 Task: Research Airbnb accommodation in Martin, Slovakia from 7th December, 2023 to 14th December, 2023 for 1 adult. Place can be shared room with 1  bedroom having 1 bed and 1 bathroom. Property type can be hotel. Look for 3 properties as per requirement.
Action: Mouse pressed left at (411, 87)
Screenshot: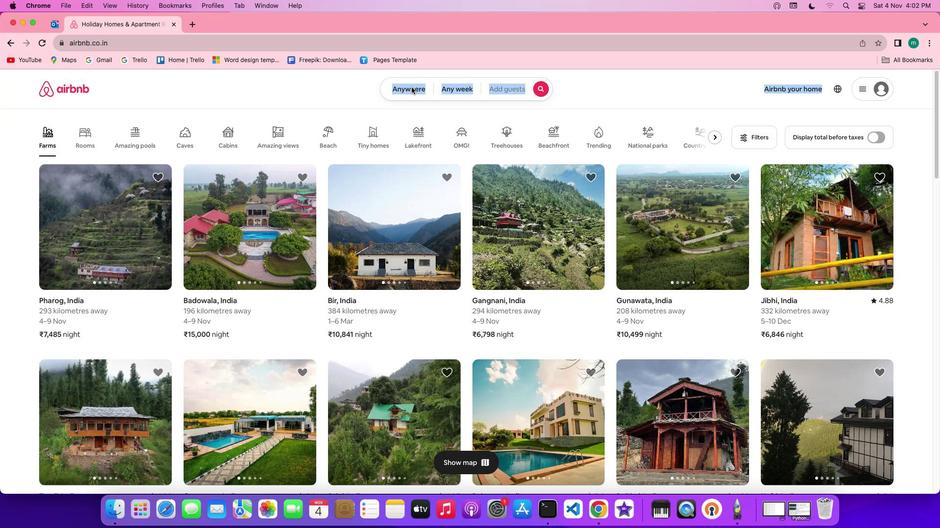 
Action: Mouse pressed left at (411, 87)
Screenshot: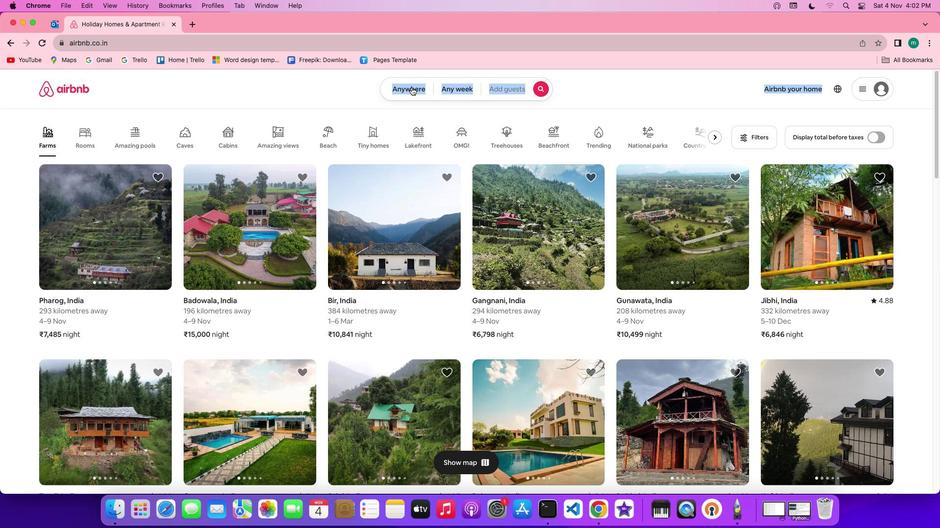
Action: Mouse moved to (360, 129)
Screenshot: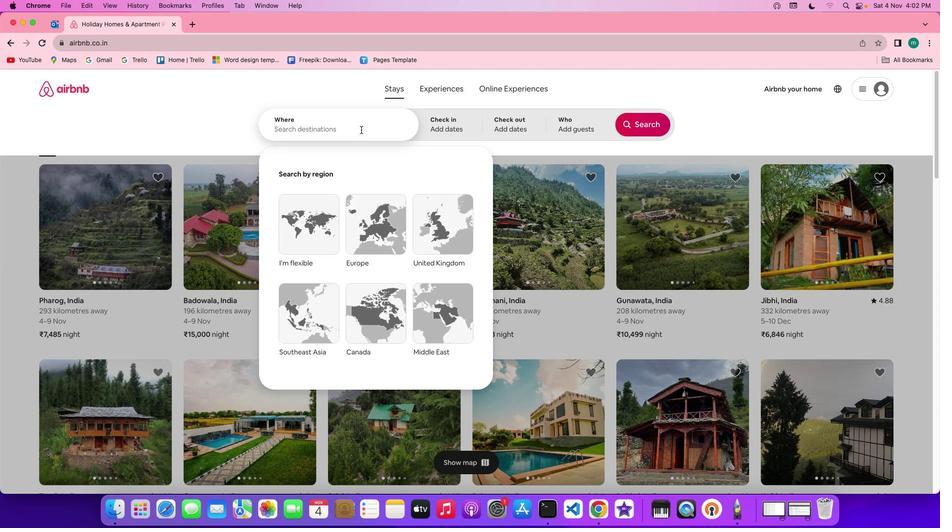 
Action: Key pressed Key.shift'M''a''r''t''i''n'','Key.spaceKey.shift's''l''o''v''a''k''i''a'
Screenshot: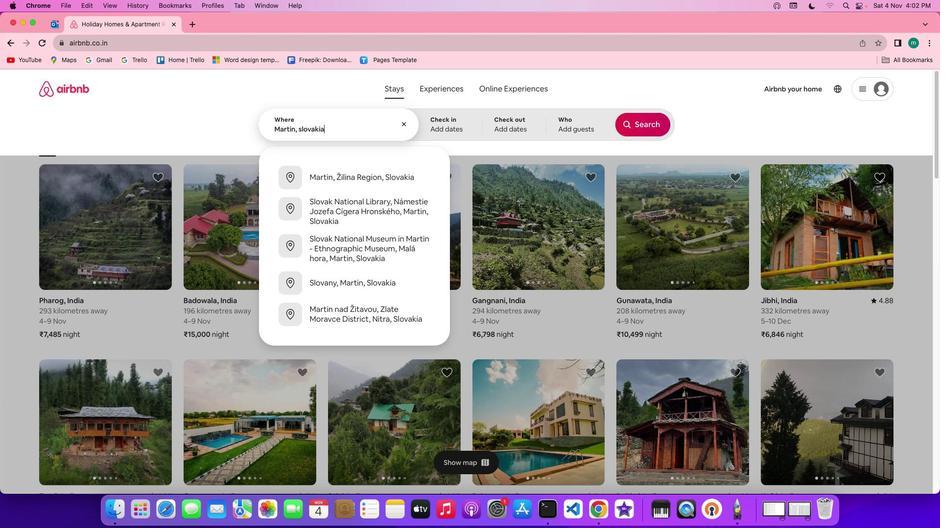 
Action: Mouse moved to (456, 119)
Screenshot: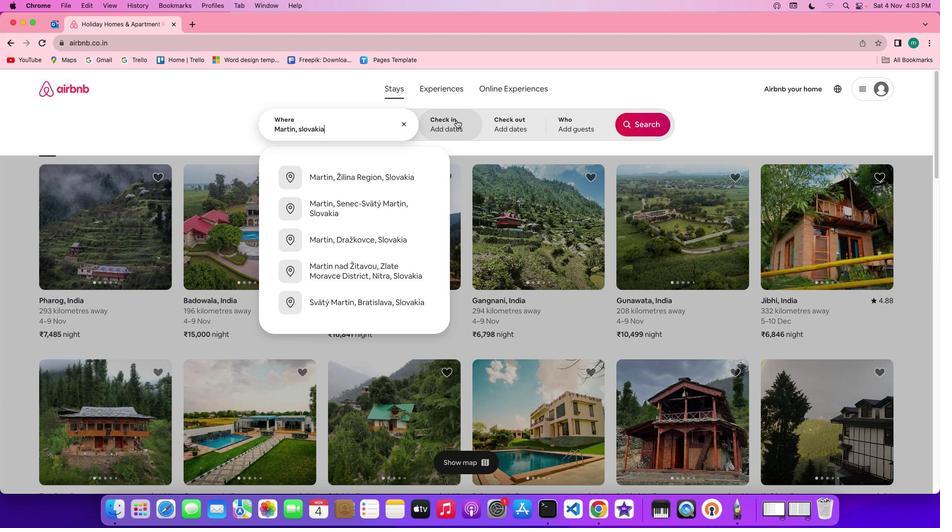
Action: Mouse pressed left at (456, 119)
Screenshot: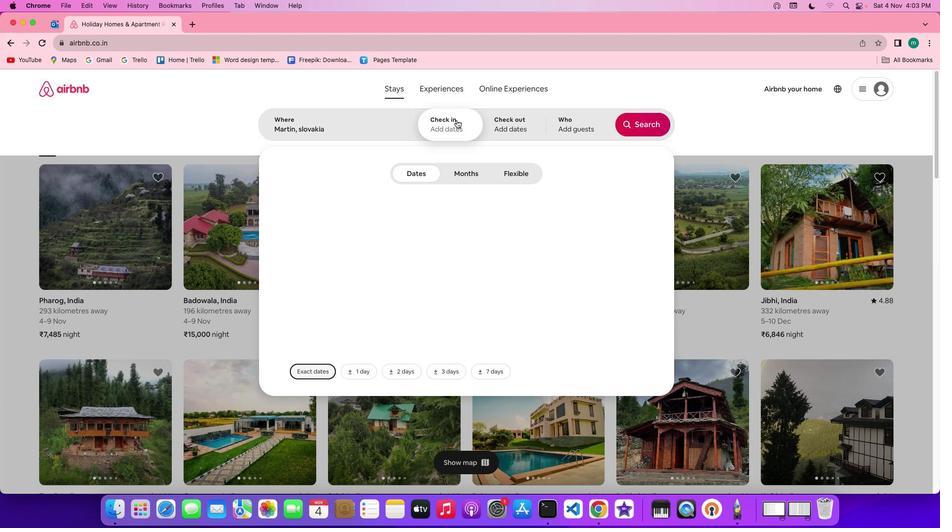 
Action: Mouse moved to (582, 270)
Screenshot: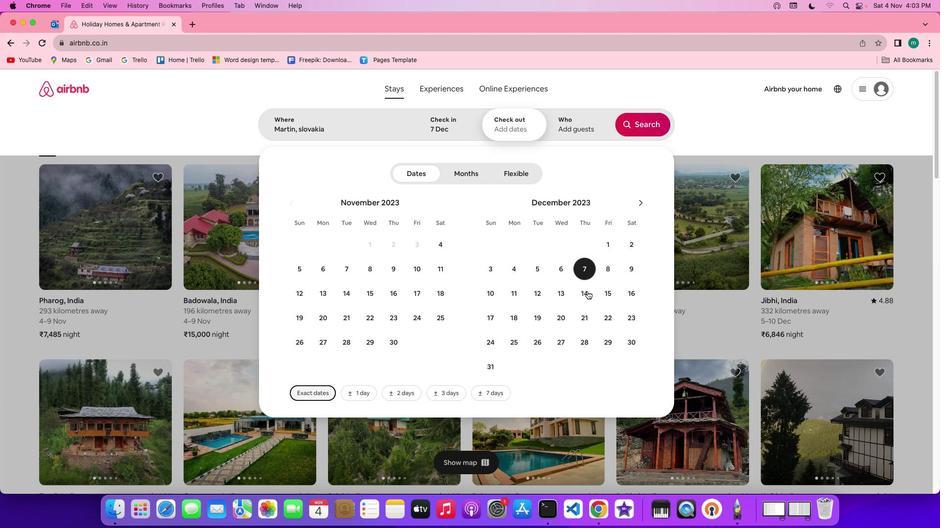 
Action: Mouse pressed left at (582, 270)
Screenshot: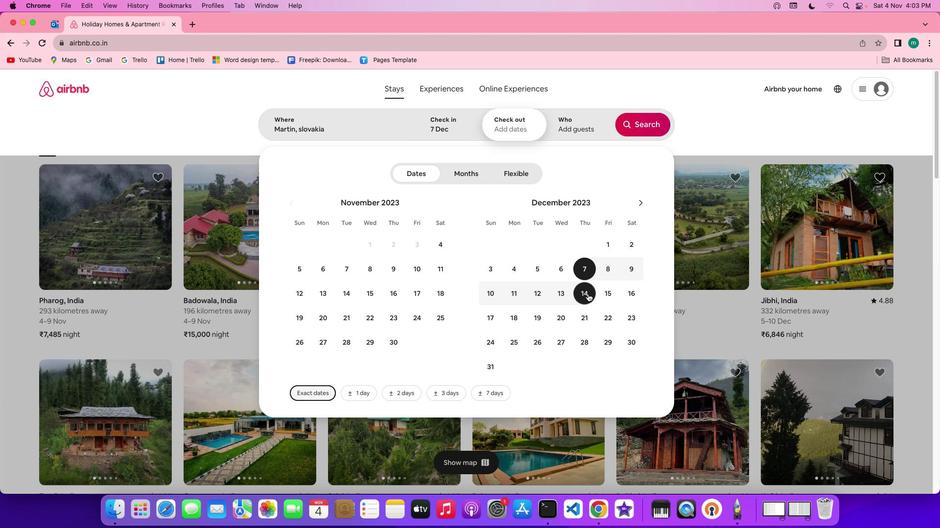 
Action: Mouse moved to (587, 295)
Screenshot: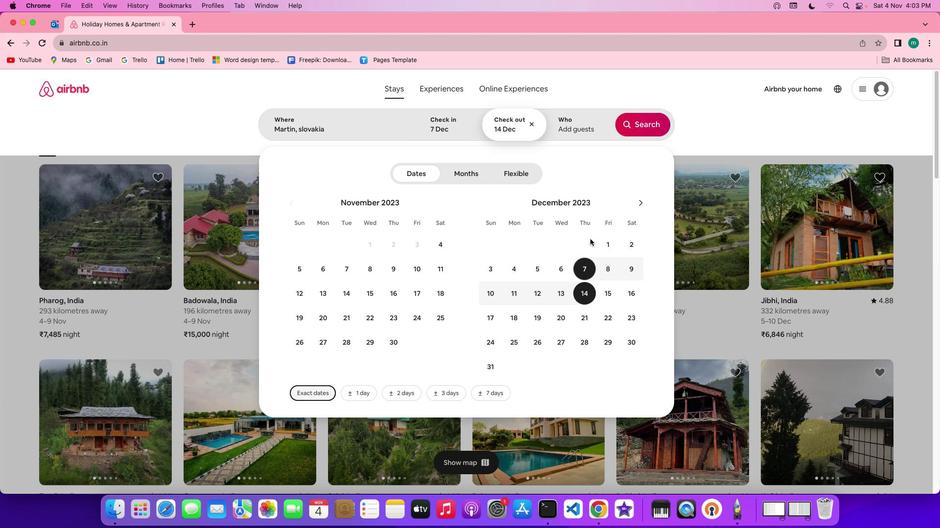 
Action: Mouse pressed left at (587, 295)
Screenshot: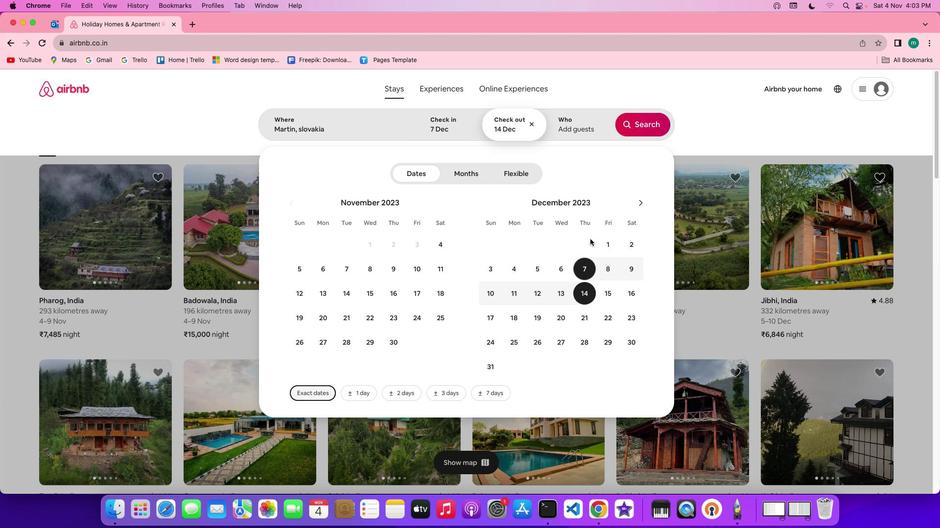 
Action: Mouse moved to (587, 129)
Screenshot: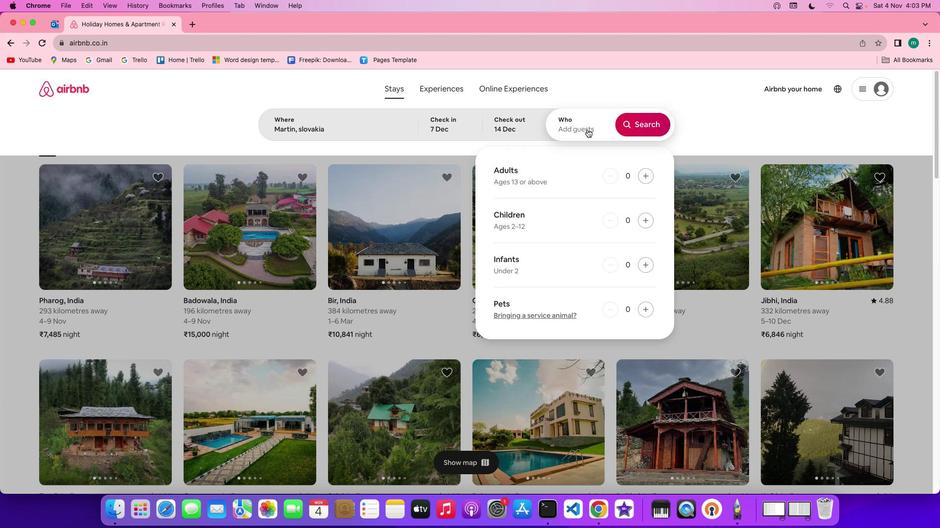 
Action: Mouse pressed left at (587, 129)
Screenshot: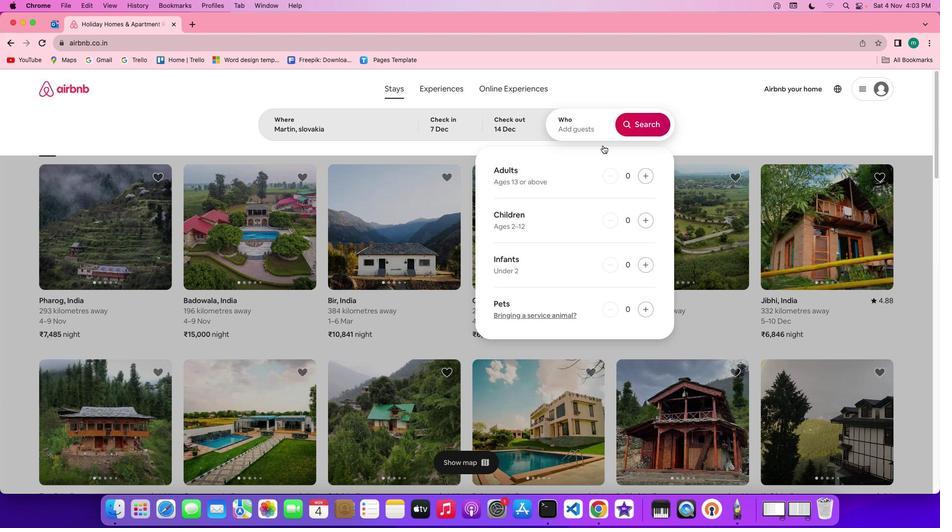 
Action: Mouse moved to (643, 176)
Screenshot: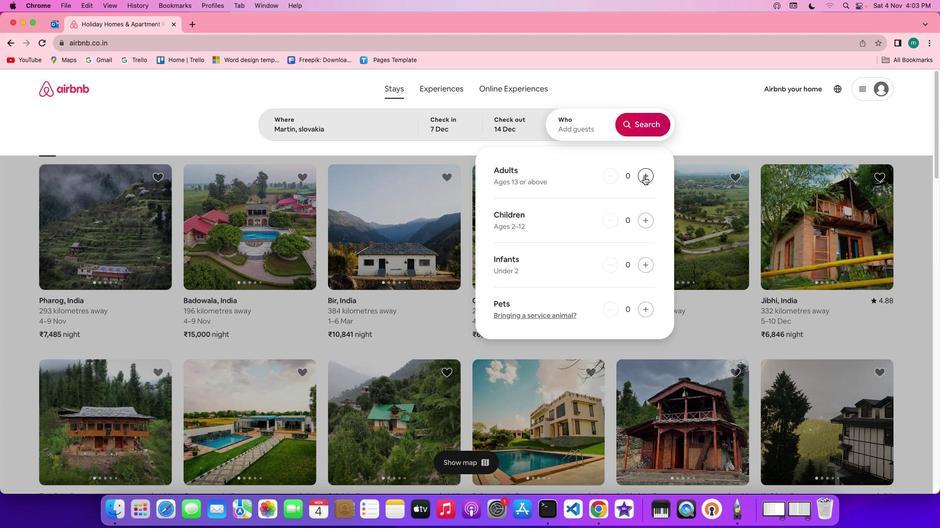 
Action: Mouse pressed left at (643, 176)
Screenshot: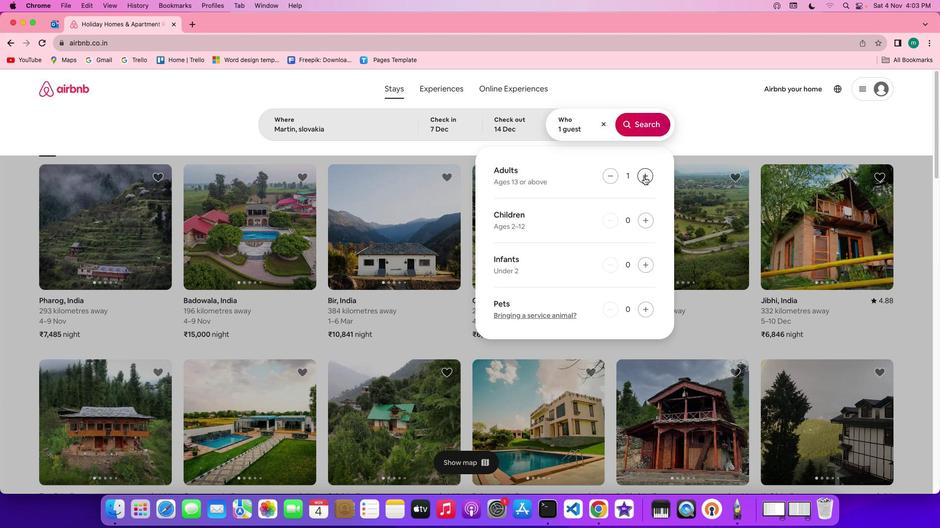 
Action: Mouse moved to (647, 129)
Screenshot: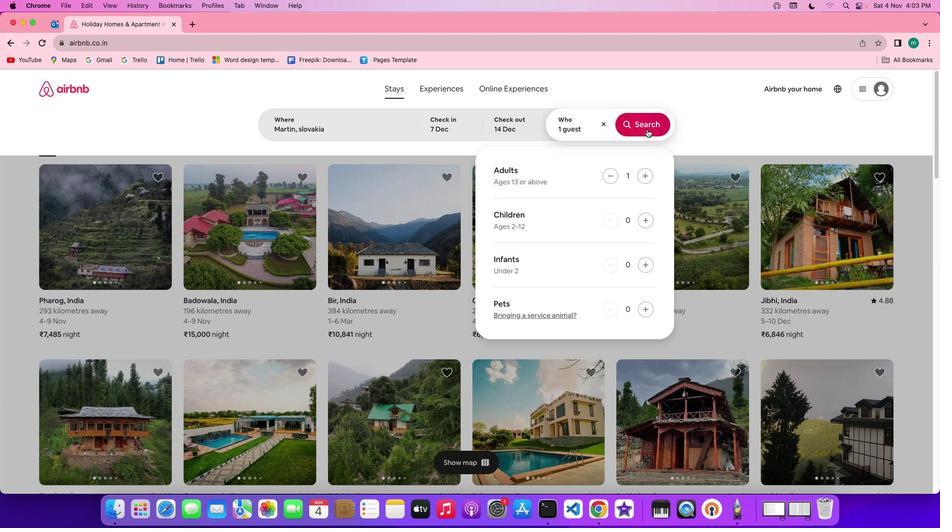 
Action: Mouse pressed left at (647, 129)
Screenshot: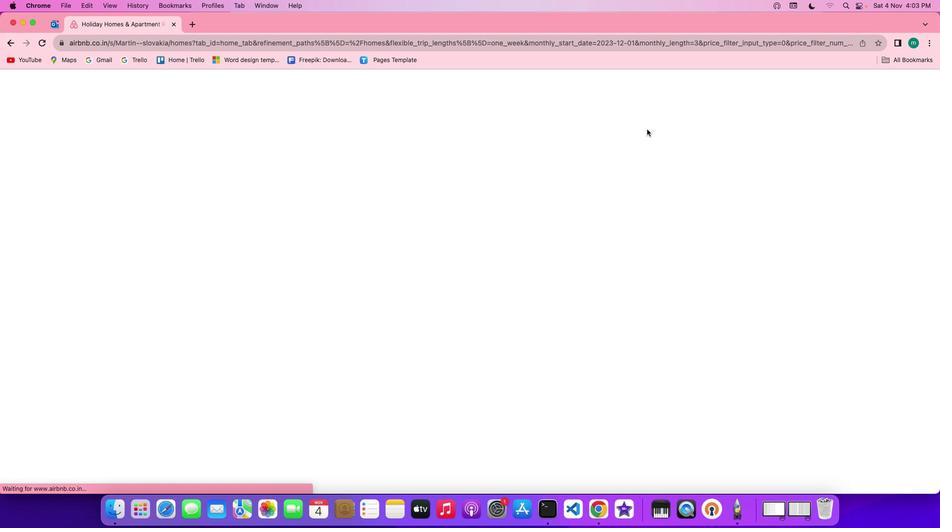 
Action: Mouse moved to (789, 126)
Screenshot: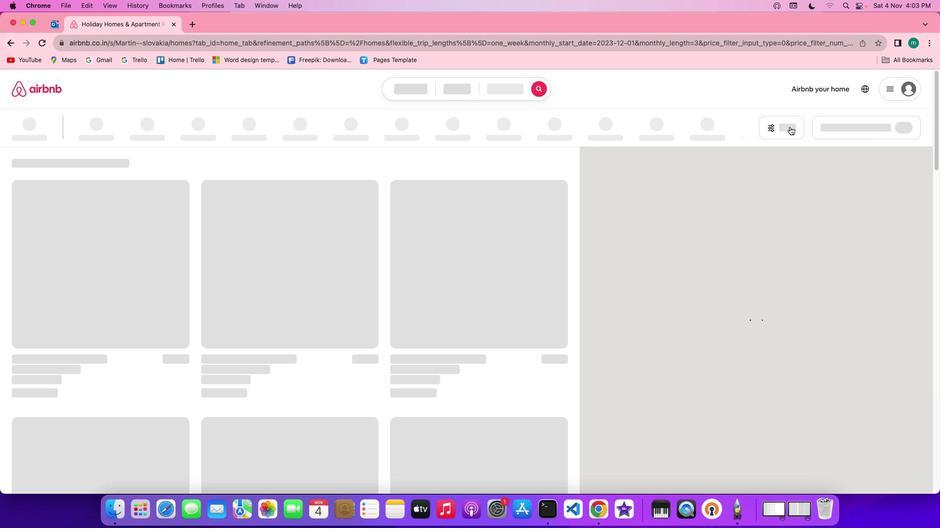 
Action: Mouse pressed left at (789, 126)
Screenshot: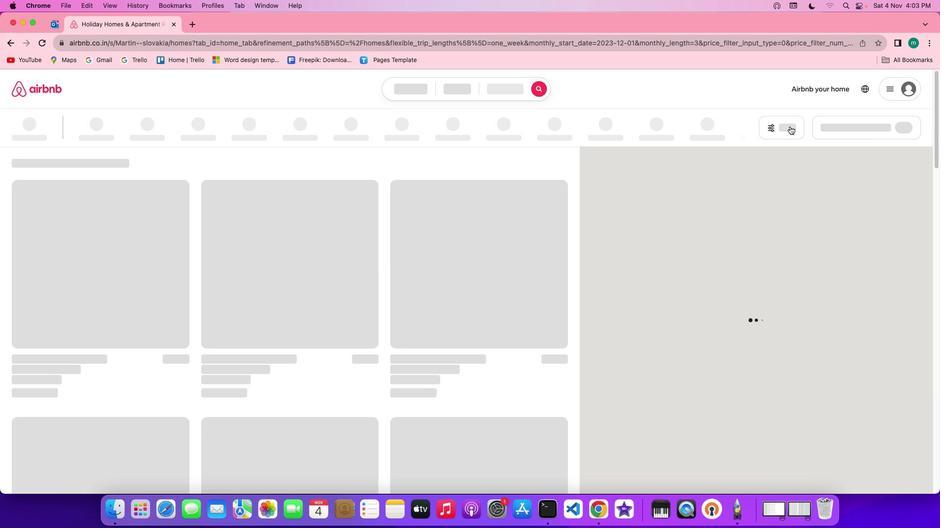
Action: Mouse moved to (782, 126)
Screenshot: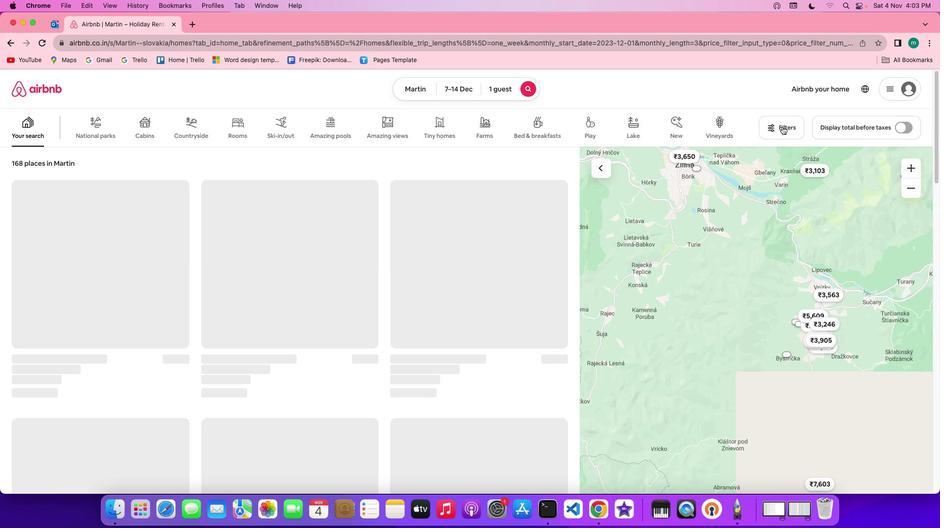 
Action: Mouse pressed left at (782, 126)
Screenshot: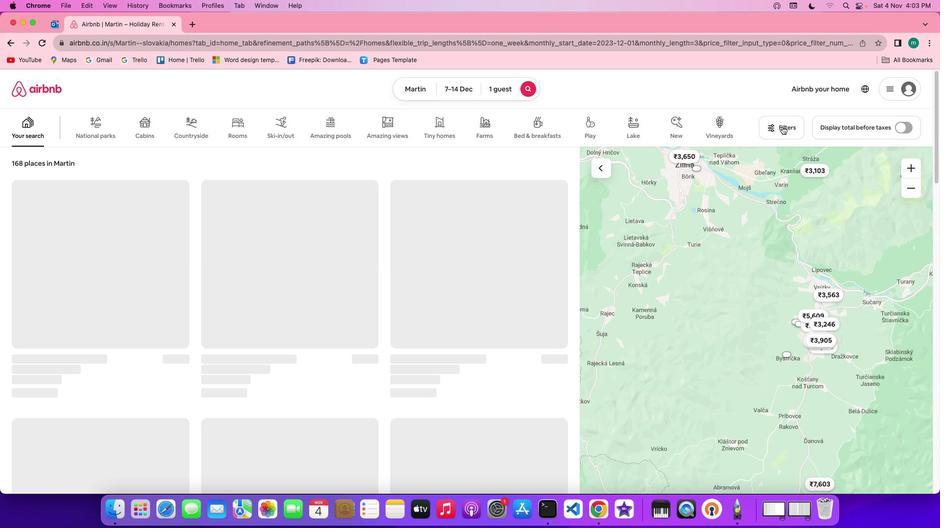 
Action: Mouse moved to (780, 126)
Screenshot: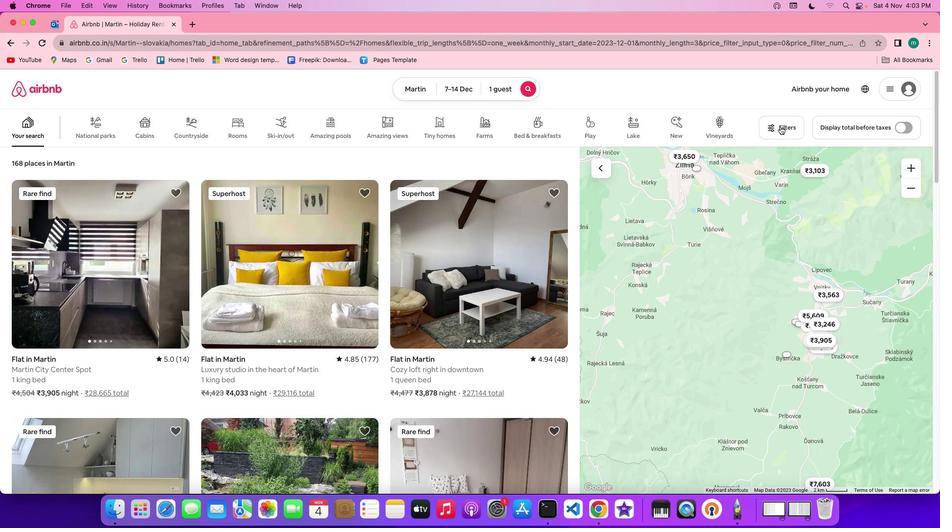 
Action: Mouse pressed left at (780, 126)
Screenshot: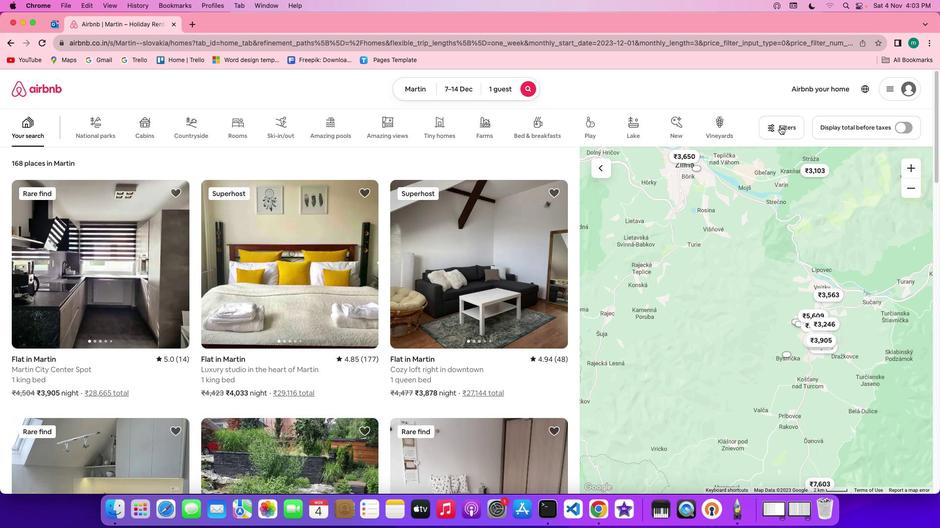
Action: Mouse moved to (448, 307)
Screenshot: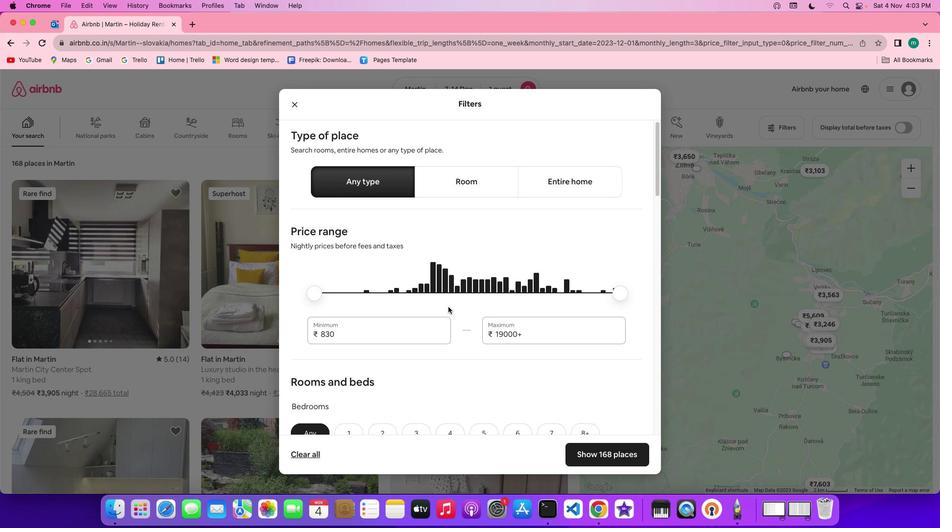 
Action: Mouse scrolled (448, 307) with delta (0, 0)
Screenshot: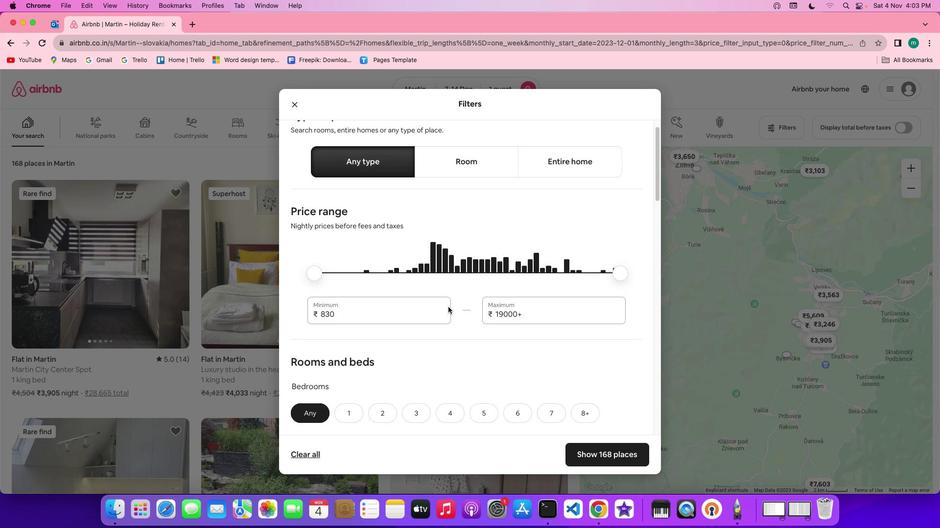 
Action: Mouse scrolled (448, 307) with delta (0, 0)
Screenshot: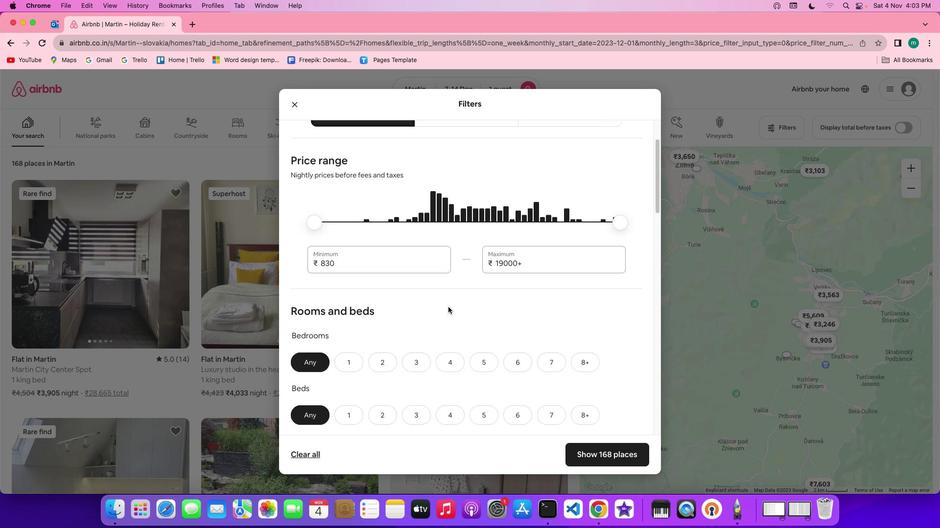 
Action: Mouse scrolled (448, 307) with delta (0, 0)
Screenshot: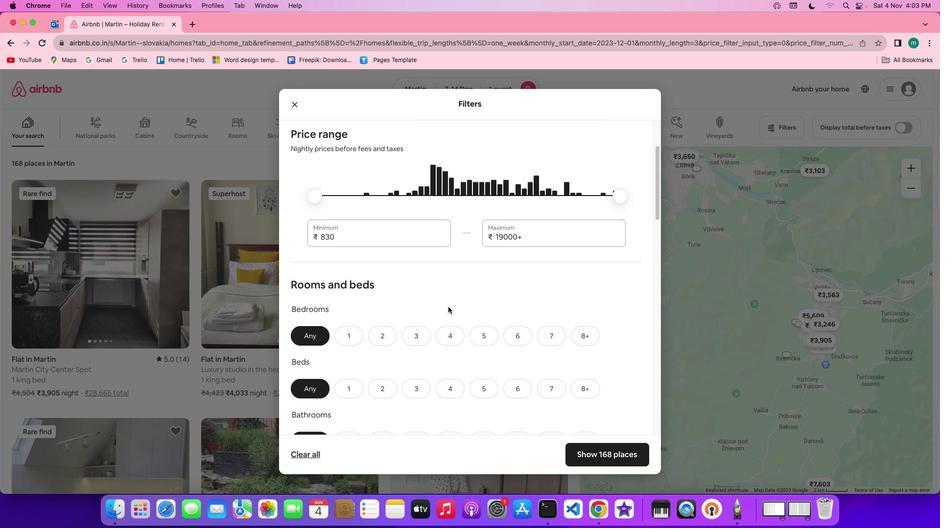 
Action: Mouse scrolled (448, 307) with delta (0, -1)
Screenshot: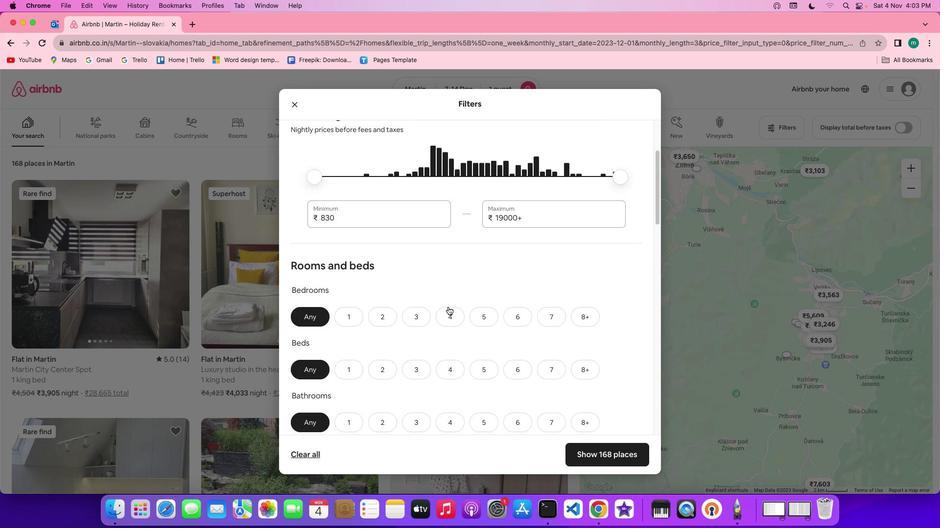 
Action: Mouse scrolled (448, 307) with delta (0, 0)
Screenshot: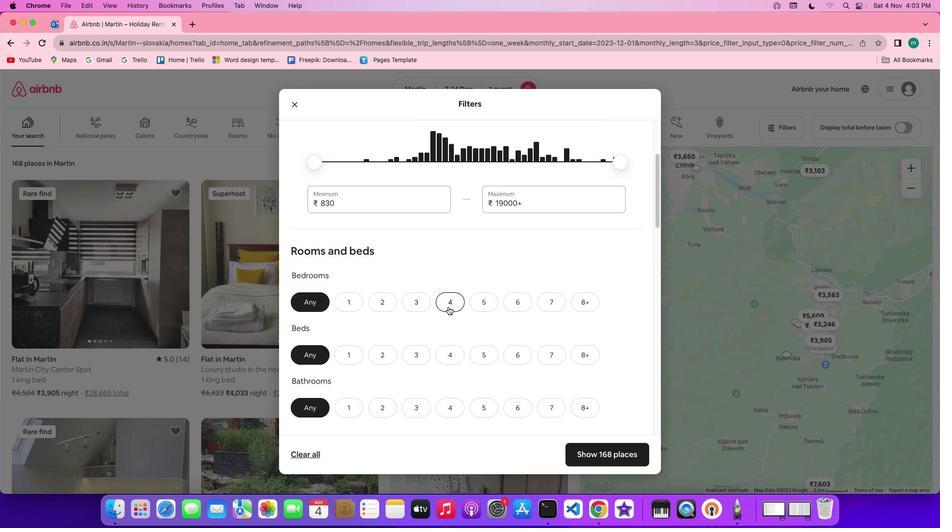 
Action: Mouse scrolled (448, 307) with delta (0, 0)
Screenshot: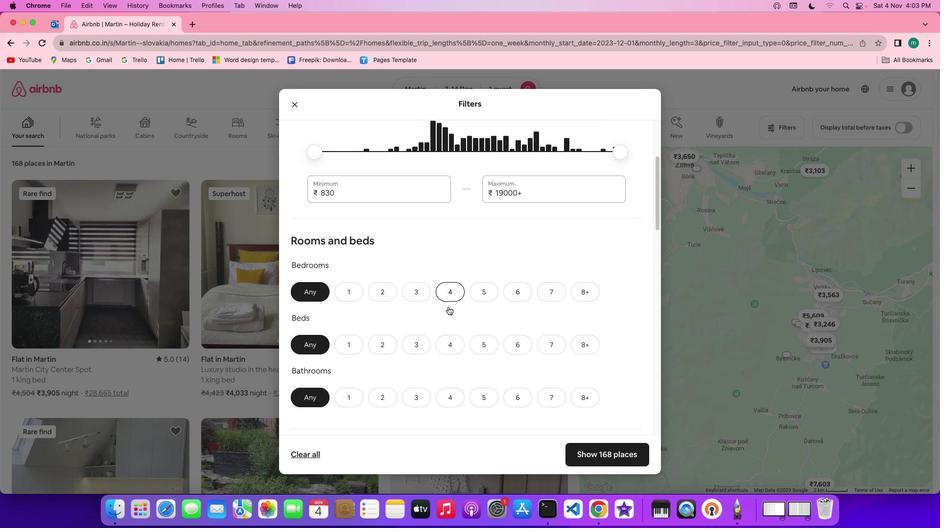 
Action: Mouse scrolled (448, 307) with delta (0, 0)
Screenshot: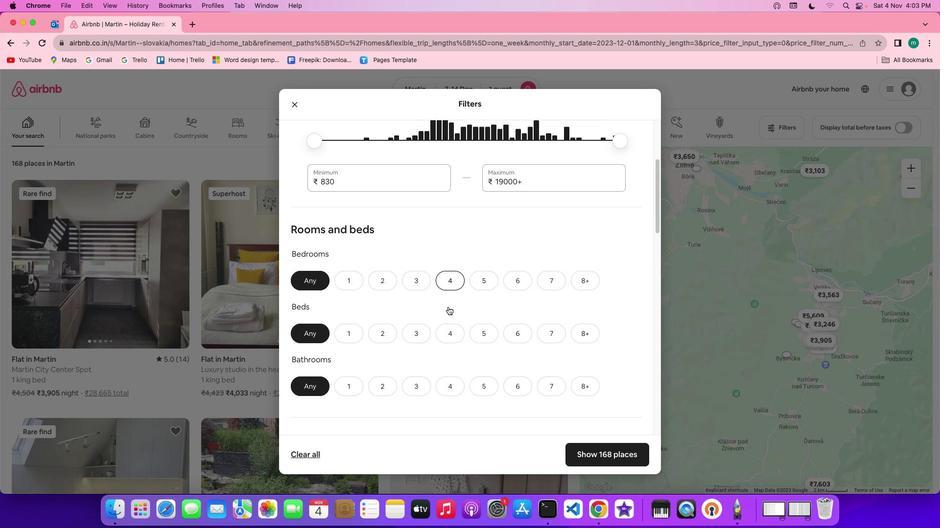 
Action: Mouse moved to (353, 278)
Screenshot: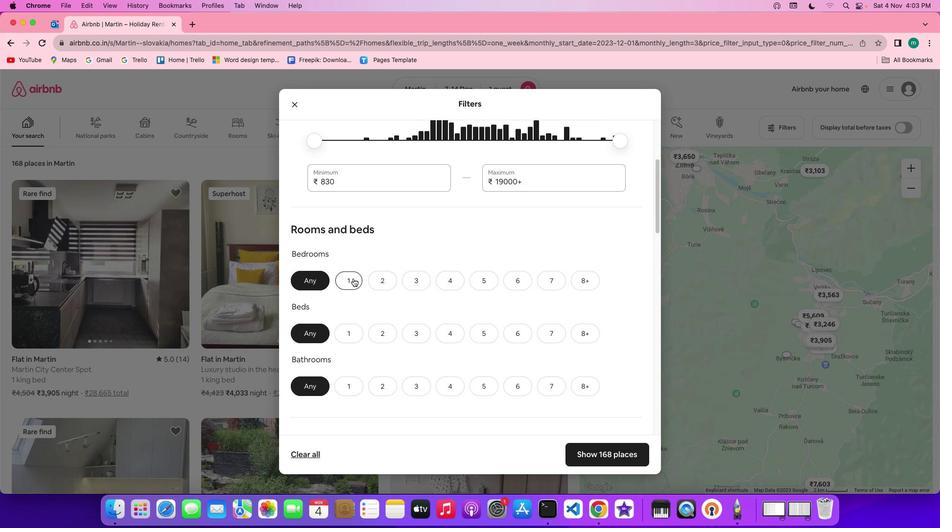 
Action: Mouse pressed left at (353, 278)
Screenshot: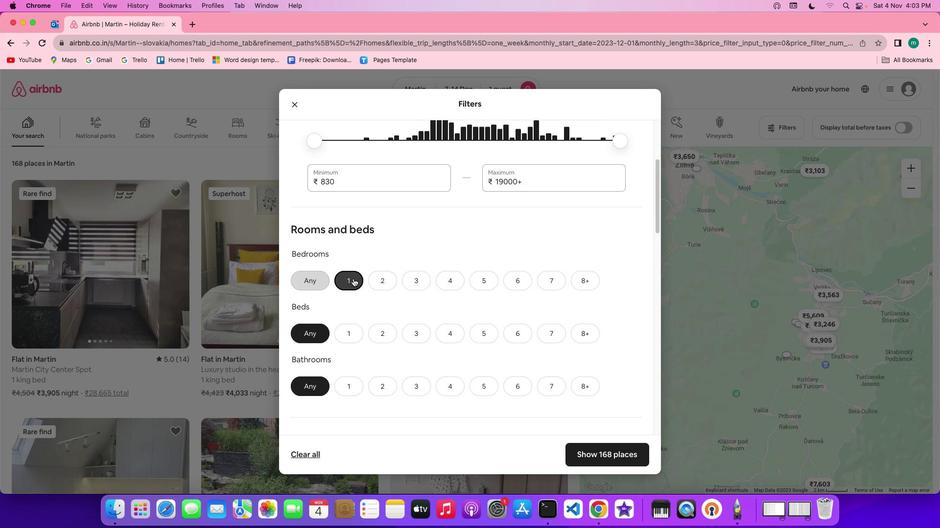 
Action: Mouse moved to (389, 285)
Screenshot: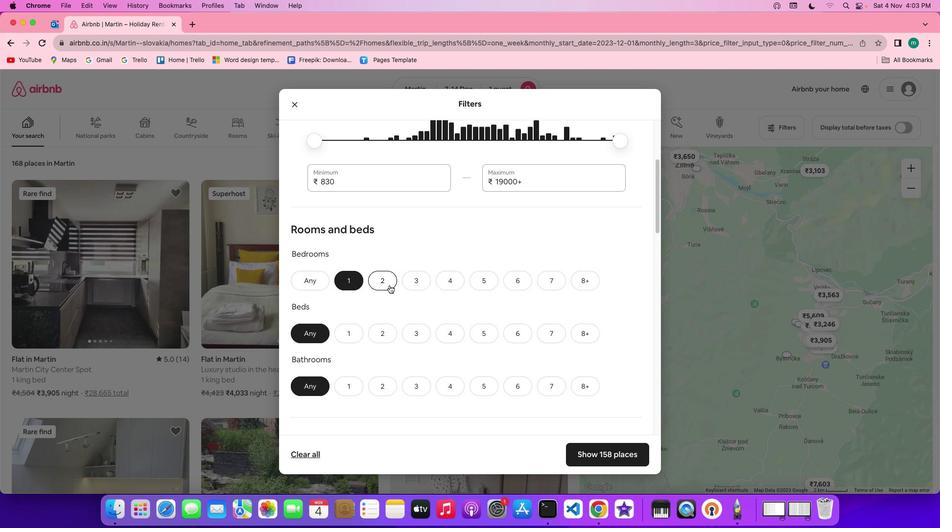 
Action: Mouse scrolled (389, 285) with delta (0, 0)
Screenshot: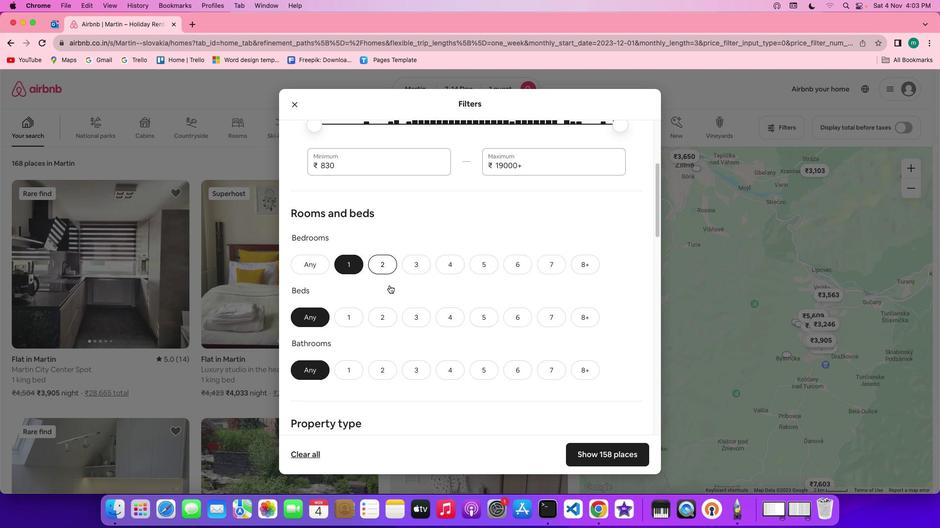 
Action: Mouse scrolled (389, 285) with delta (0, 0)
Screenshot: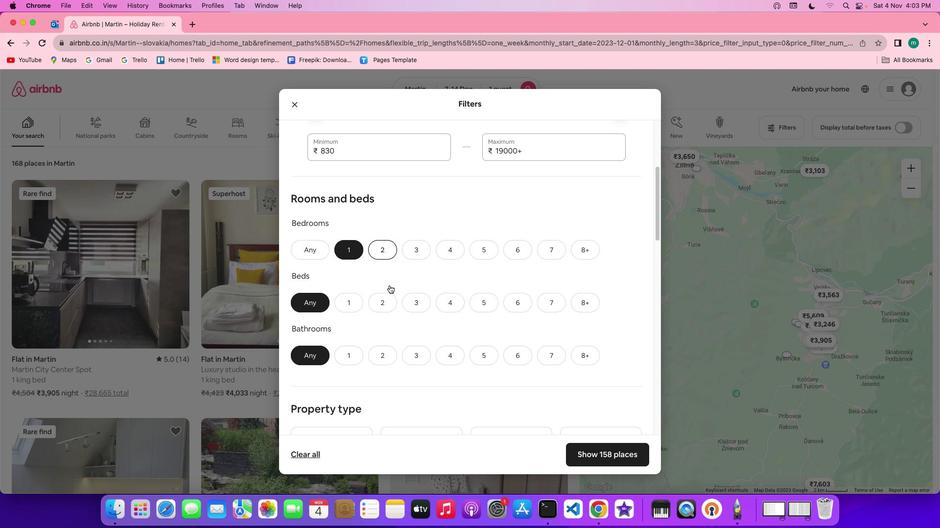 
Action: Mouse scrolled (389, 285) with delta (0, 0)
Screenshot: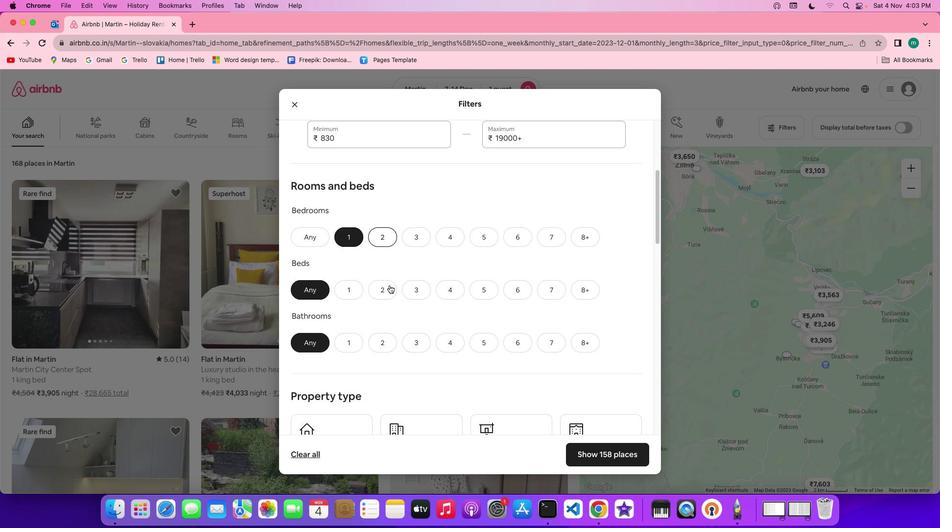 
Action: Mouse scrolled (389, 285) with delta (0, 0)
Screenshot: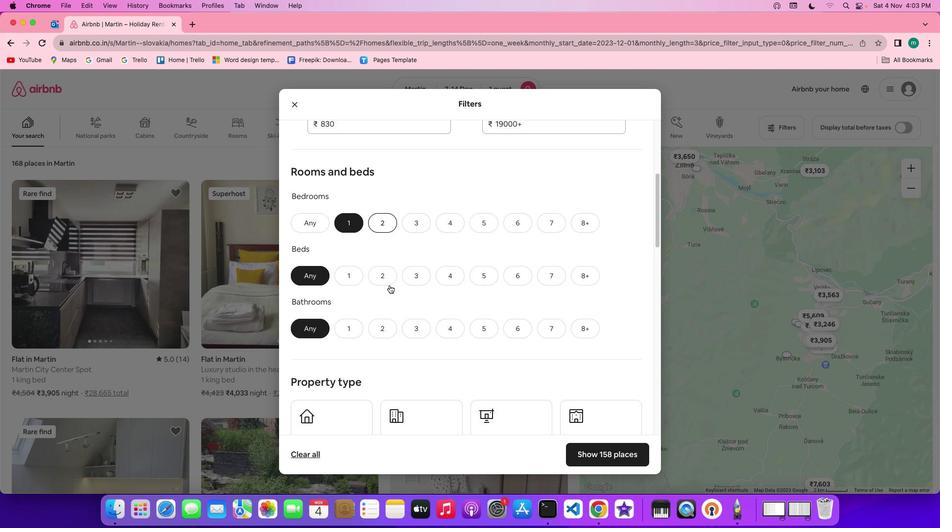
Action: Mouse scrolled (389, 285) with delta (0, 0)
Screenshot: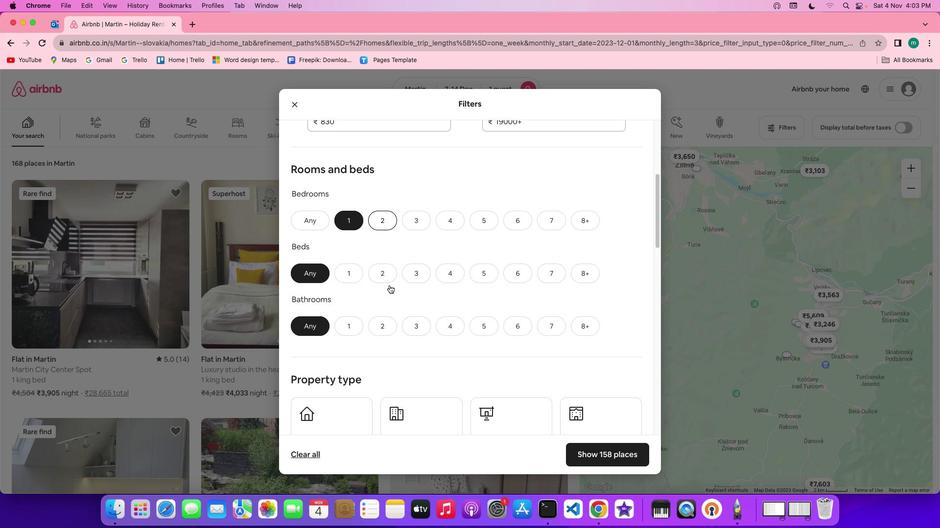 
Action: Mouse moved to (345, 272)
Screenshot: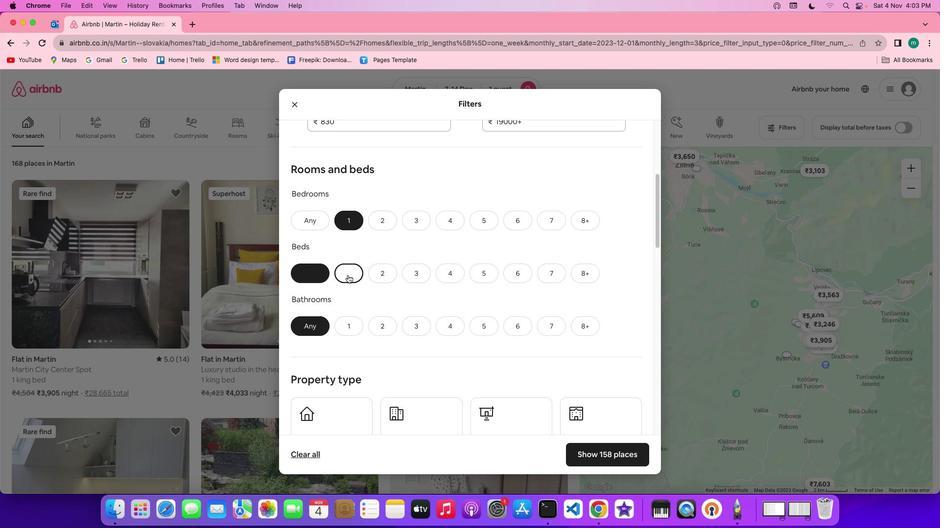 
Action: Mouse pressed left at (345, 272)
Screenshot: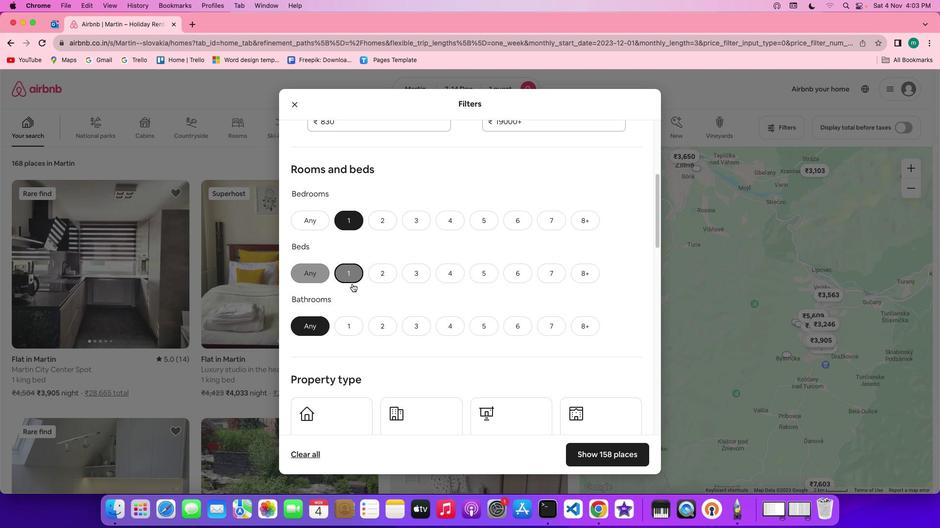 
Action: Mouse moved to (356, 324)
Screenshot: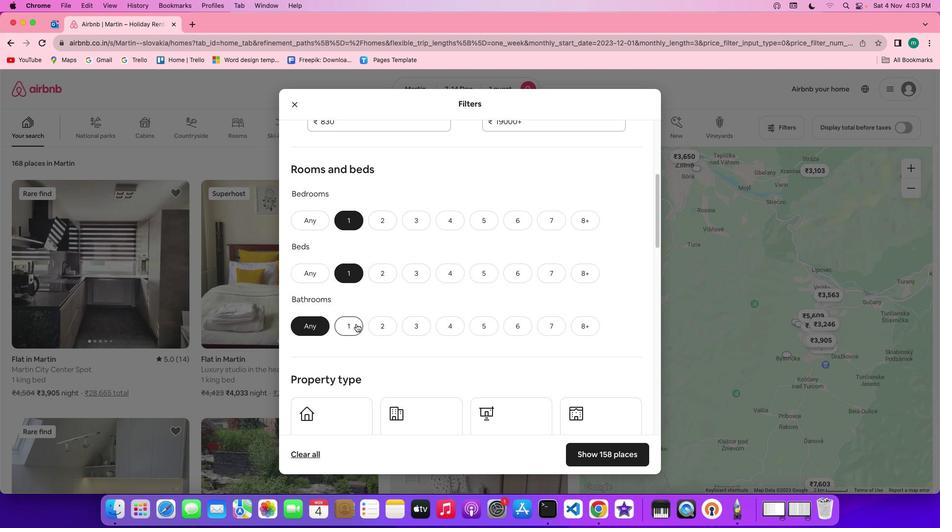 
Action: Mouse pressed left at (356, 324)
Screenshot: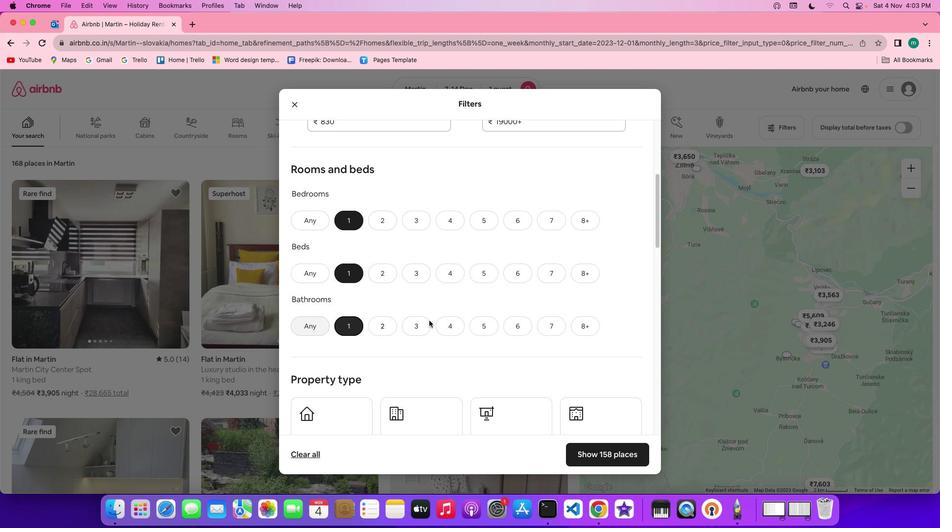 
Action: Mouse moved to (479, 311)
Screenshot: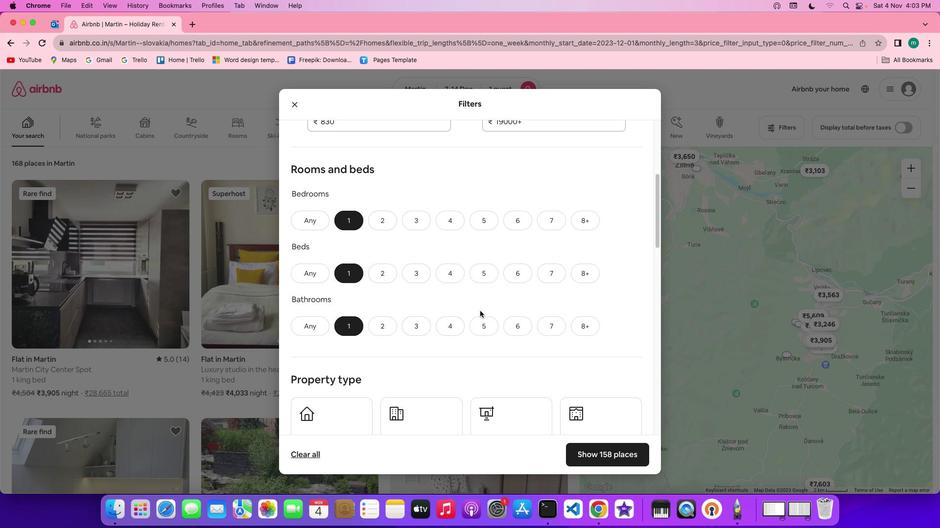 
Action: Mouse scrolled (479, 311) with delta (0, 0)
Screenshot: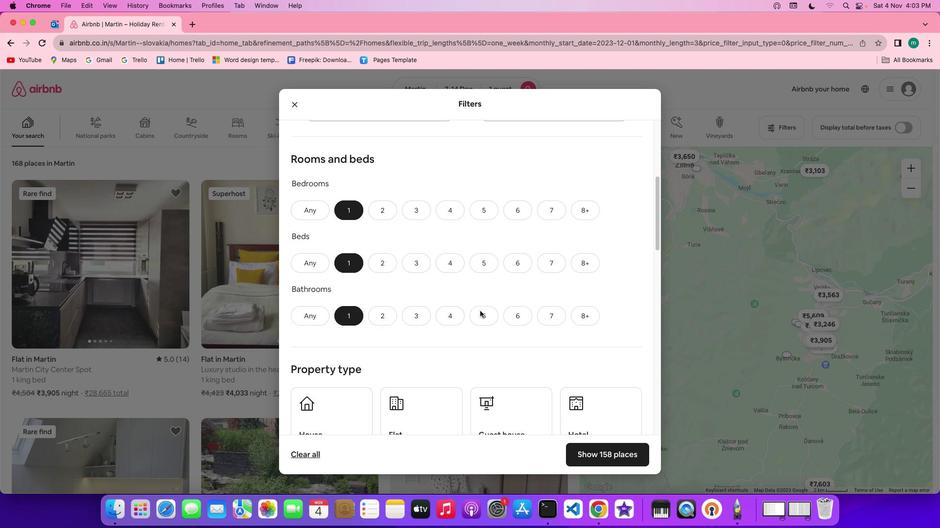 
Action: Mouse scrolled (479, 311) with delta (0, 0)
Screenshot: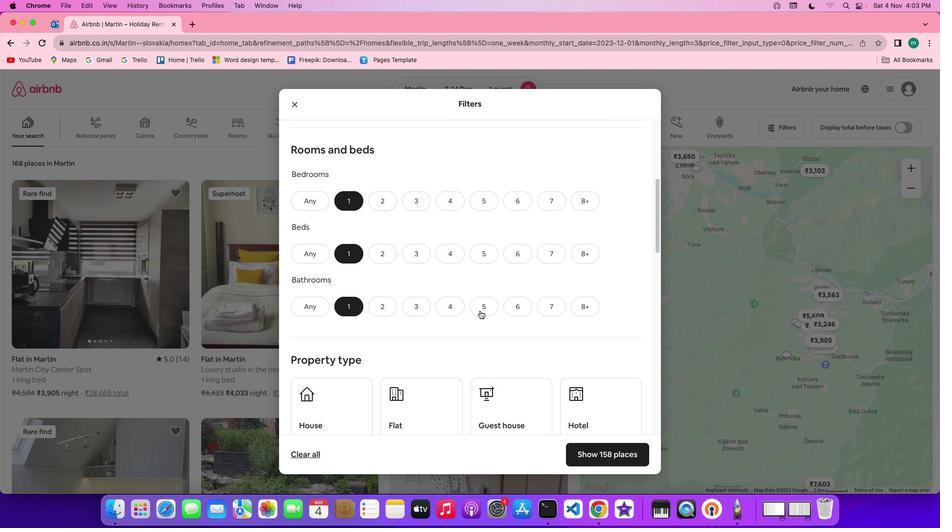 
Action: Mouse scrolled (479, 311) with delta (0, 0)
Screenshot: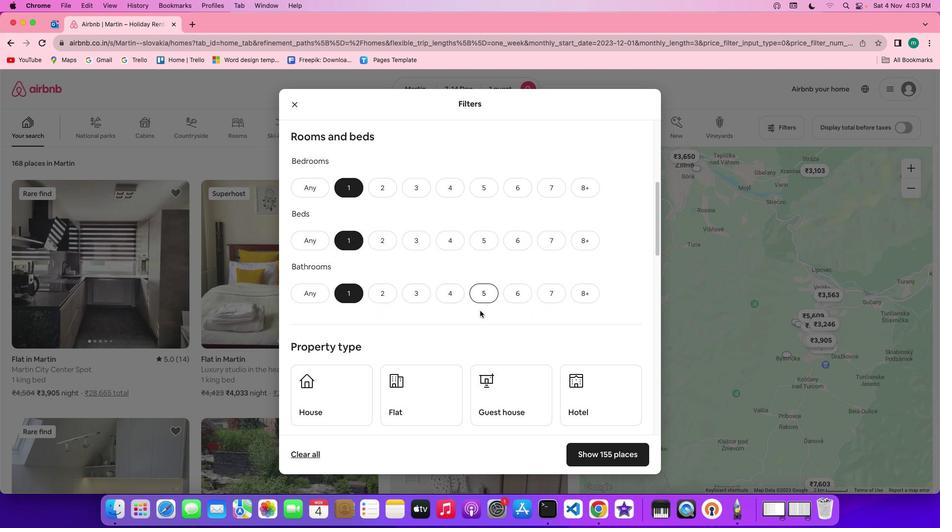 
Action: Mouse moved to (516, 325)
Screenshot: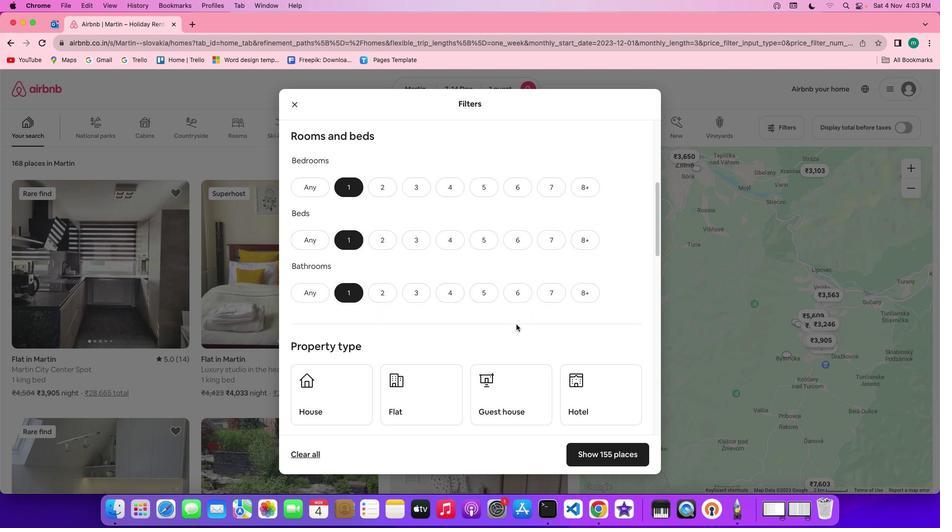 
Action: Mouse scrolled (516, 325) with delta (0, 0)
Screenshot: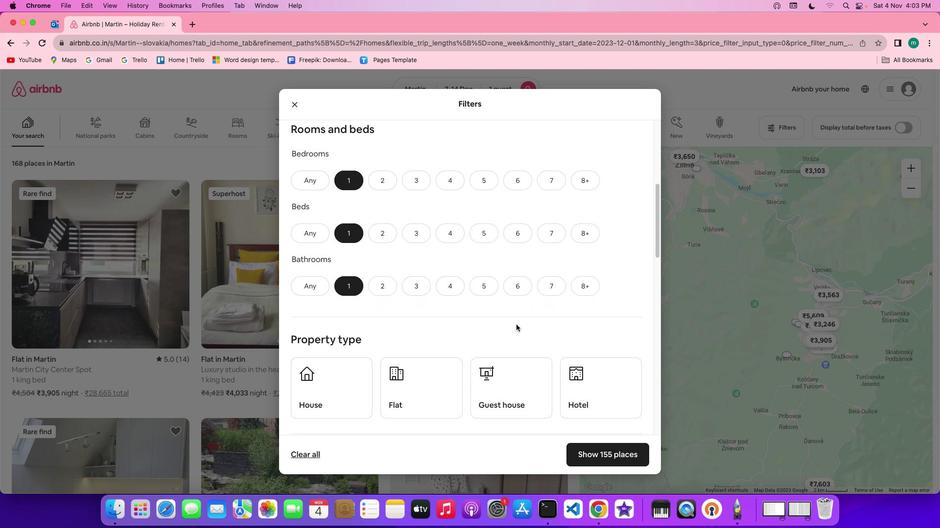 
Action: Mouse scrolled (516, 325) with delta (0, 0)
Screenshot: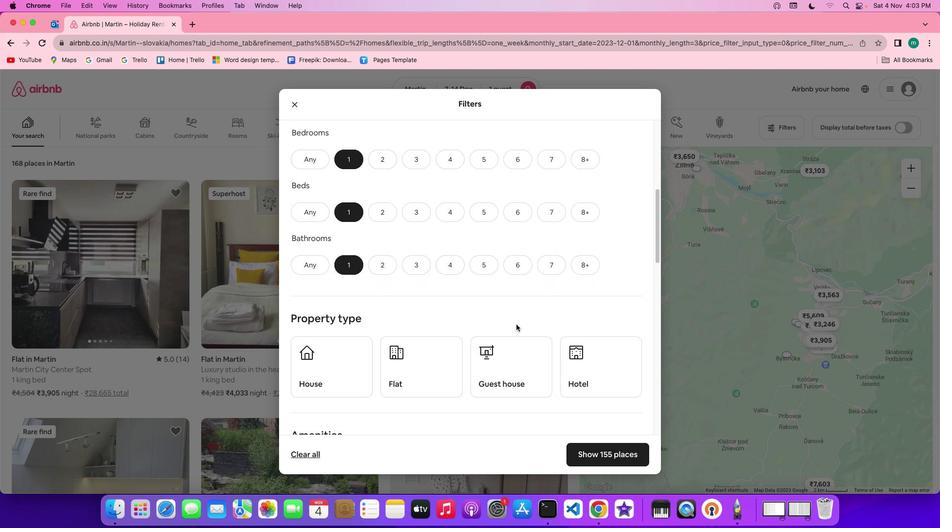 
Action: Mouse scrolled (516, 325) with delta (0, 0)
Screenshot: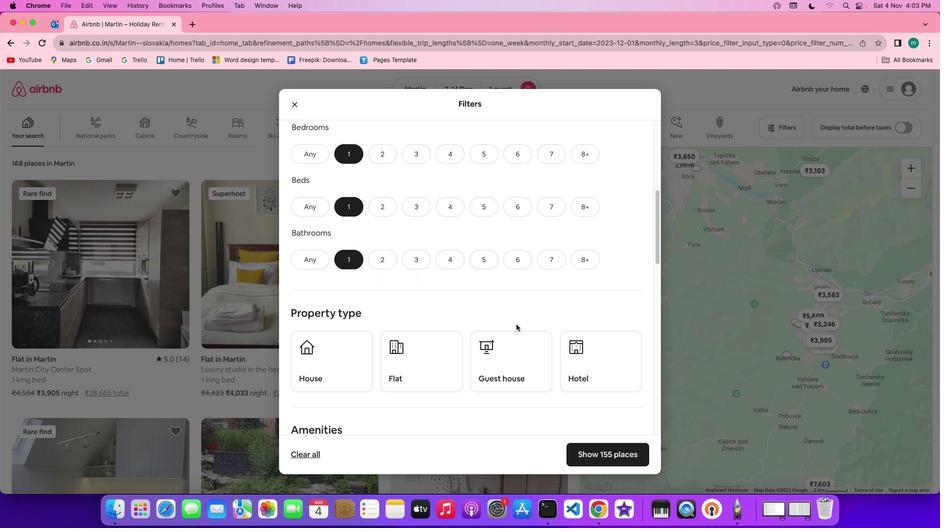 
Action: Mouse scrolled (516, 325) with delta (0, 0)
Screenshot: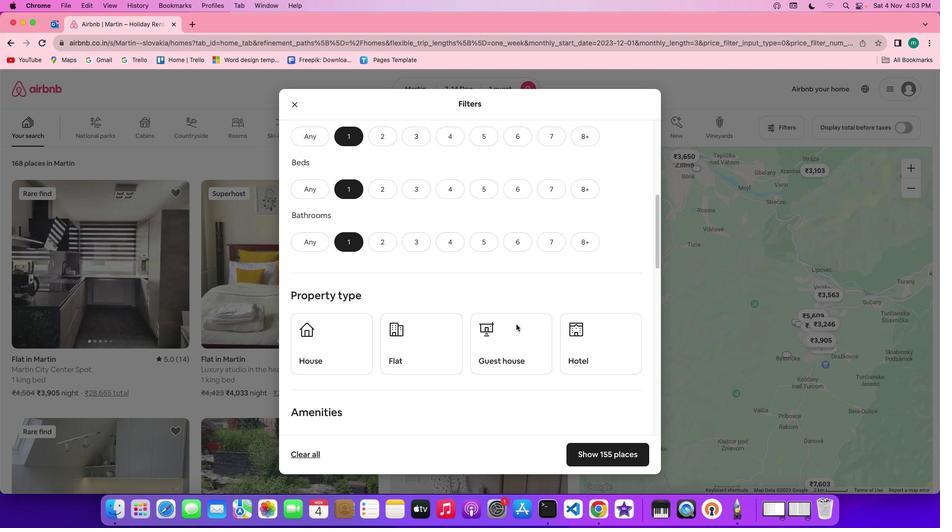 
Action: Mouse scrolled (516, 325) with delta (0, 0)
Screenshot: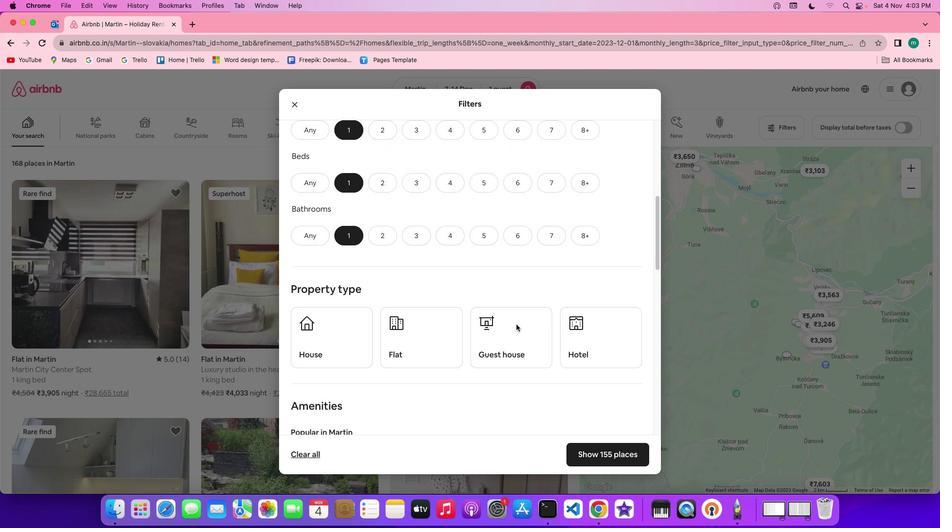 
Action: Mouse scrolled (516, 325) with delta (0, 0)
Screenshot: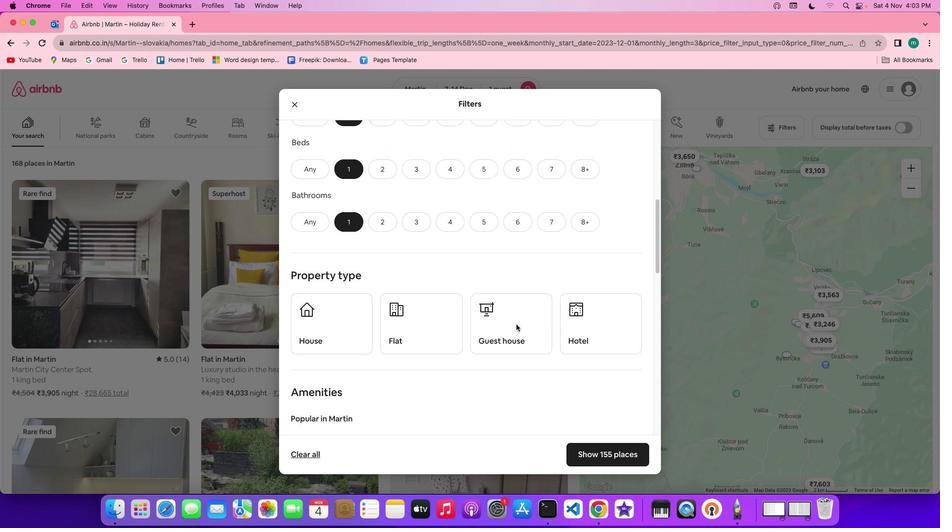 
Action: Mouse moved to (579, 327)
Screenshot: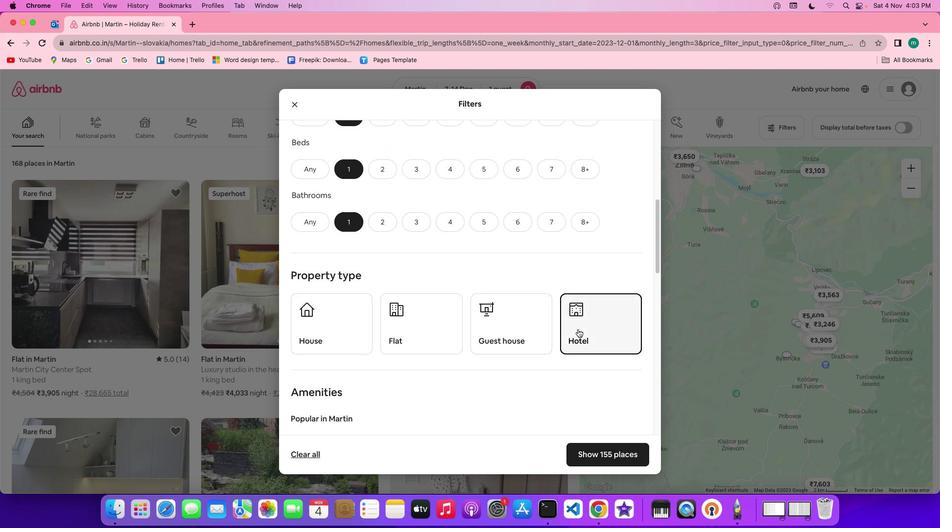
Action: Mouse pressed left at (579, 327)
Screenshot: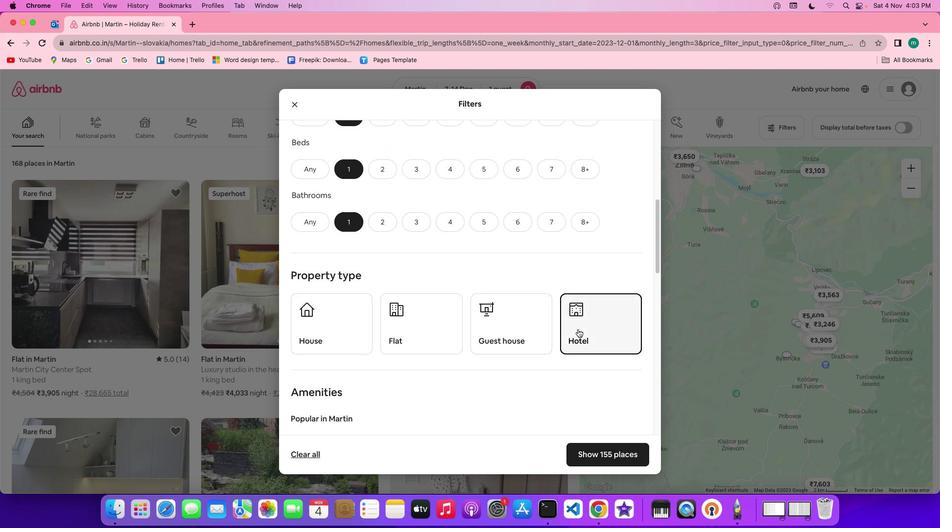 
Action: Mouse moved to (568, 336)
Screenshot: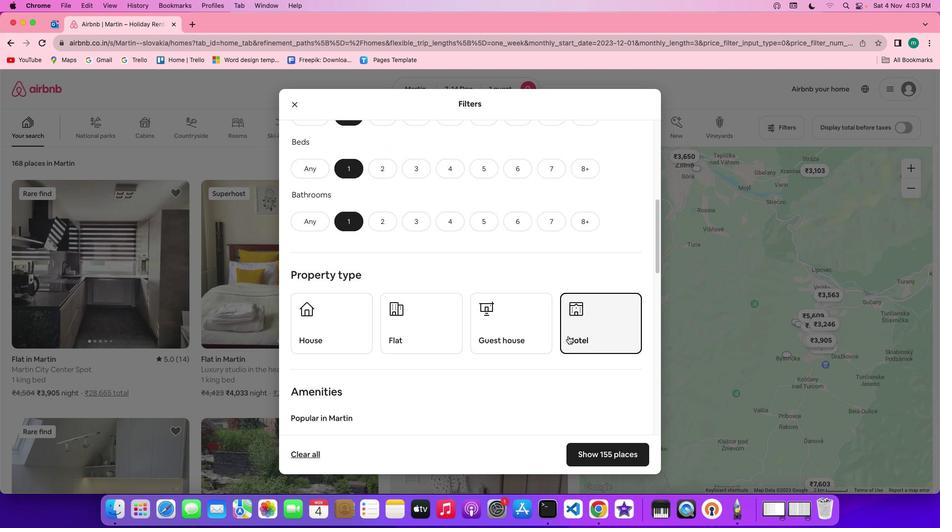 
Action: Mouse scrolled (568, 336) with delta (0, 0)
Screenshot: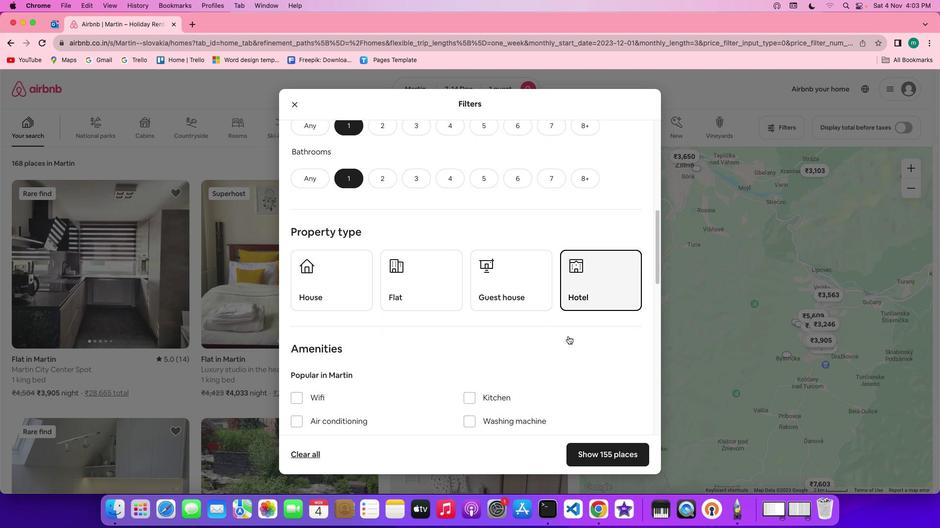 
Action: Mouse scrolled (568, 336) with delta (0, 0)
Screenshot: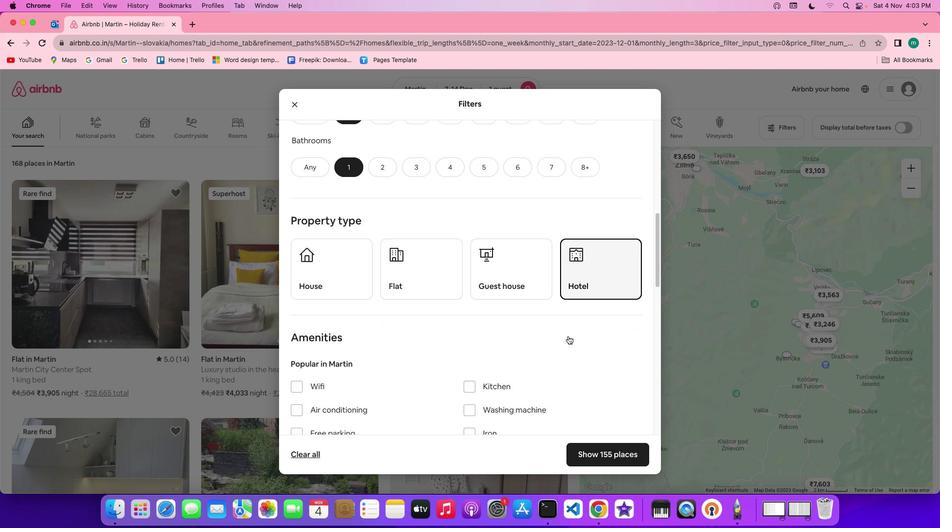 
Action: Mouse scrolled (568, 336) with delta (0, 0)
Screenshot: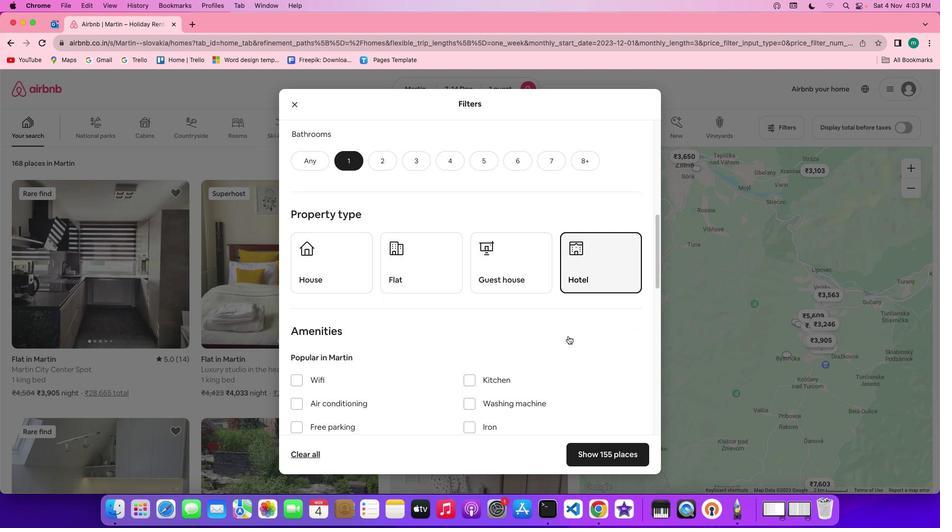 
Action: Mouse scrolled (568, 336) with delta (0, 0)
Screenshot: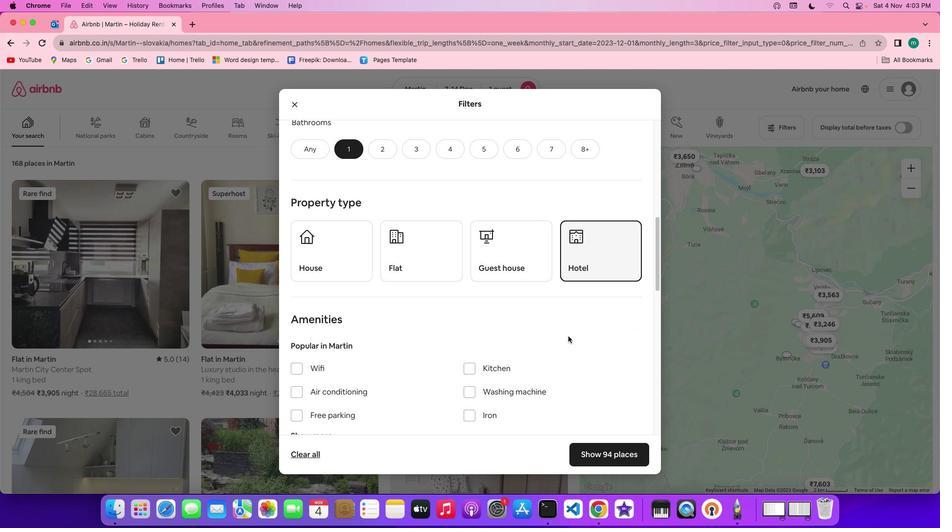 
Action: Mouse scrolled (568, 336) with delta (0, 0)
Screenshot: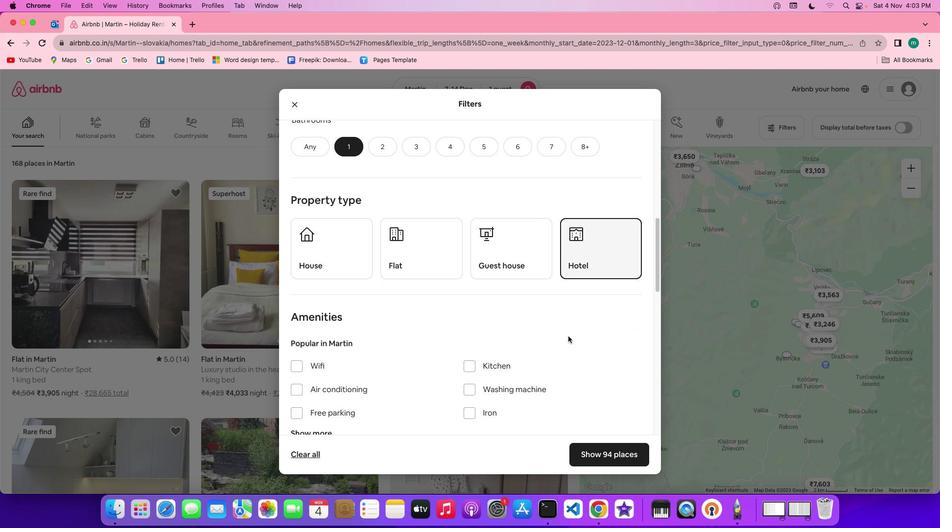 
Action: Mouse scrolled (568, 336) with delta (0, 0)
Screenshot: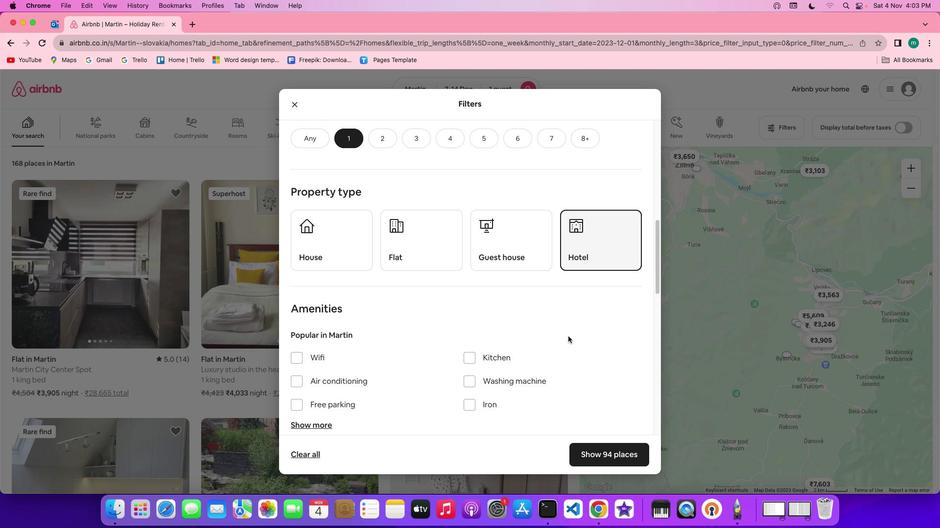 
Action: Mouse scrolled (568, 336) with delta (0, 0)
Screenshot: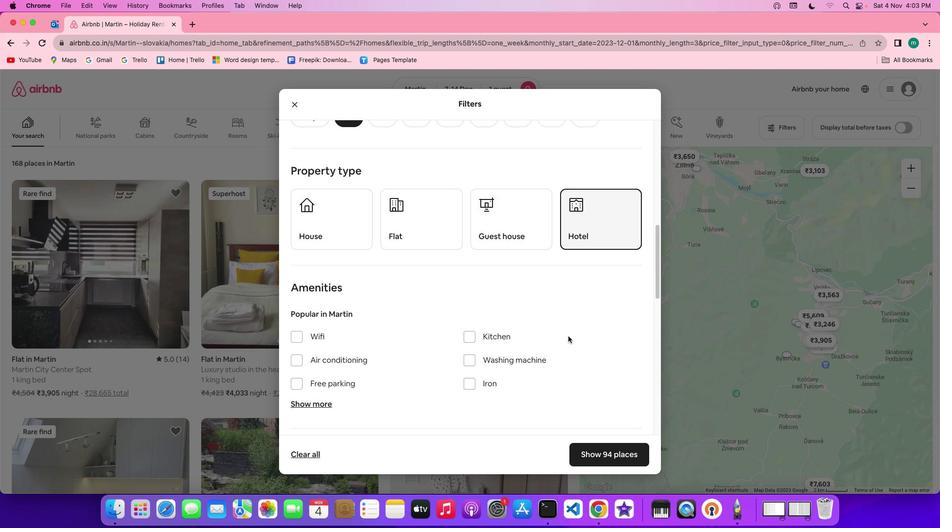 
Action: Mouse moved to (568, 336)
Screenshot: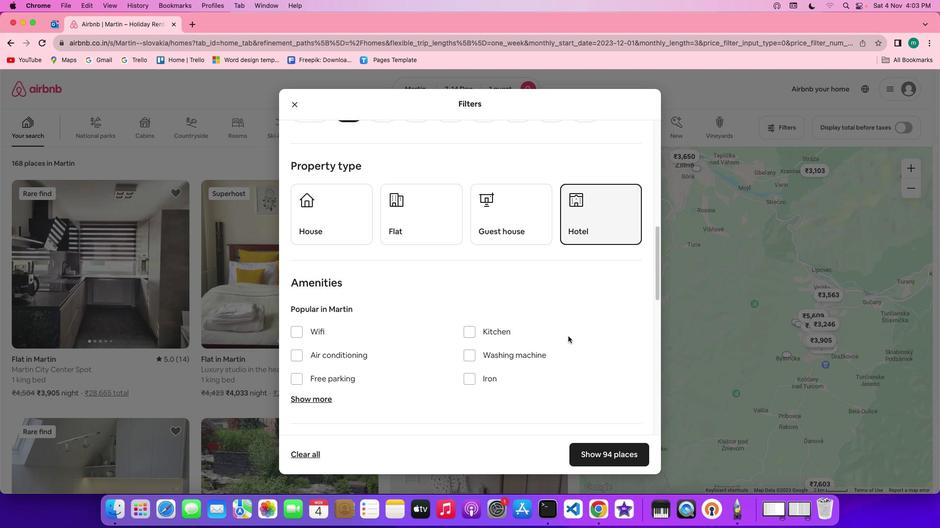 
Action: Mouse scrolled (568, 336) with delta (0, 0)
Screenshot: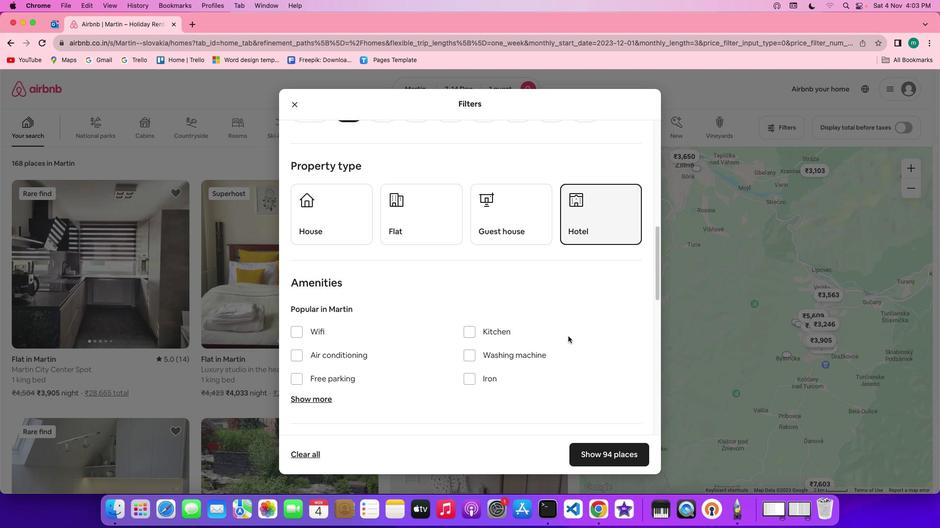 
Action: Mouse scrolled (568, 336) with delta (0, 0)
Screenshot: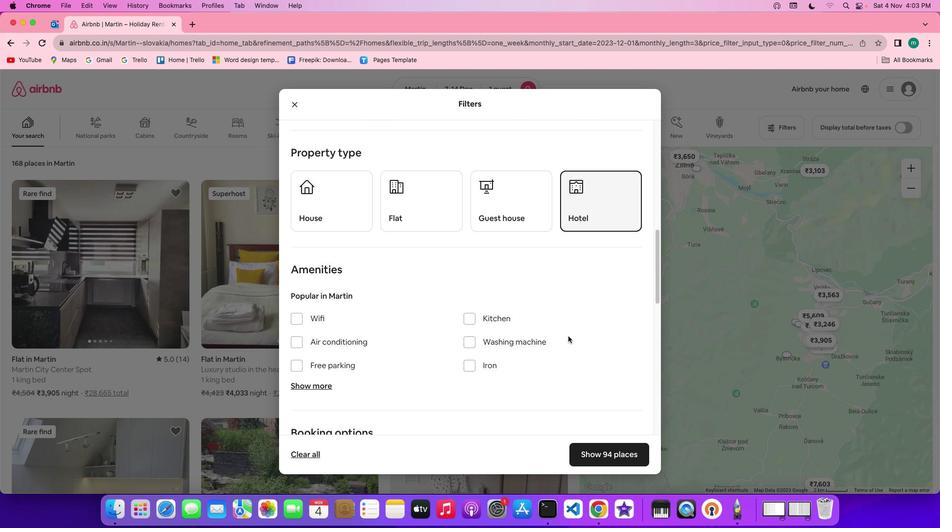 
Action: Mouse scrolled (568, 336) with delta (0, 0)
Screenshot: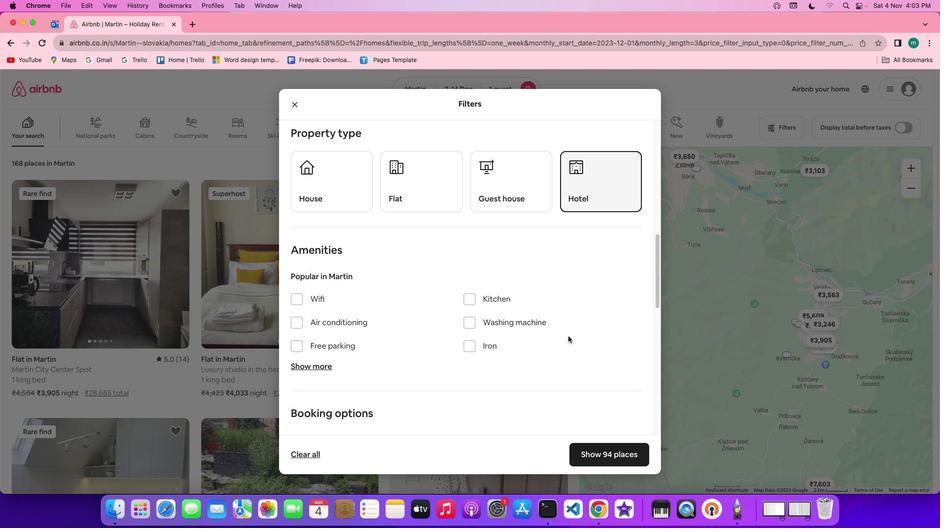 
Action: Mouse scrolled (568, 336) with delta (0, 0)
Screenshot: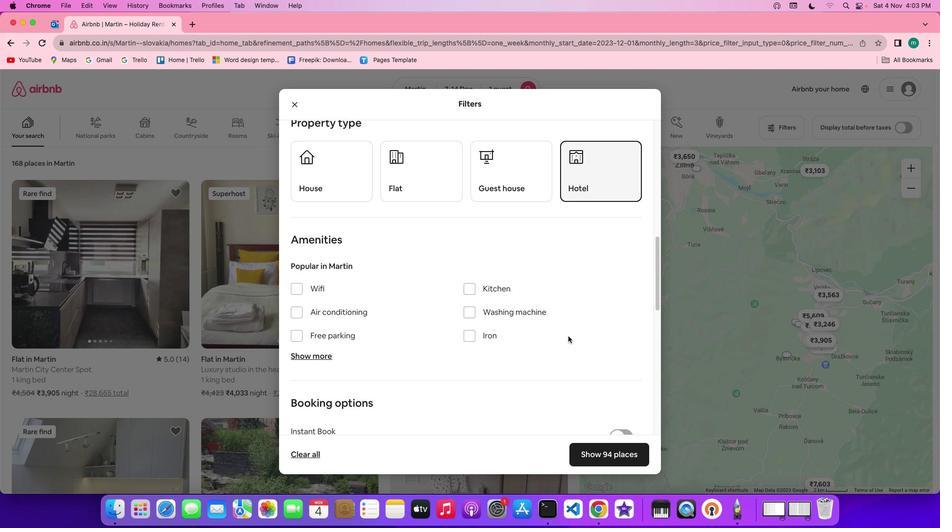
Action: Mouse scrolled (568, 336) with delta (0, 0)
Screenshot: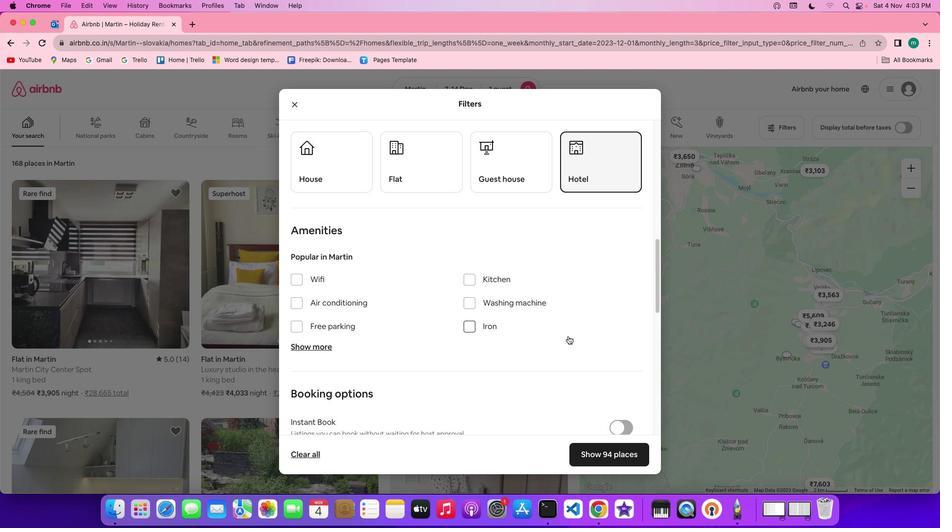 
Action: Mouse scrolled (568, 336) with delta (0, 0)
Screenshot: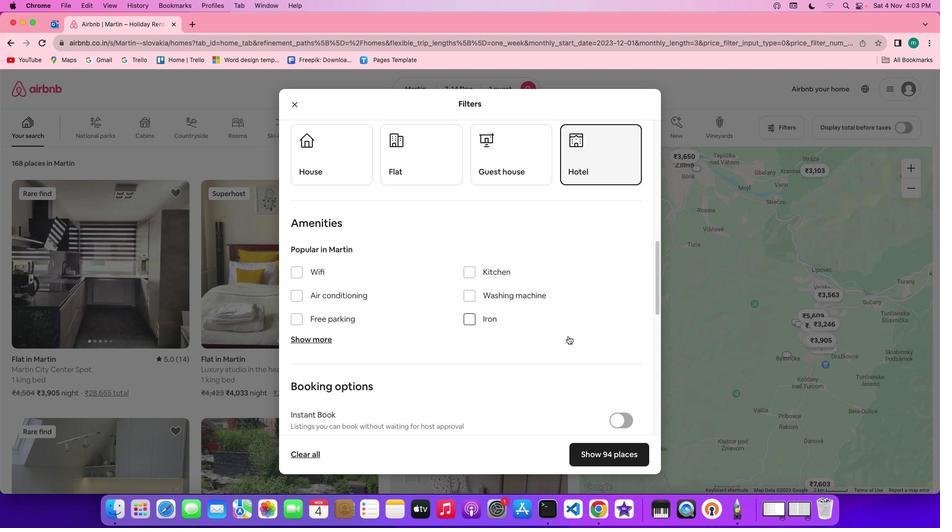 
Action: Mouse scrolled (568, 336) with delta (0, 0)
Screenshot: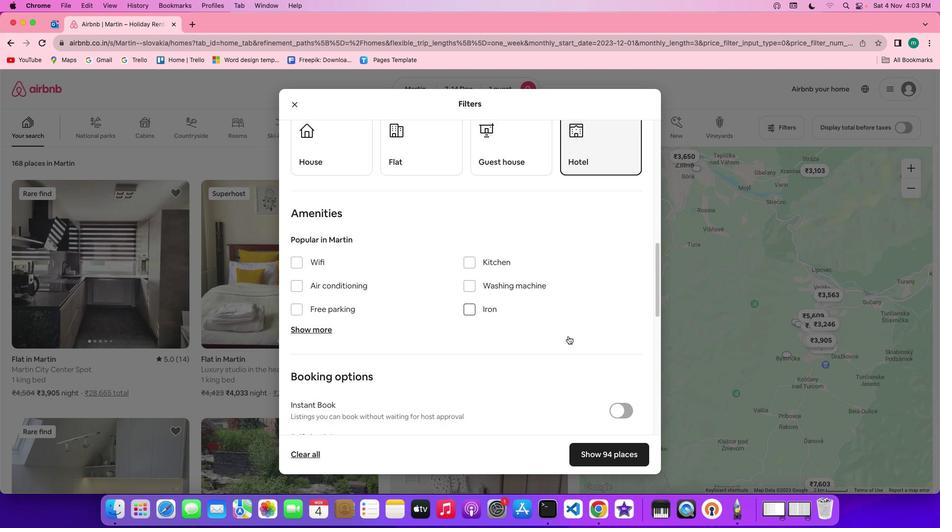 
Action: Mouse scrolled (568, 336) with delta (0, 0)
Screenshot: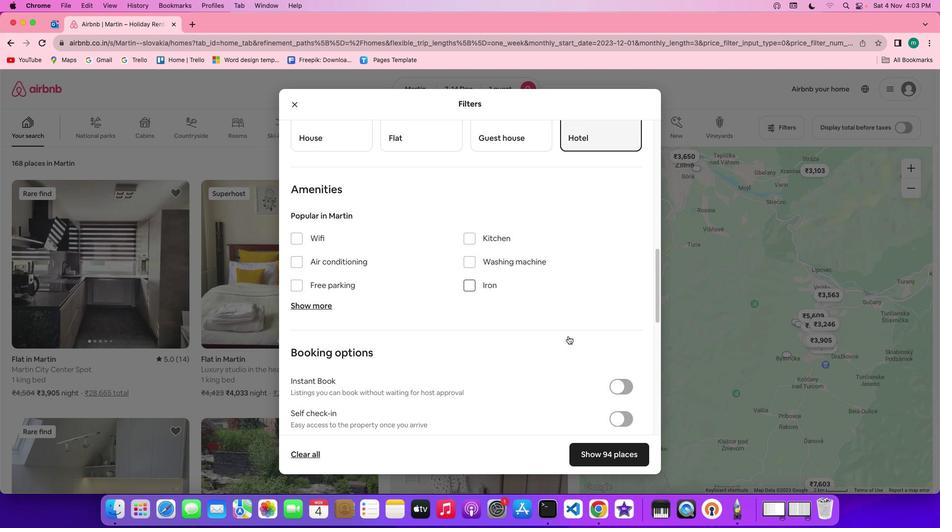 
Action: Mouse scrolled (568, 336) with delta (0, 0)
Screenshot: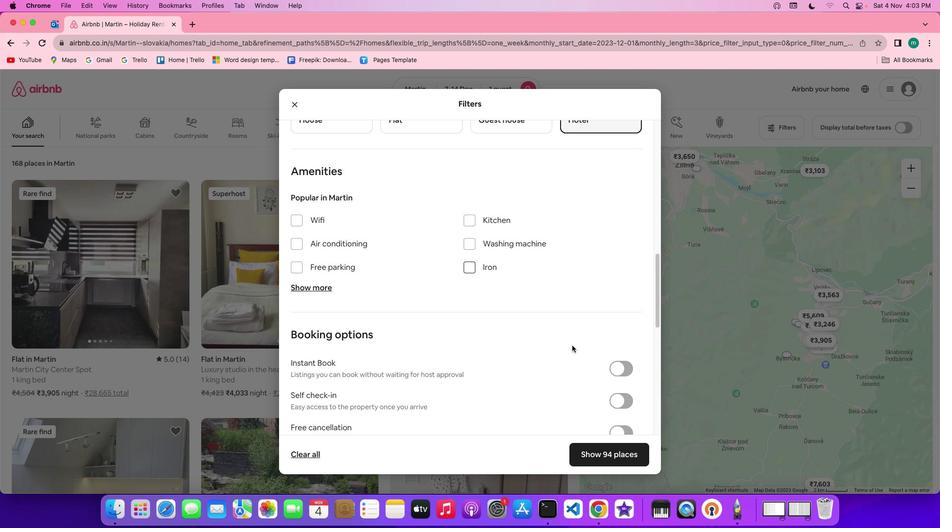 
Action: Mouse scrolled (568, 336) with delta (0, 0)
Screenshot: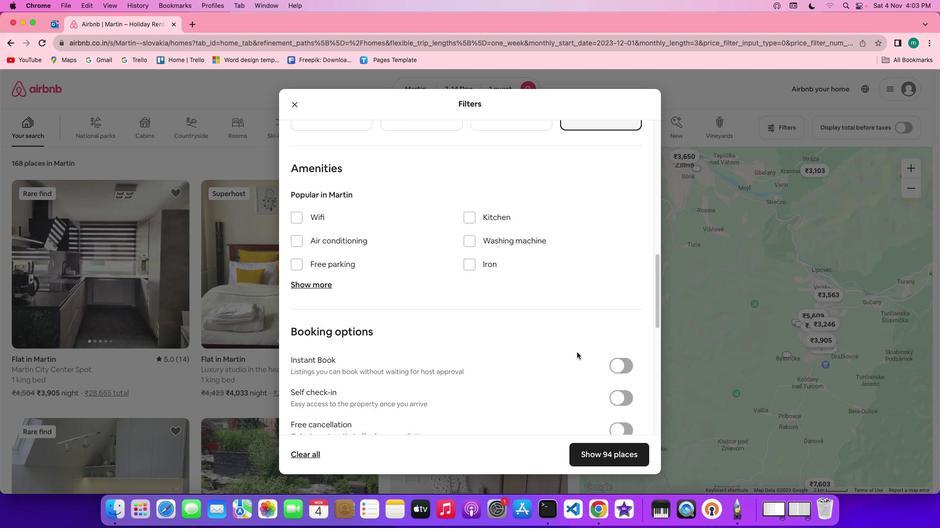 
Action: Mouse moved to (577, 353)
Screenshot: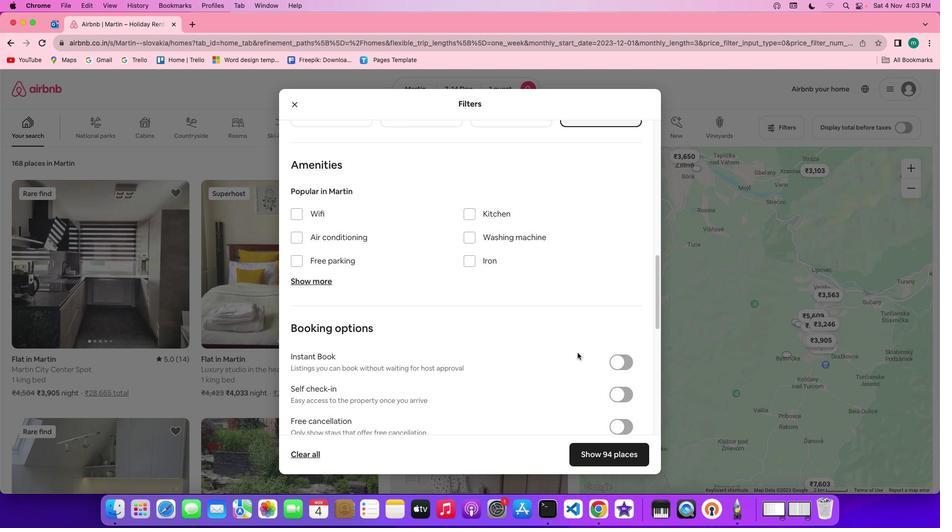 
Action: Mouse scrolled (577, 353) with delta (0, 0)
Screenshot: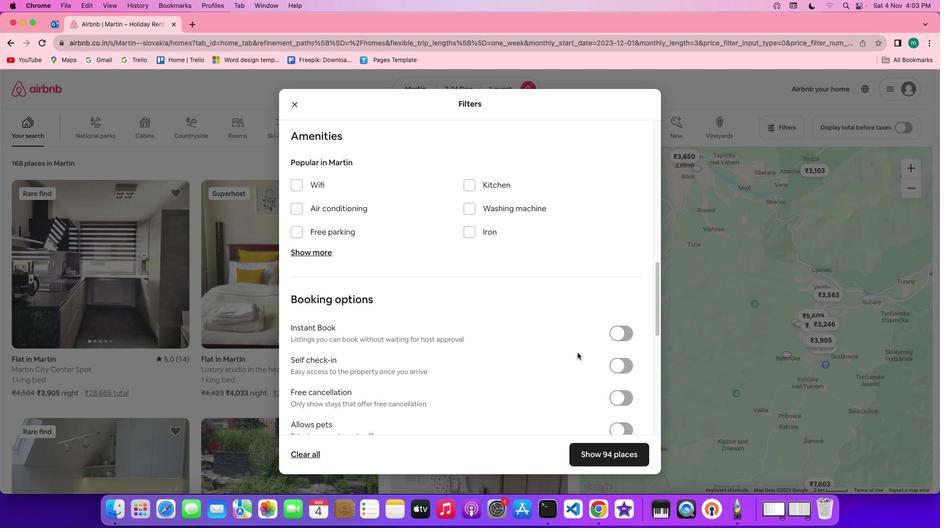 
Action: Mouse scrolled (577, 353) with delta (0, 0)
Screenshot: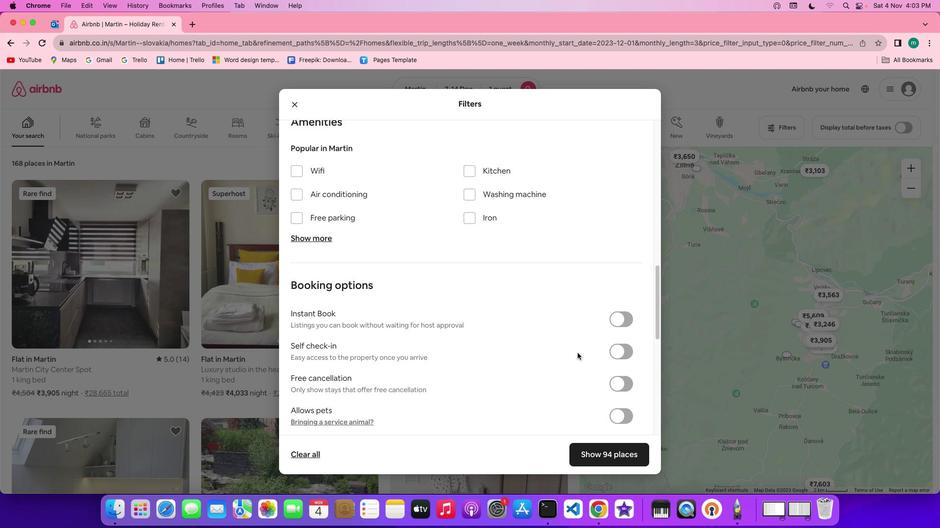 
Action: Mouse scrolled (577, 353) with delta (0, 0)
Screenshot: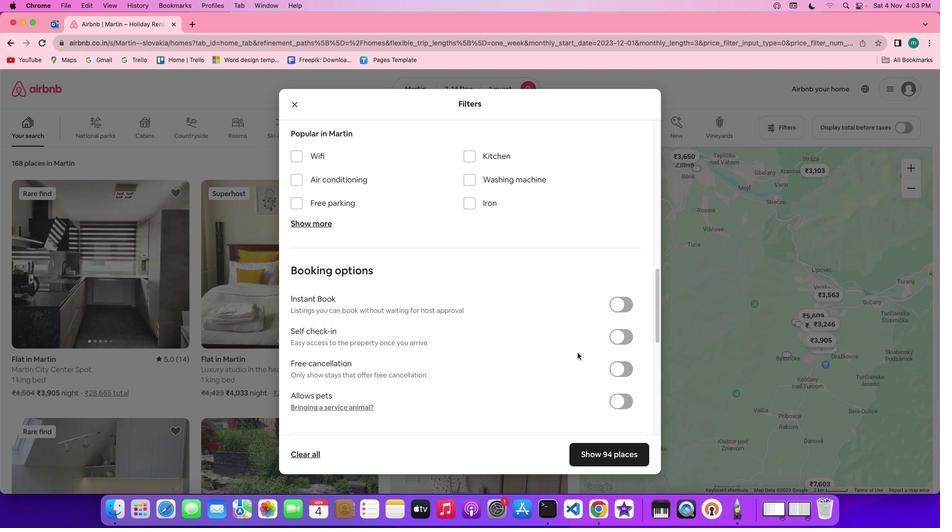 
Action: Mouse scrolled (577, 353) with delta (0, 0)
Screenshot: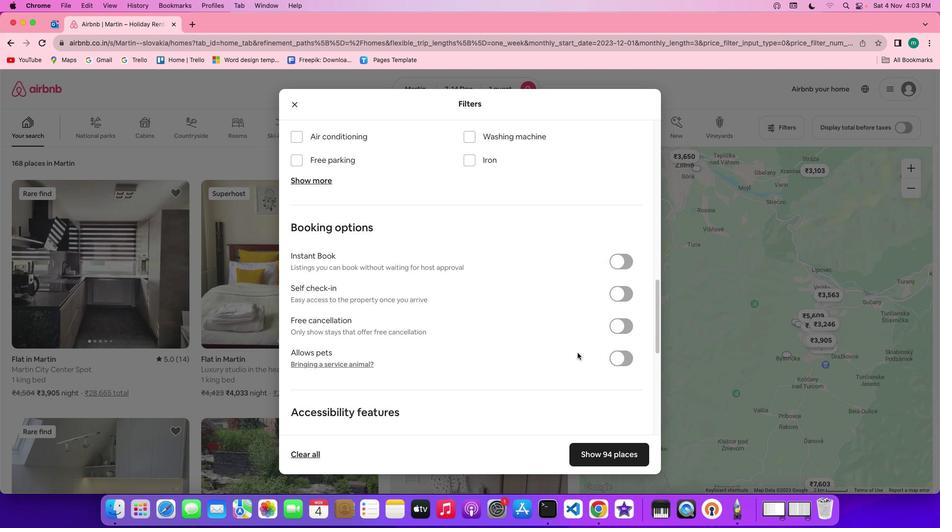 
Action: Mouse scrolled (577, 353) with delta (0, 0)
Screenshot: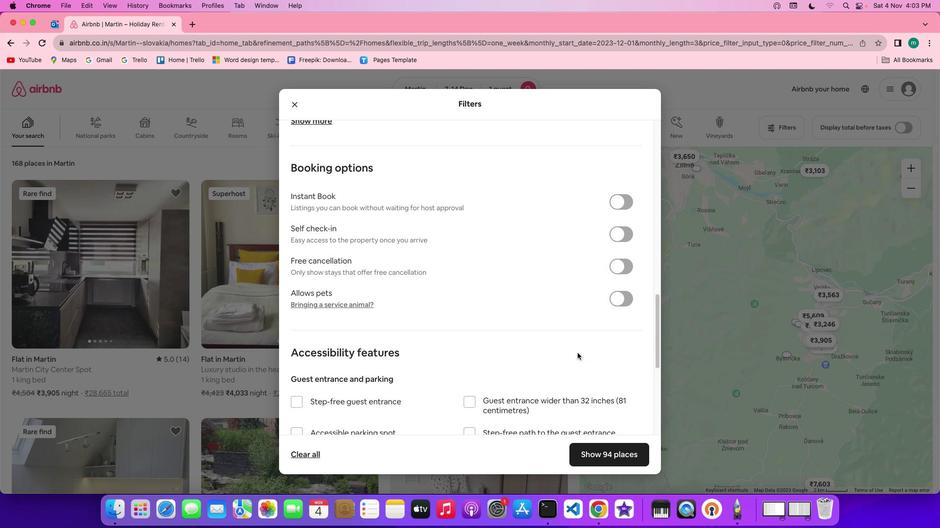 
Action: Mouse scrolled (577, 353) with delta (0, 0)
Screenshot: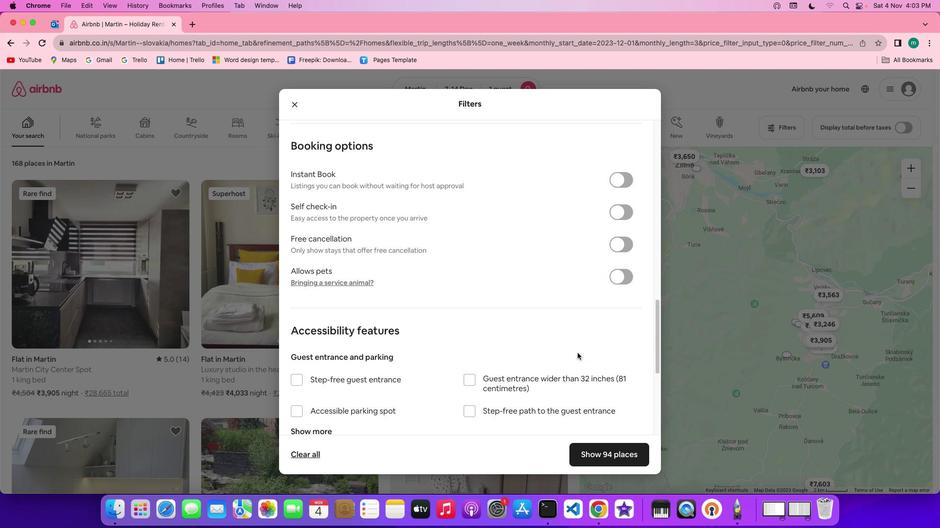 
Action: Mouse scrolled (577, 353) with delta (0, -1)
Screenshot: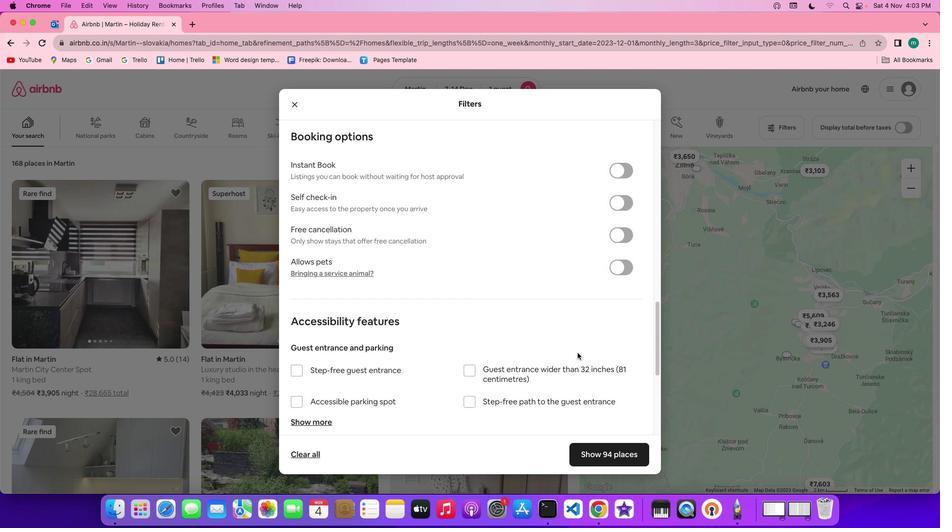 
Action: Mouse scrolled (577, 353) with delta (0, 0)
Screenshot: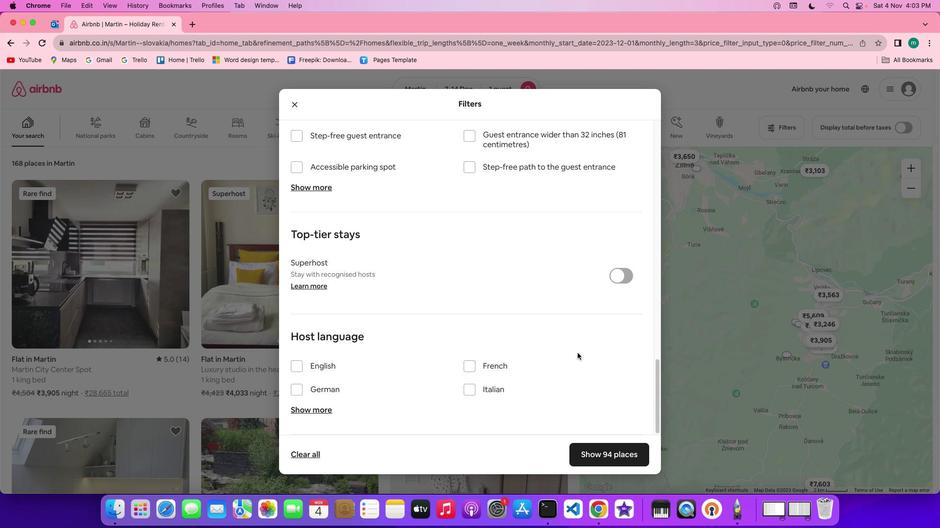 
Action: Mouse scrolled (577, 353) with delta (0, 0)
Screenshot: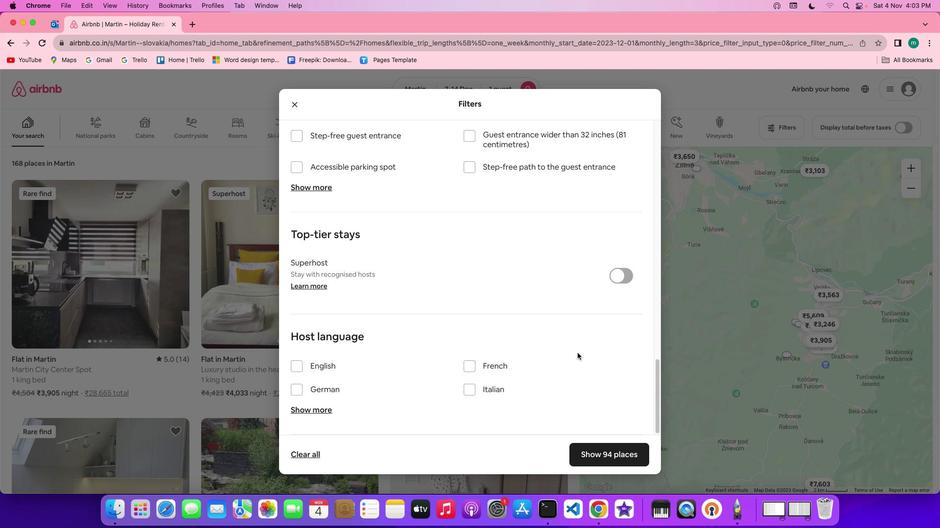 
Action: Mouse scrolled (577, 353) with delta (0, -1)
Screenshot: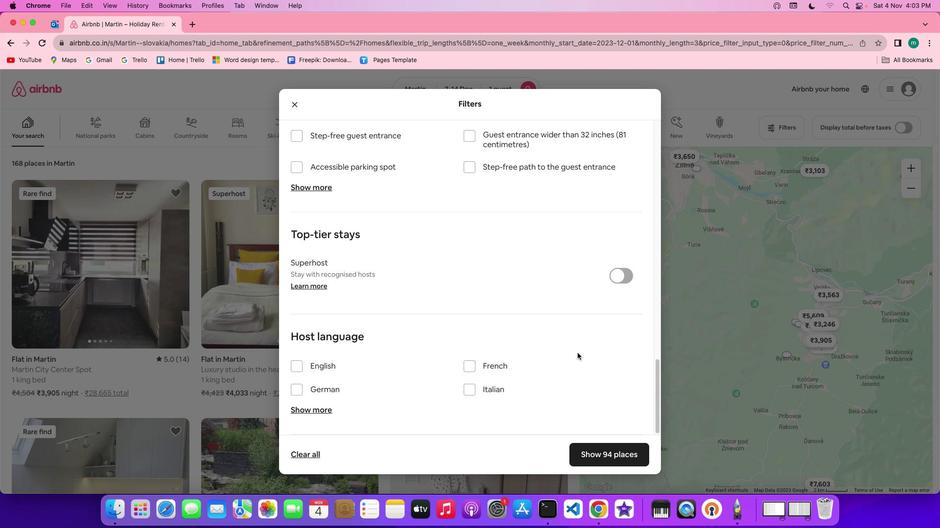 
Action: Mouse scrolled (577, 353) with delta (0, -2)
Screenshot: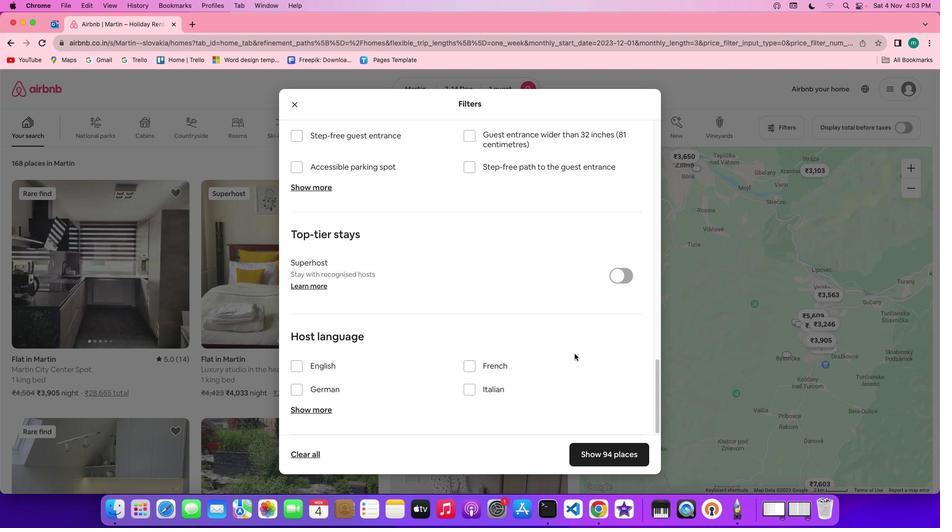 
Action: Mouse scrolled (577, 353) with delta (0, -2)
Screenshot: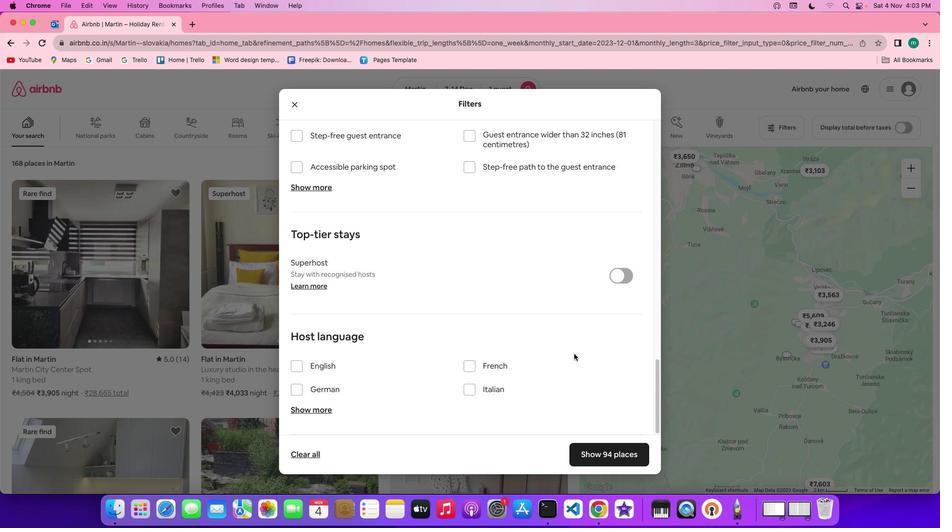 
Action: Mouse moved to (574, 354)
Screenshot: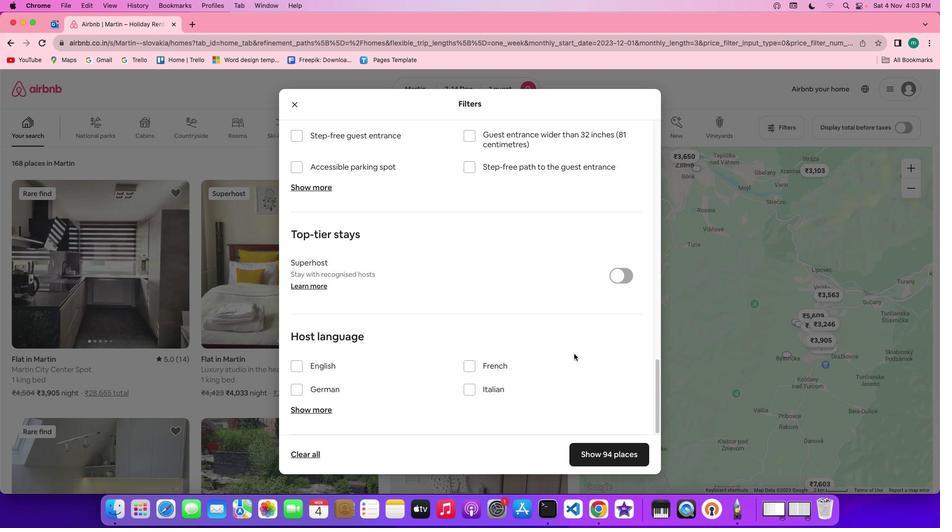 
Action: Mouse scrolled (574, 354) with delta (0, 0)
Screenshot: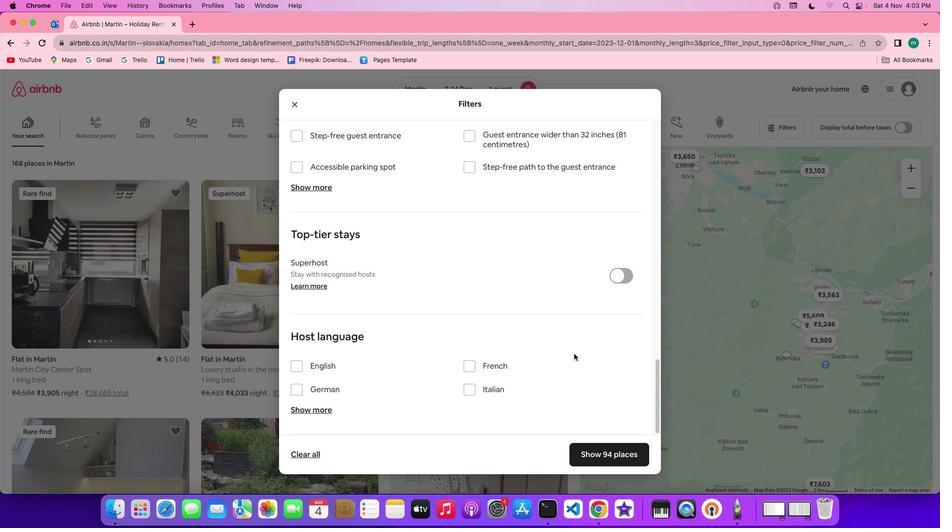 
Action: Mouse scrolled (574, 354) with delta (0, 0)
Screenshot: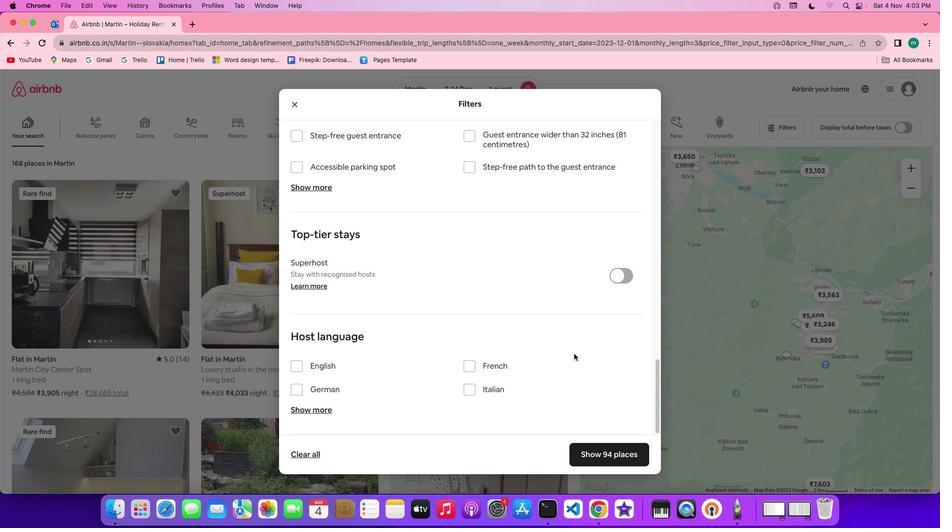 
Action: Mouse scrolled (574, 354) with delta (0, 0)
Screenshot: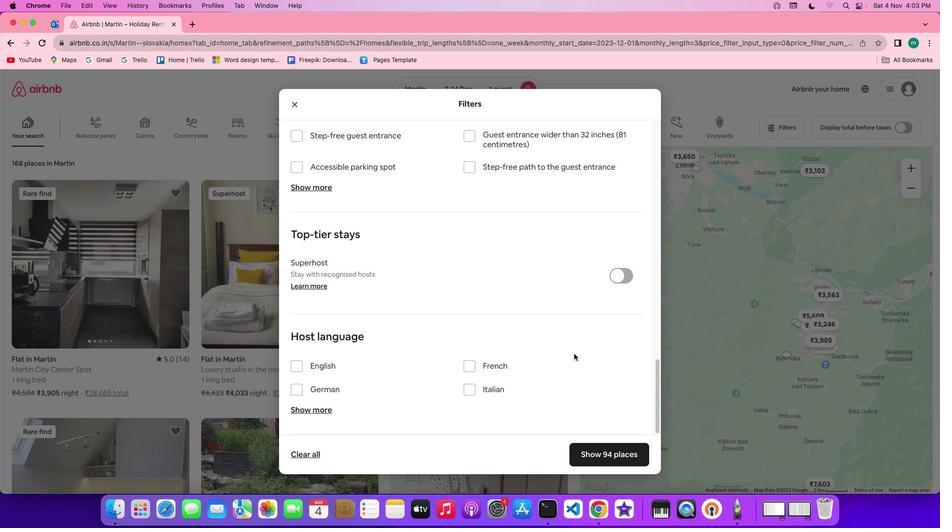 
Action: Mouse scrolled (574, 354) with delta (0, -1)
Screenshot: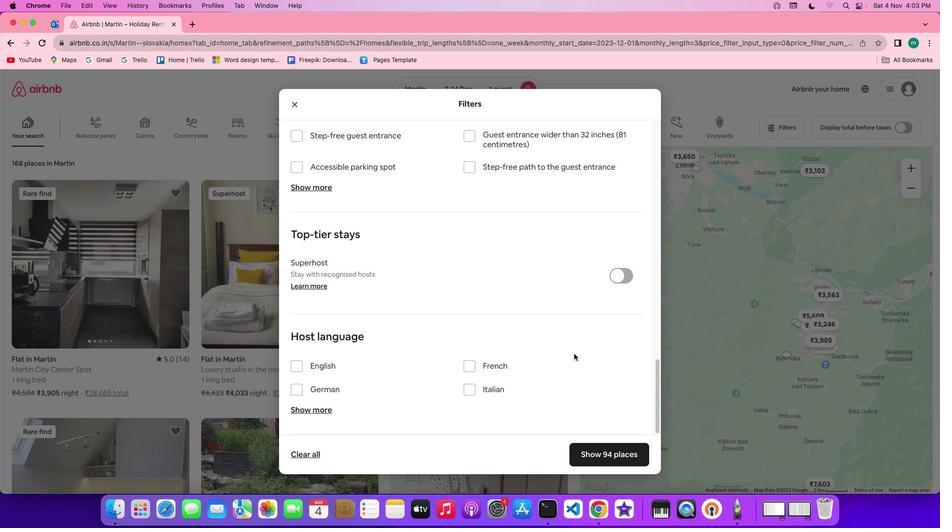 
Action: Mouse scrolled (574, 354) with delta (0, 0)
Screenshot: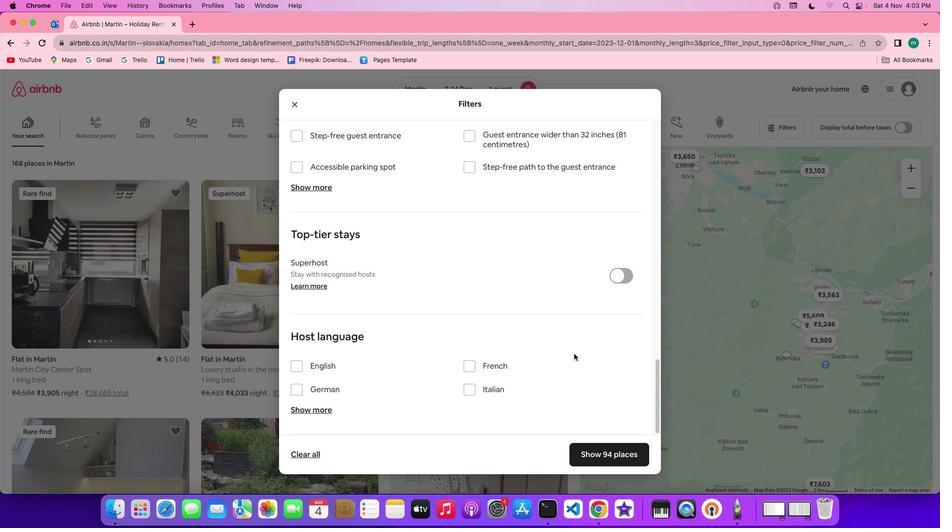 
Action: Mouse scrolled (574, 354) with delta (0, 0)
Screenshot: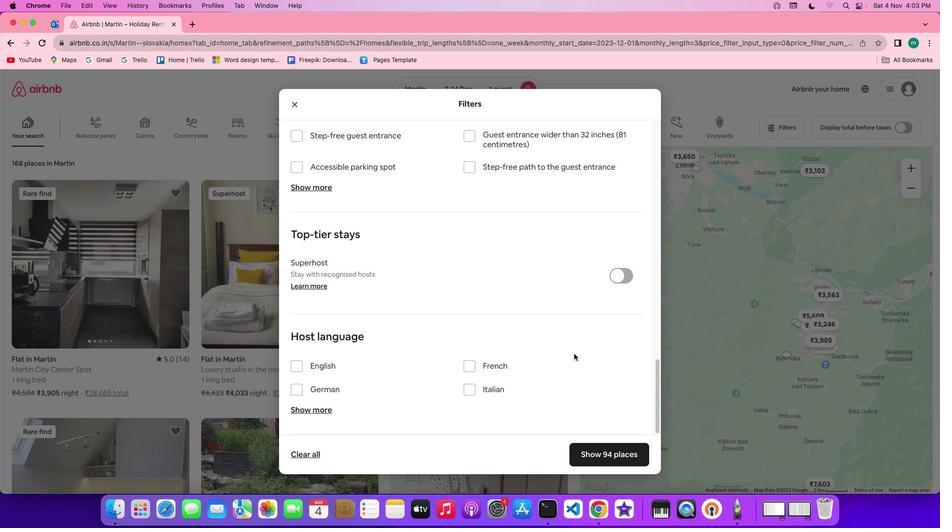 
Action: Mouse scrolled (574, 354) with delta (0, -1)
Screenshot: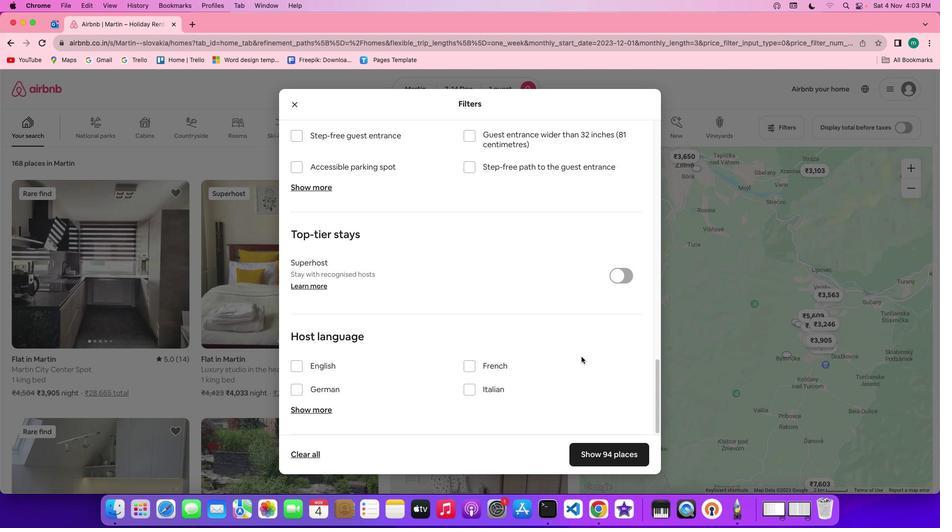 
Action: Mouse scrolled (574, 354) with delta (0, -2)
Screenshot: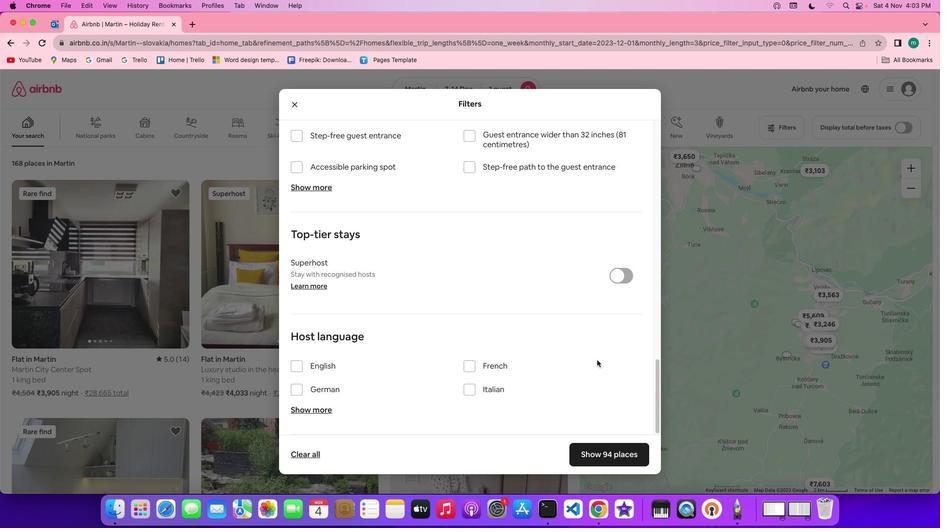 
Action: Mouse moved to (617, 449)
Screenshot: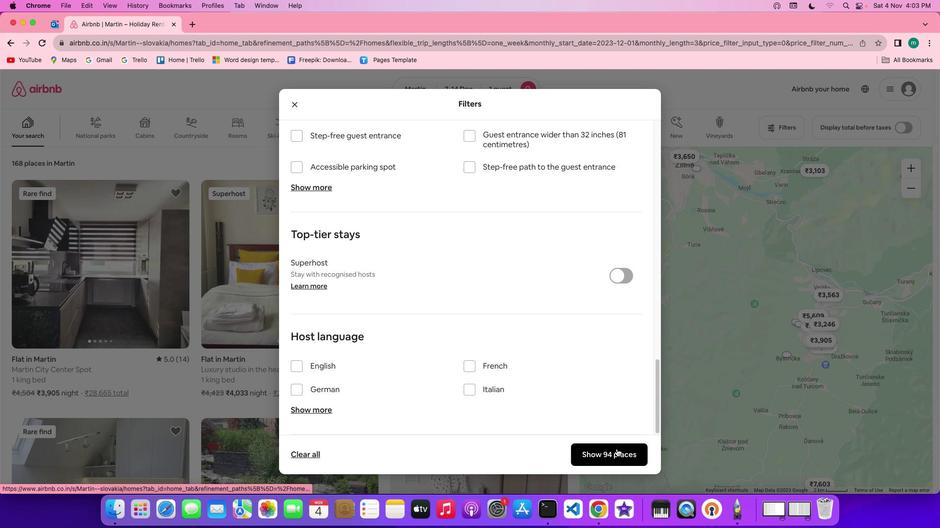 
Action: Mouse pressed left at (617, 449)
Screenshot: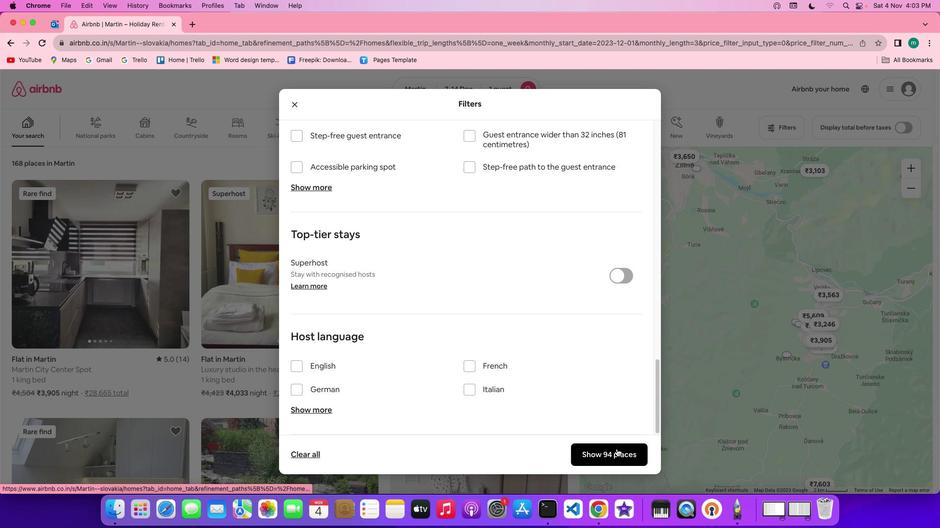 
Action: Mouse moved to (276, 310)
Screenshot: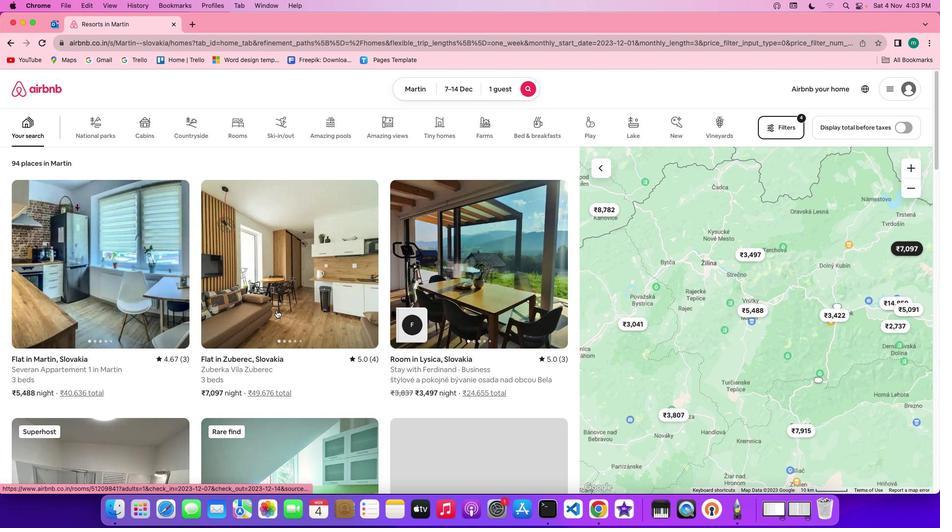 
Action: Mouse scrolled (276, 310) with delta (0, 0)
Screenshot: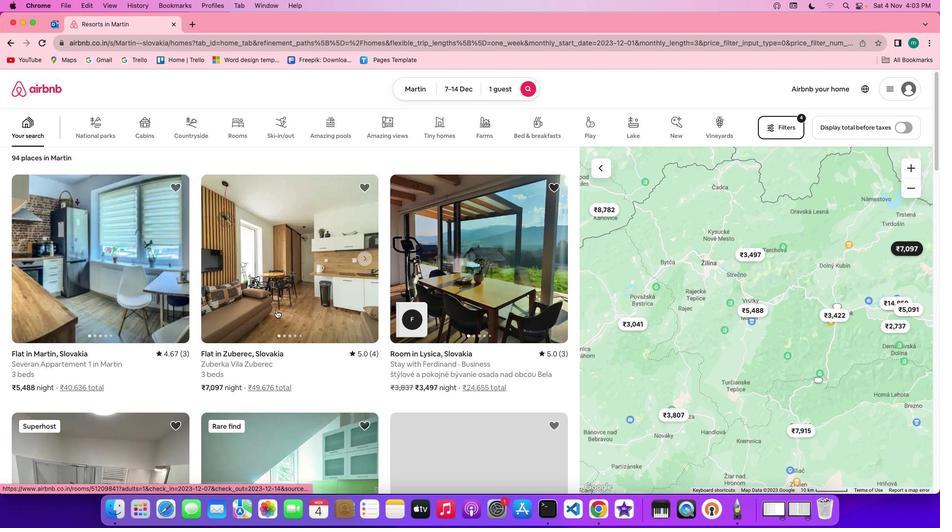 
Action: Mouse scrolled (276, 310) with delta (0, 0)
Screenshot: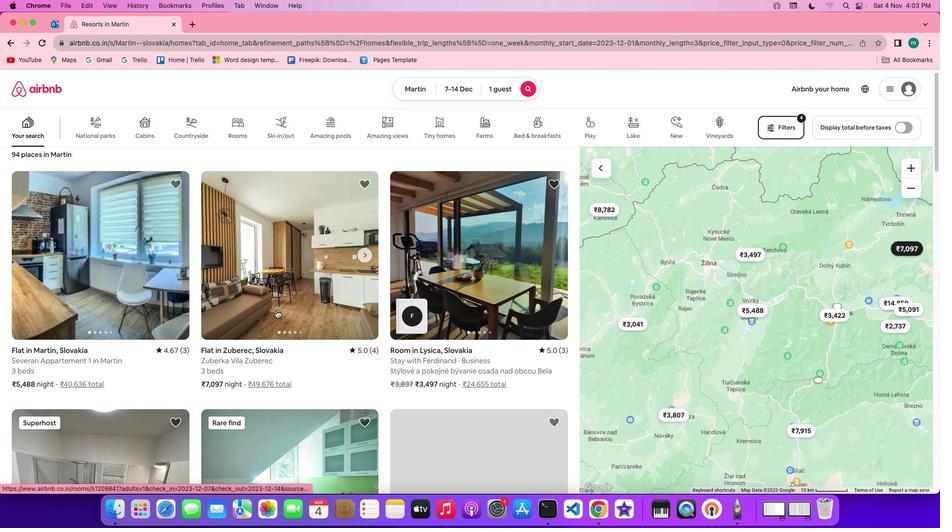 
Action: Mouse moved to (449, 285)
Screenshot: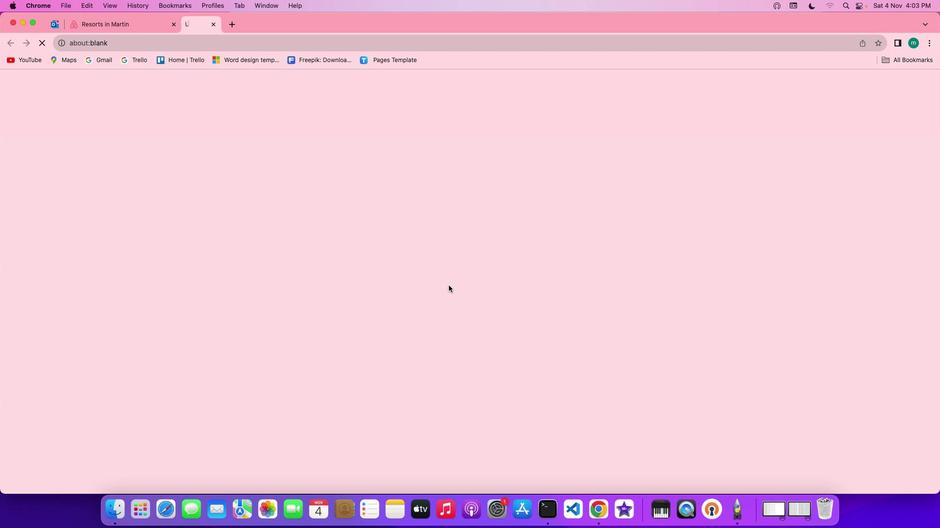 
Action: Mouse pressed left at (449, 285)
Screenshot: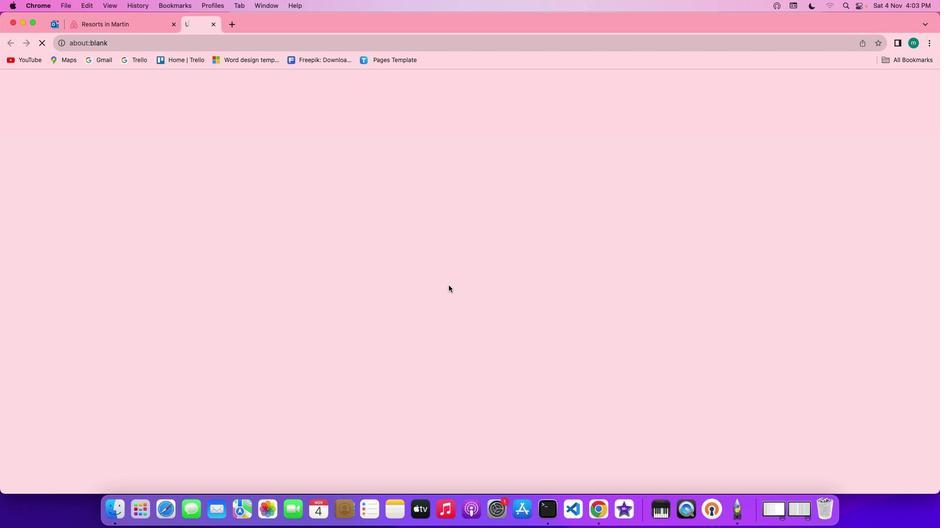 
Action: Mouse moved to (695, 368)
Screenshot: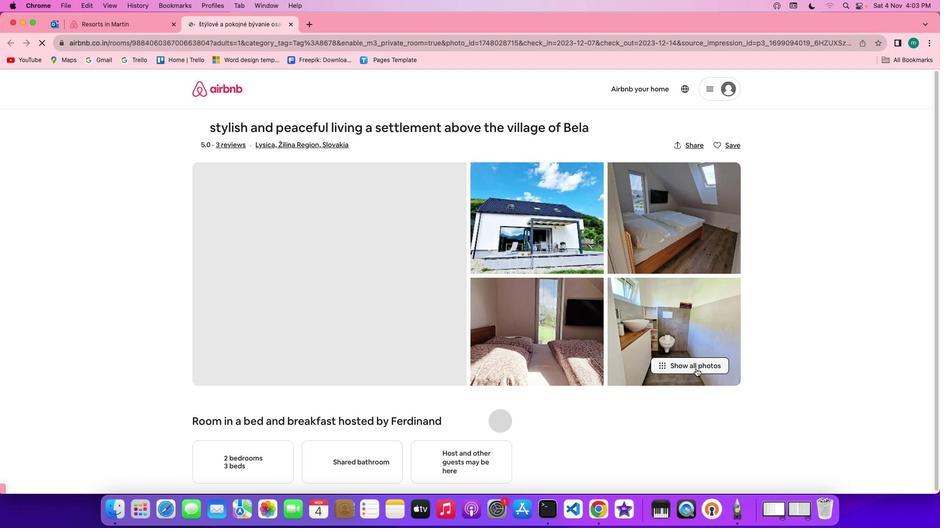 
Action: Mouse pressed left at (695, 368)
Screenshot: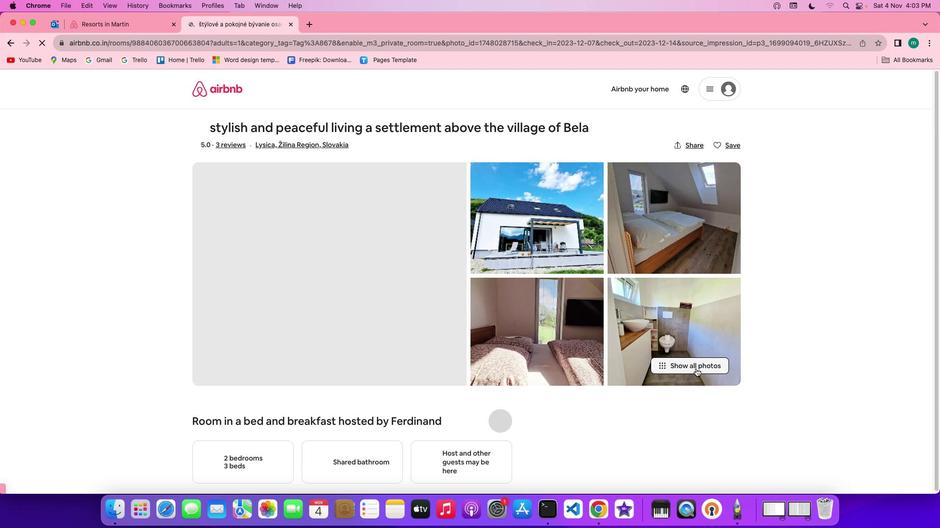 
Action: Mouse moved to (433, 308)
Screenshot: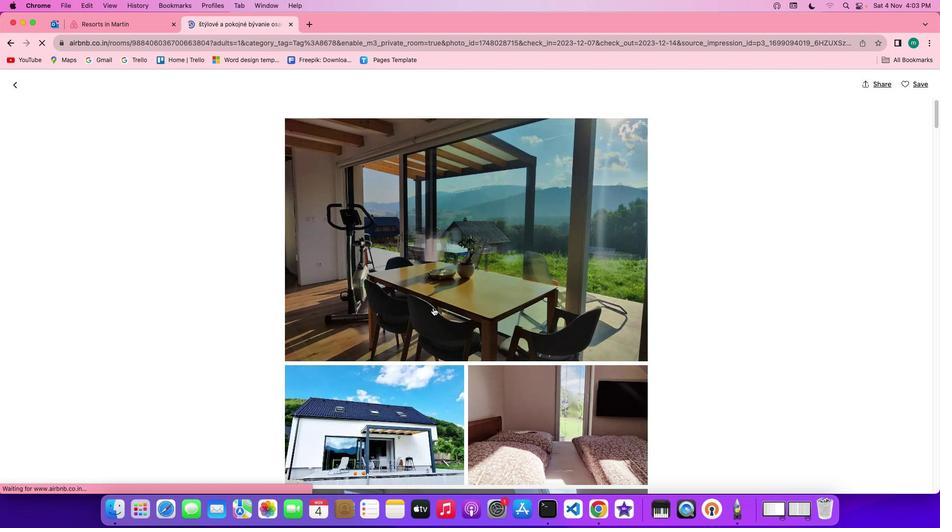 
Action: Mouse scrolled (433, 308) with delta (0, 0)
Screenshot: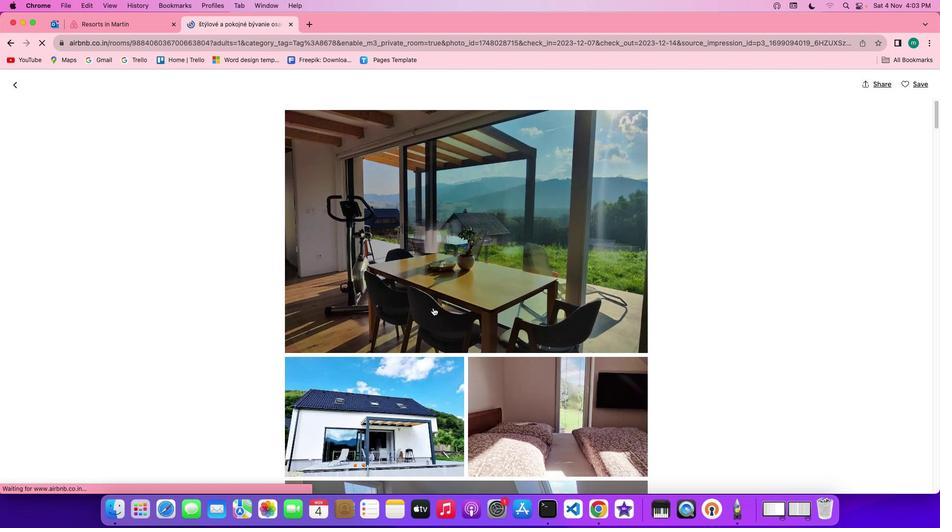 
Action: Mouse scrolled (433, 308) with delta (0, 0)
Screenshot: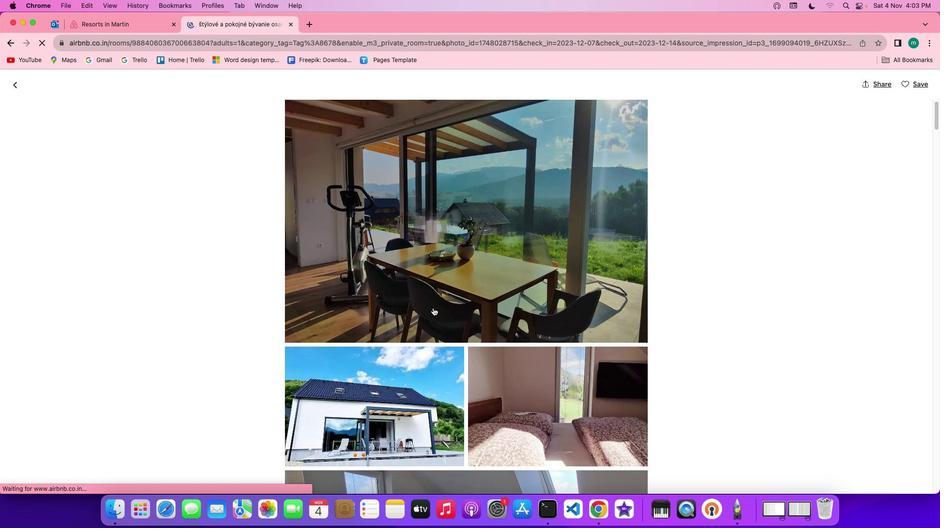
Action: Mouse scrolled (433, 308) with delta (0, 0)
Screenshot: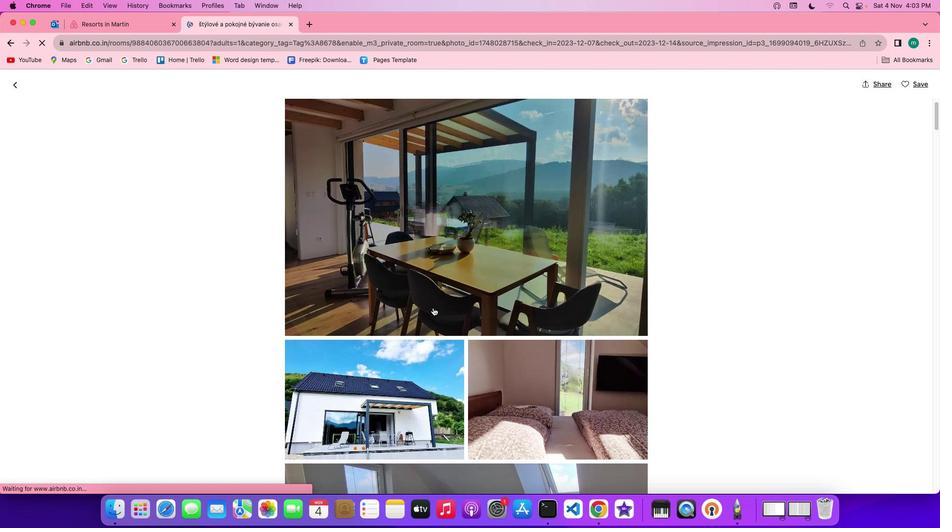 
Action: Mouse scrolled (433, 308) with delta (0, 0)
Screenshot: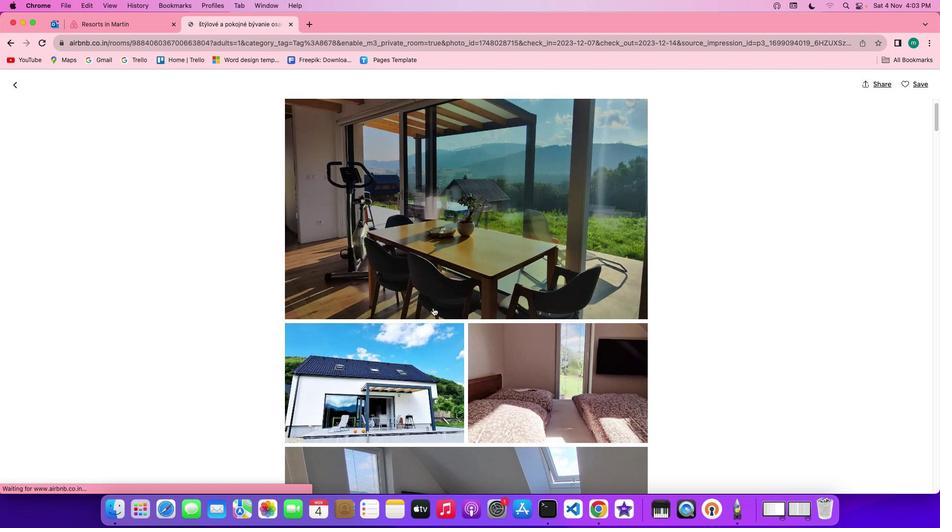 
Action: Mouse scrolled (433, 308) with delta (0, 0)
Screenshot: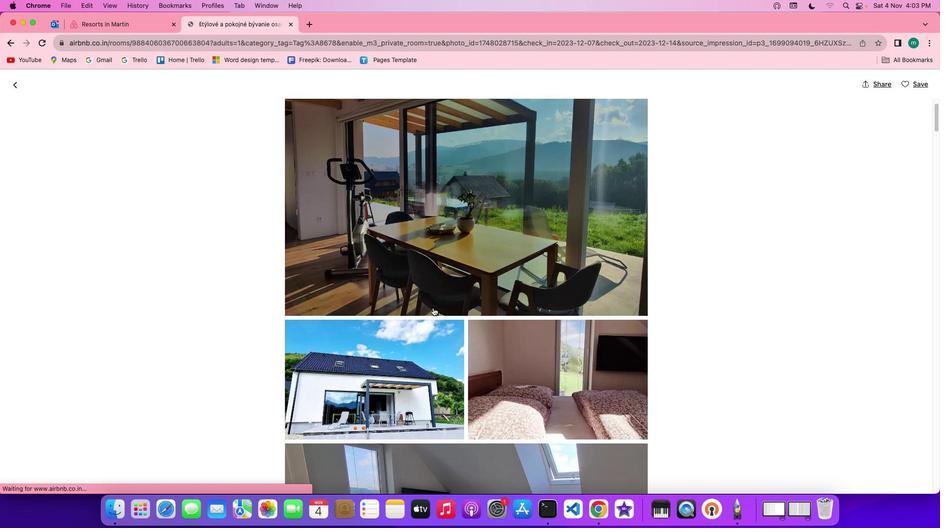 
Action: Mouse scrolled (433, 308) with delta (0, 0)
Screenshot: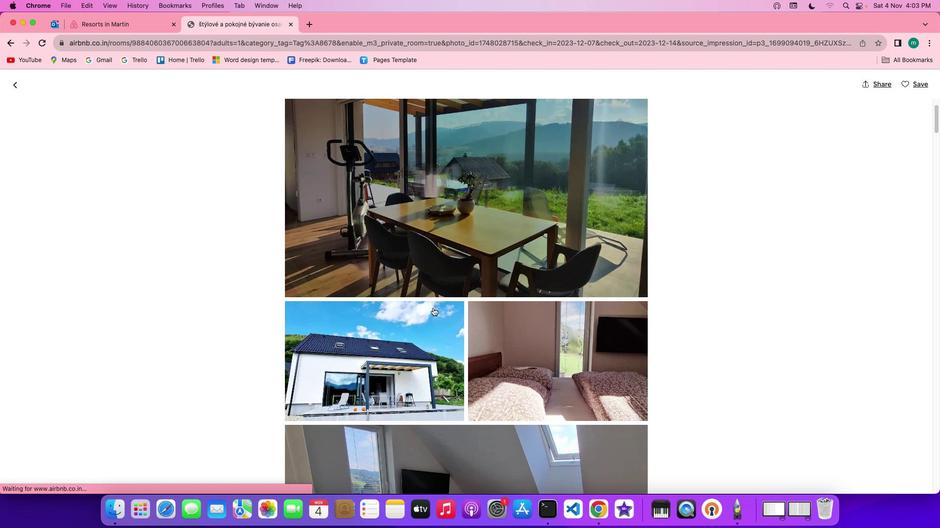 
Action: Mouse scrolled (433, 308) with delta (0, 0)
Screenshot: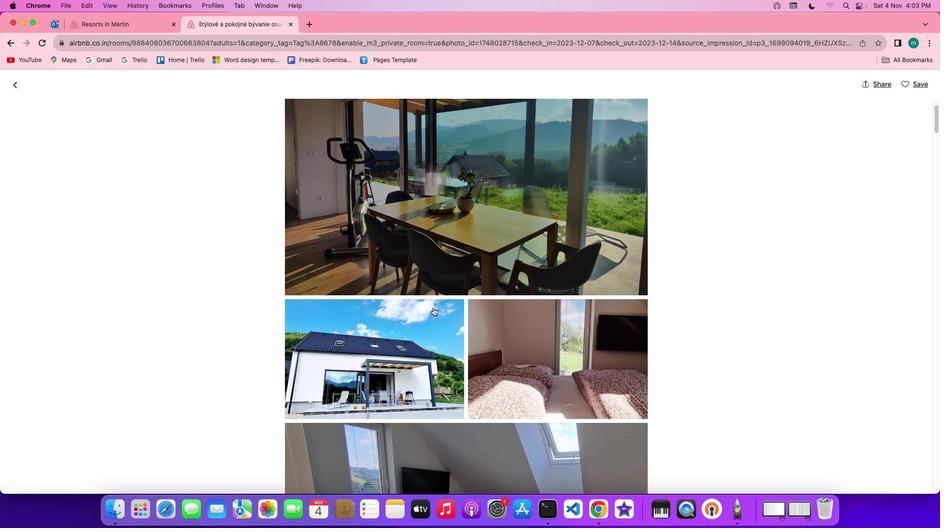 
Action: Mouse scrolled (433, 308) with delta (0, 0)
Screenshot: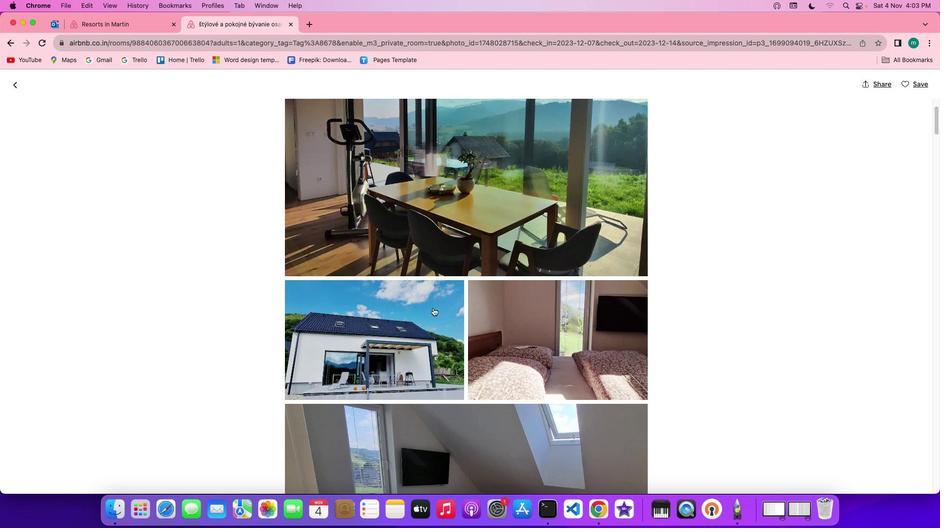 
Action: Mouse scrolled (433, 308) with delta (0, 0)
Screenshot: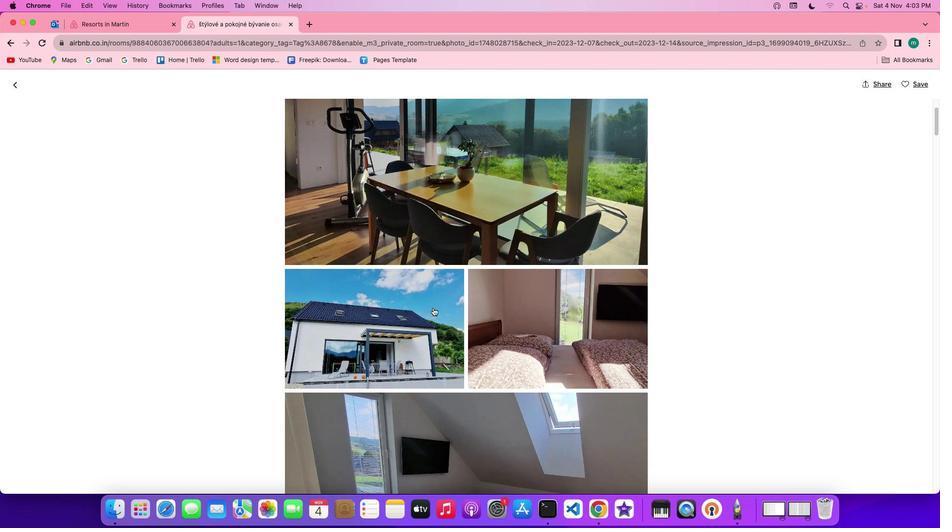 
Action: Mouse scrolled (433, 308) with delta (0, 0)
Screenshot: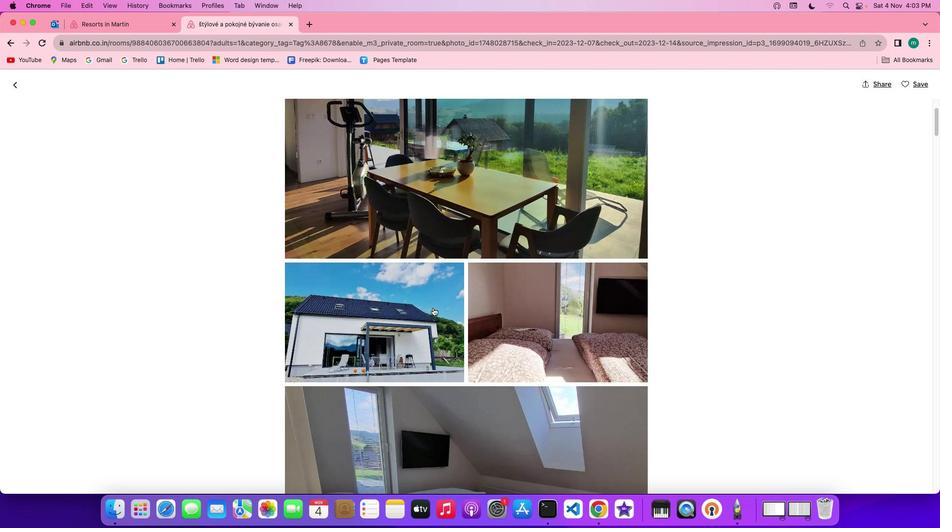 
Action: Mouse scrolled (433, 308) with delta (0, 0)
Screenshot: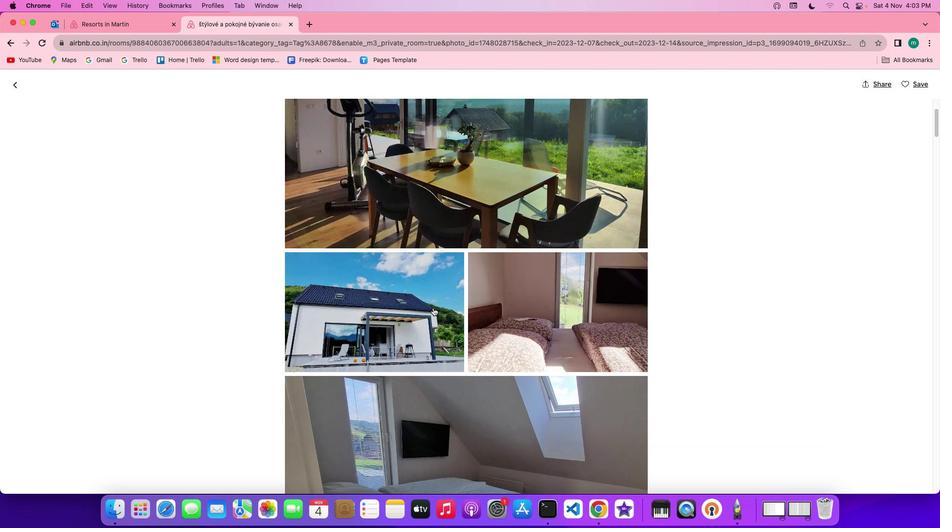 
Action: Mouse scrolled (433, 308) with delta (0, 0)
Screenshot: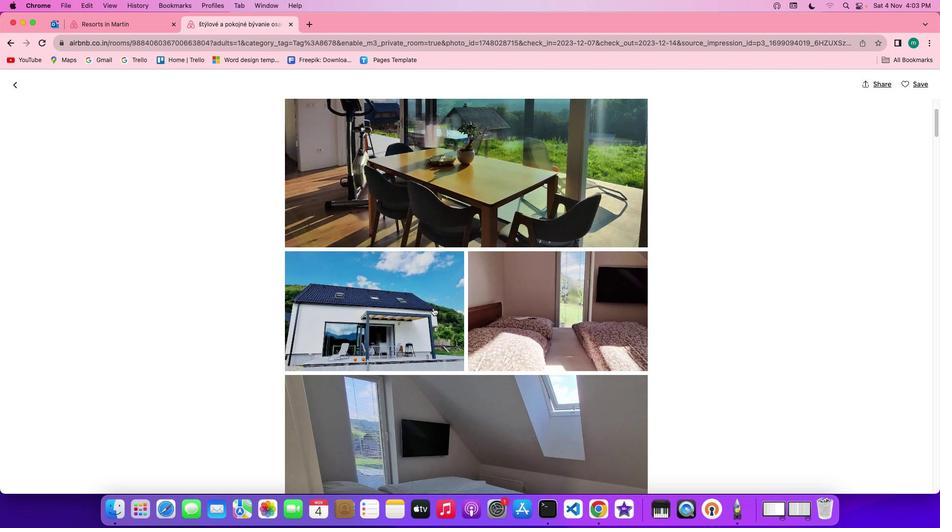 
Action: Mouse scrolled (433, 308) with delta (0, 0)
Screenshot: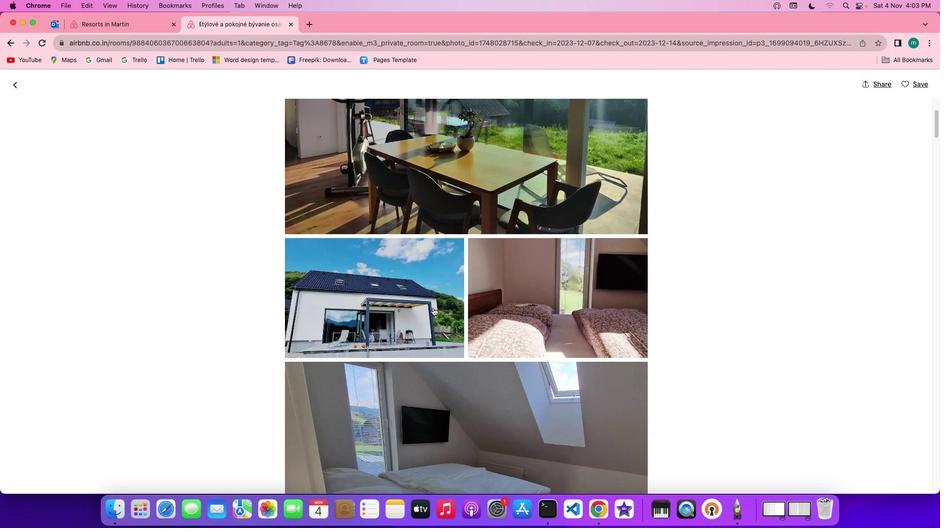 
Action: Mouse scrolled (433, 308) with delta (0, 0)
Screenshot: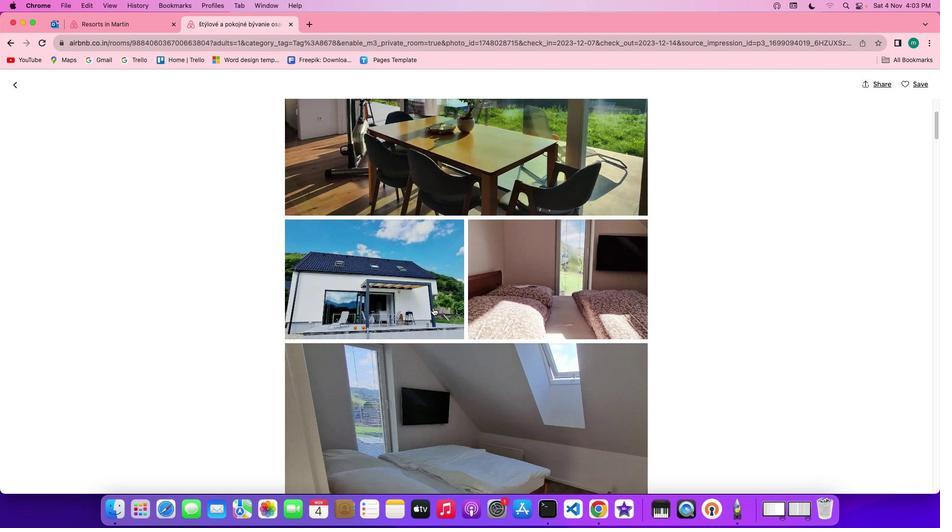 
Action: Mouse scrolled (433, 308) with delta (0, 0)
Screenshot: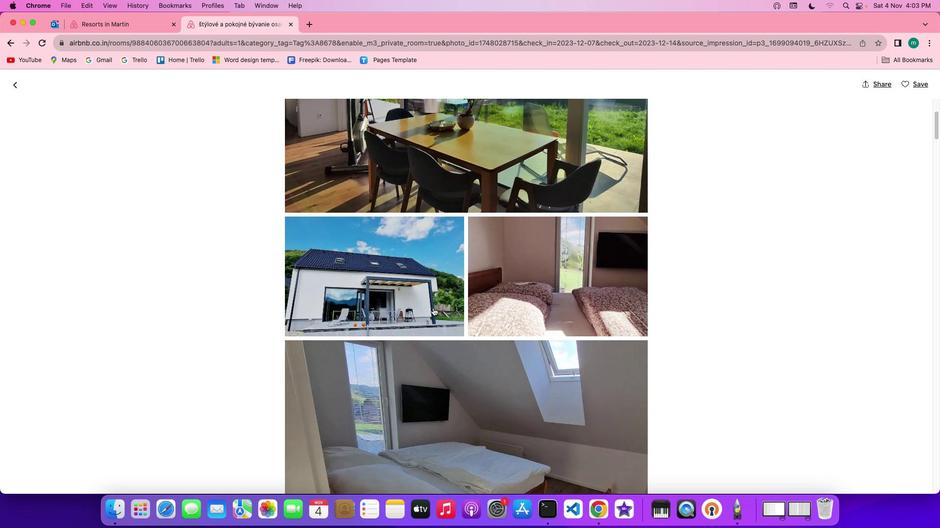 
Action: Mouse scrolled (433, 308) with delta (0, 0)
Screenshot: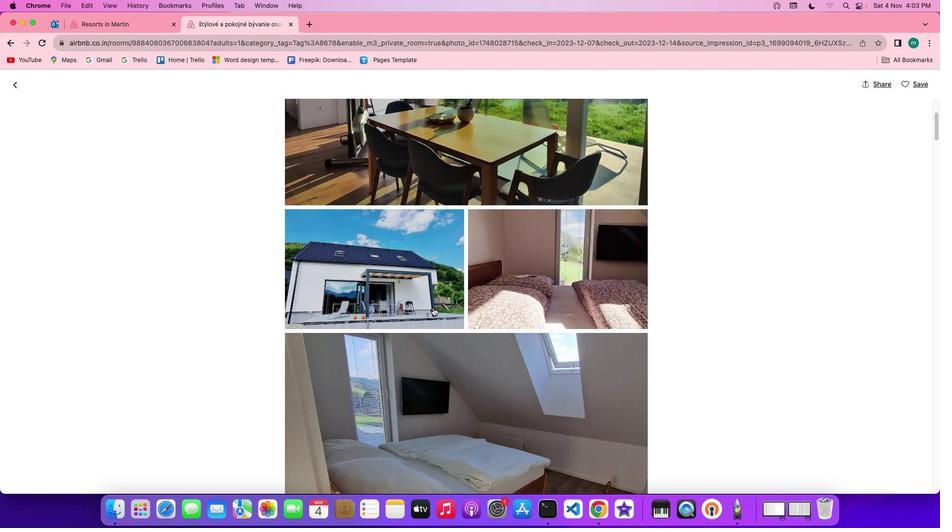 
Action: Mouse scrolled (433, 308) with delta (0, 0)
Screenshot: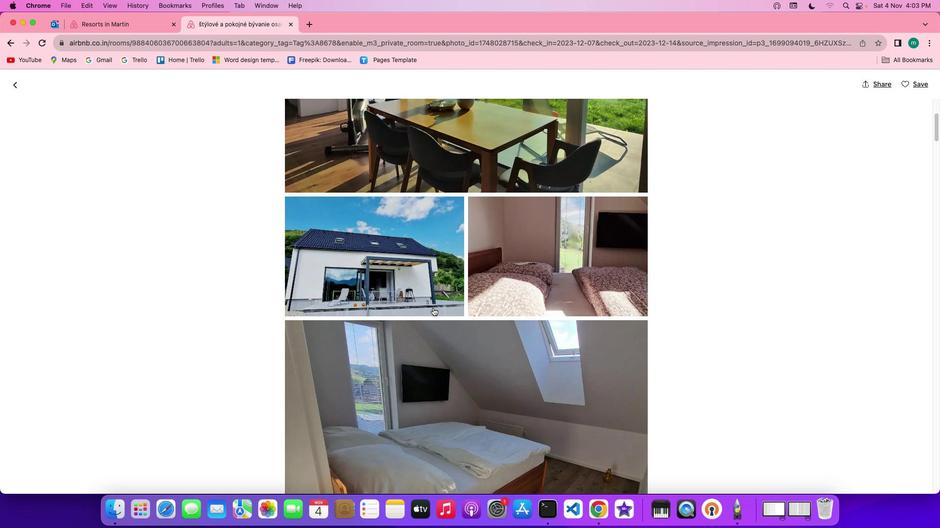 
Action: Mouse scrolled (433, 308) with delta (0, 0)
Screenshot: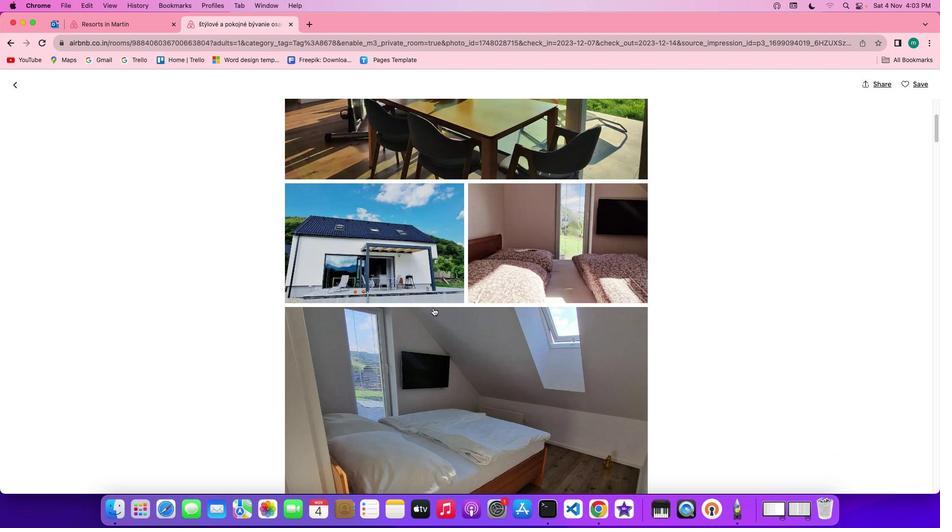 
Action: Mouse scrolled (433, 308) with delta (0, 0)
Screenshot: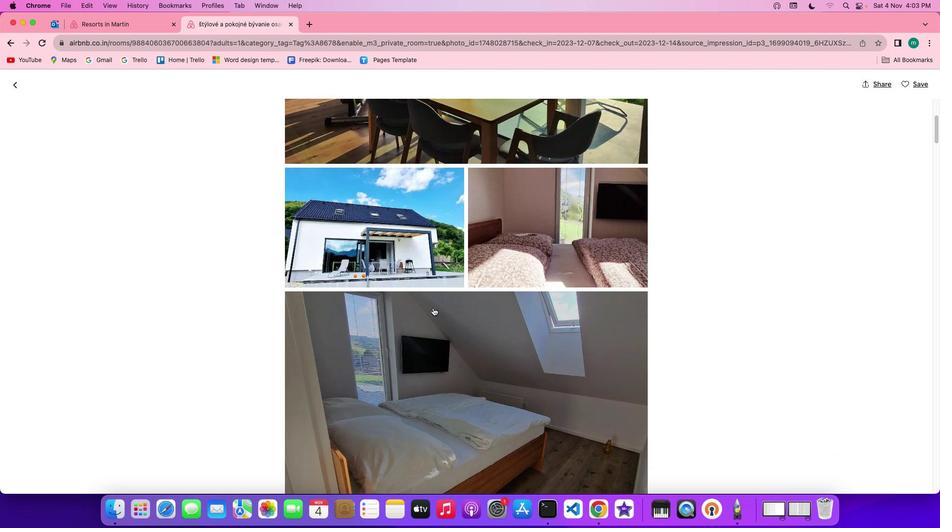 
Action: Mouse scrolled (433, 308) with delta (0, 0)
Screenshot: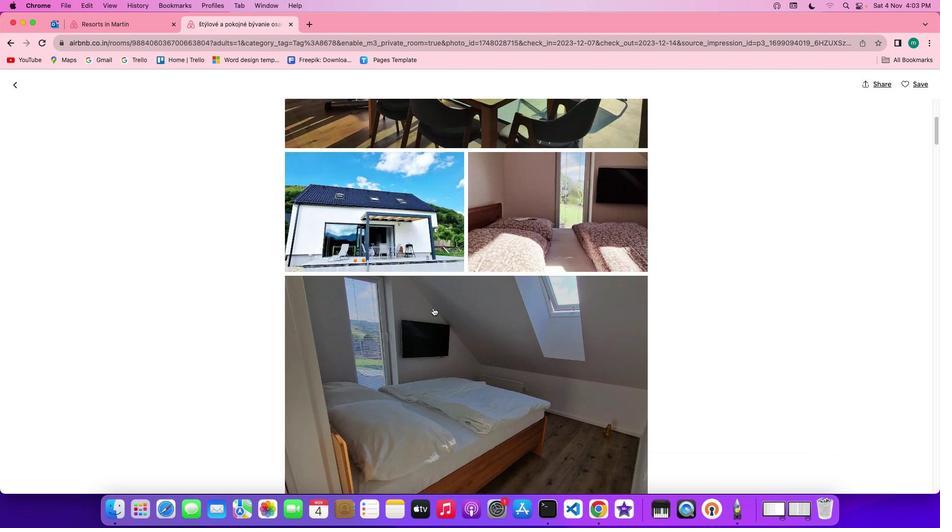 
Action: Mouse scrolled (433, 308) with delta (0, 0)
Screenshot: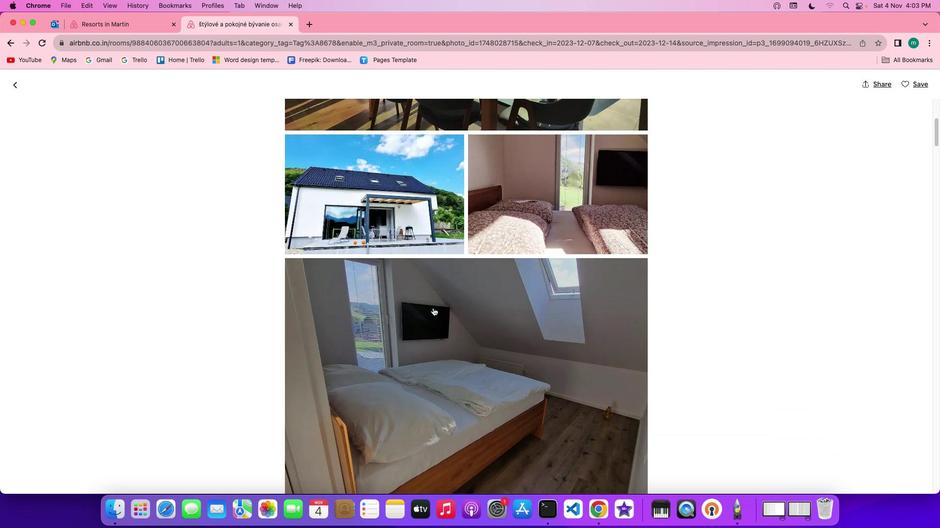 
Action: Mouse scrolled (433, 308) with delta (0, 0)
Screenshot: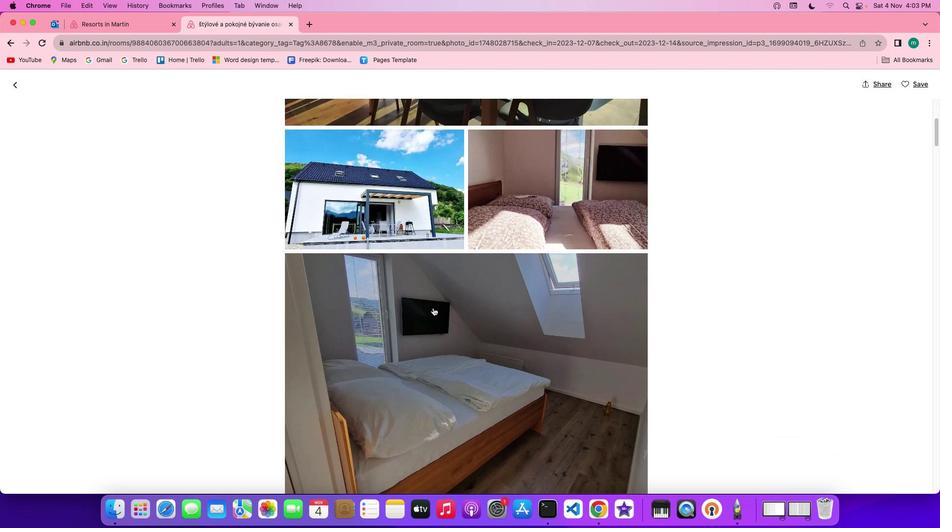 
Action: Mouse scrolled (433, 308) with delta (0, 0)
Screenshot: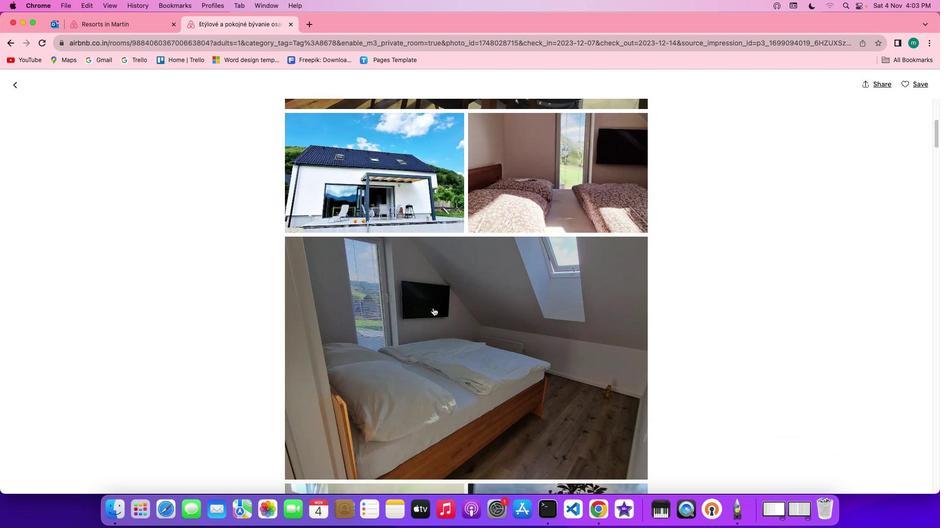
Action: Mouse scrolled (433, 308) with delta (0, 0)
Screenshot: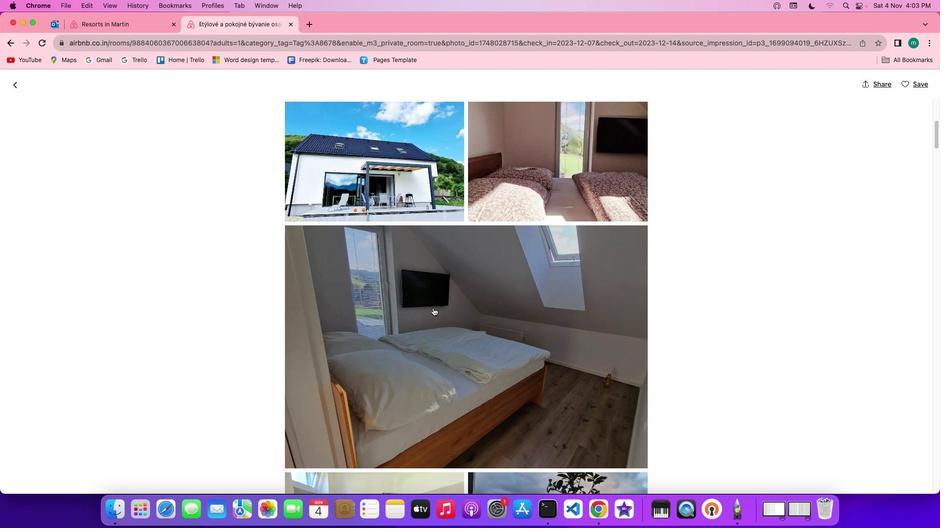 
Action: Mouse scrolled (433, 308) with delta (0, 0)
Screenshot: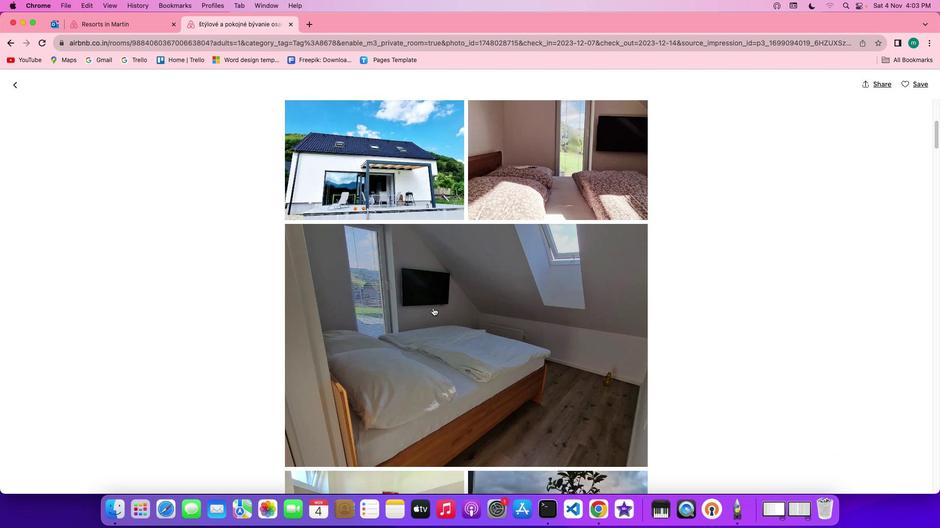 
Action: Mouse scrolled (433, 308) with delta (0, 0)
Screenshot: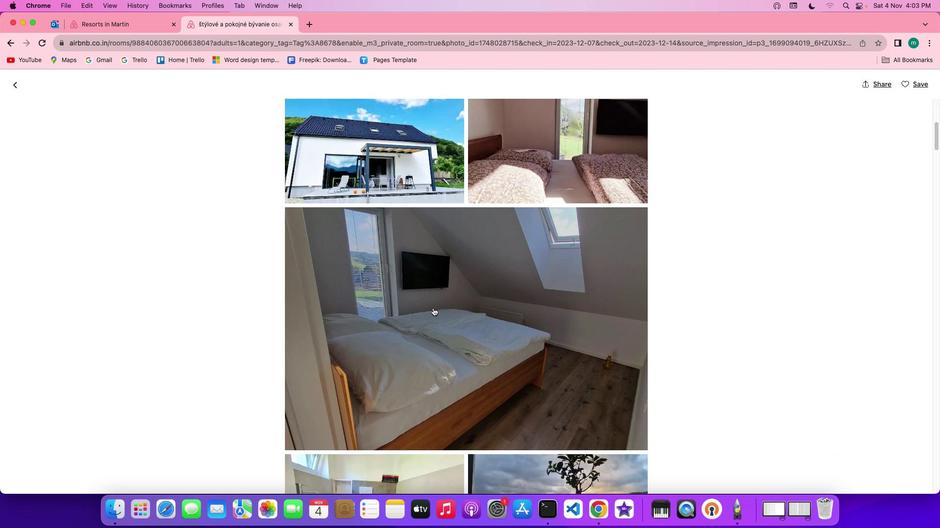 
Action: Mouse scrolled (433, 308) with delta (0, 0)
Screenshot: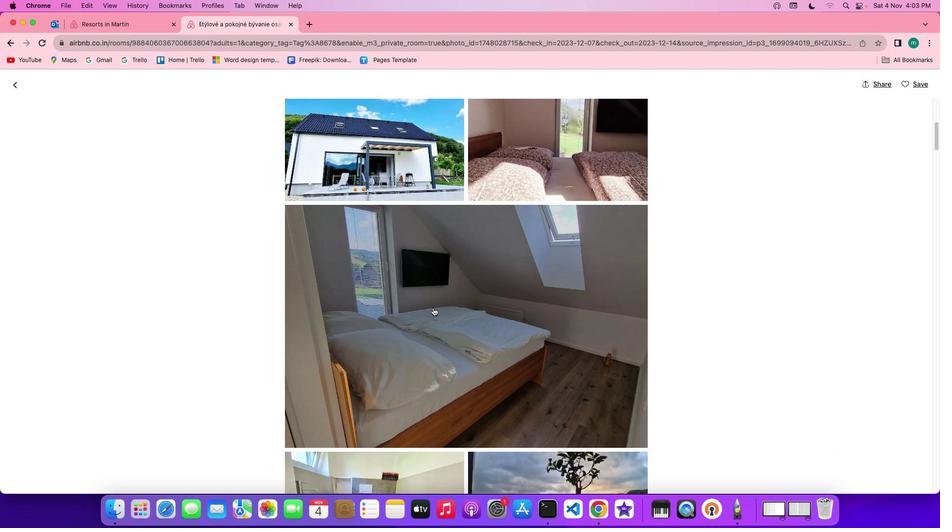 
Action: Mouse scrolled (433, 308) with delta (0, 0)
Screenshot: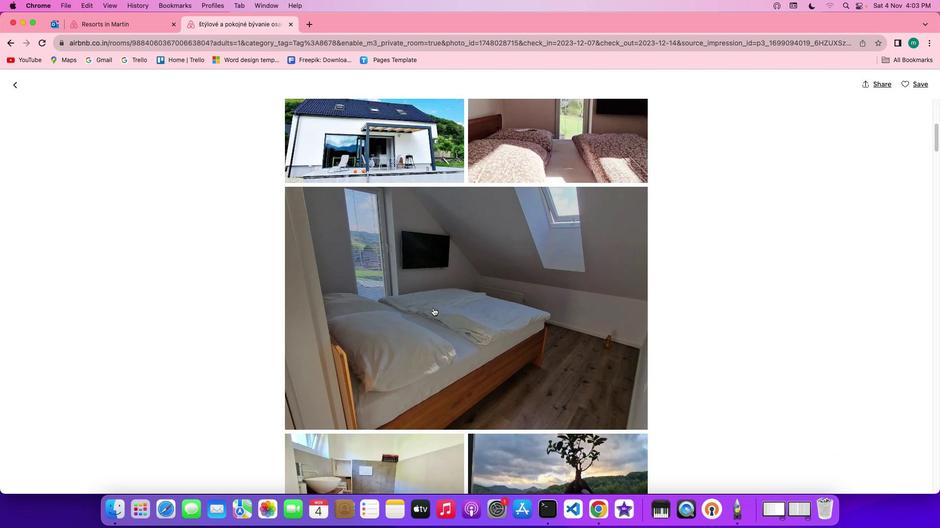 
Action: Mouse scrolled (433, 308) with delta (0, 0)
Screenshot: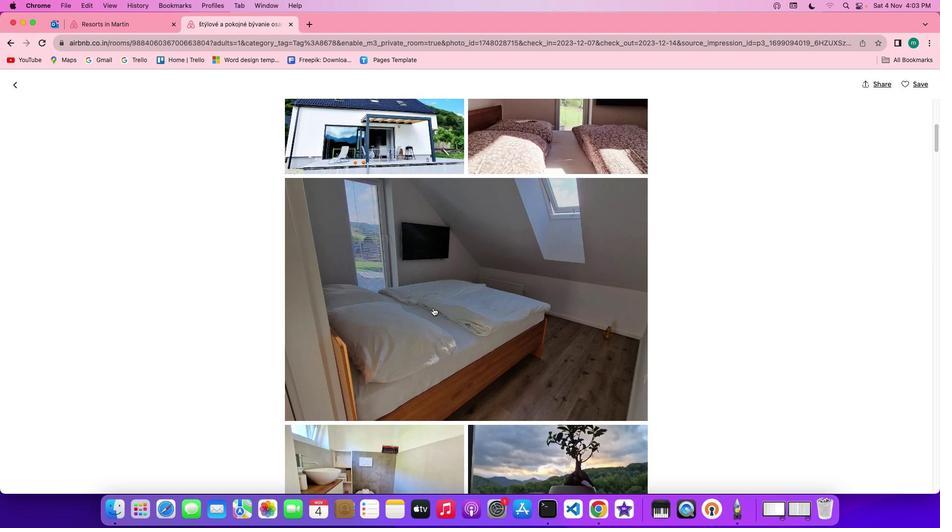 
Action: Mouse scrolled (433, 308) with delta (0, 0)
Screenshot: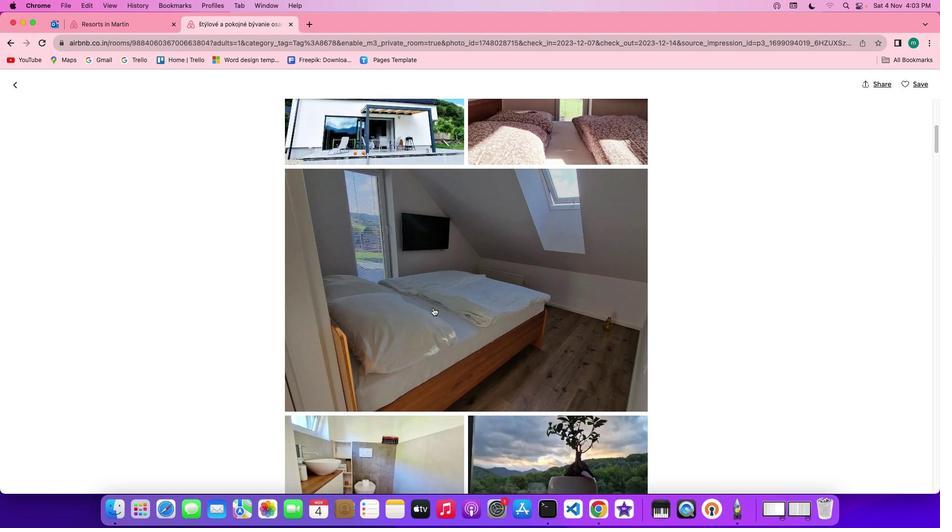 
Action: Mouse scrolled (433, 308) with delta (0, 0)
Screenshot: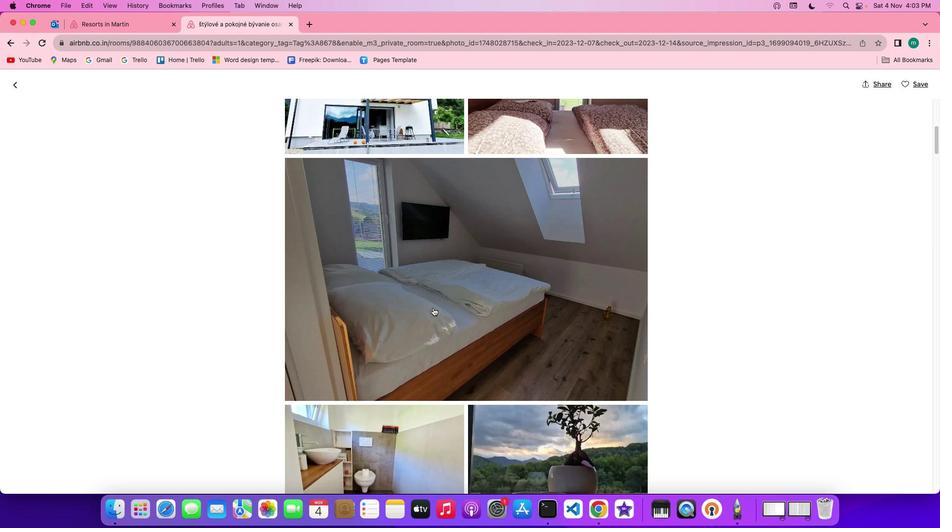 
Action: Mouse moved to (433, 308)
Screenshot: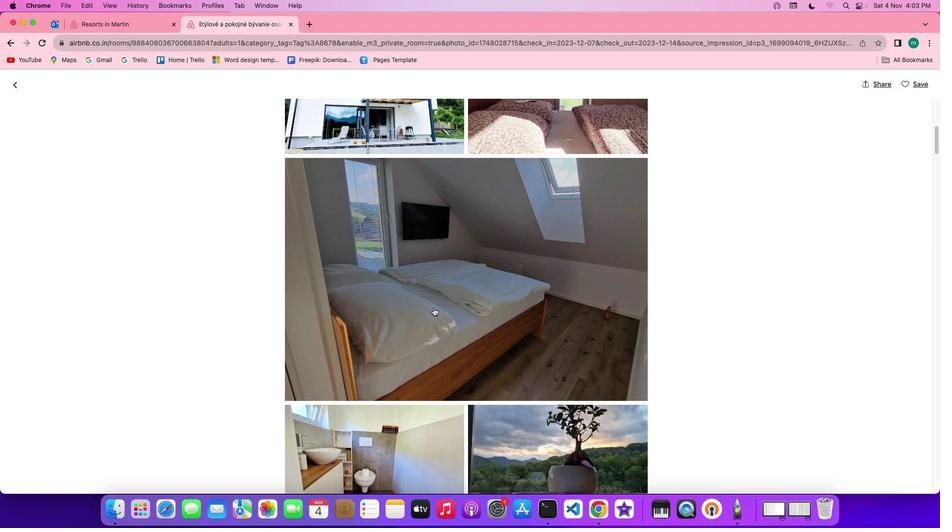 
Action: Mouse scrolled (433, 308) with delta (0, 0)
Screenshot: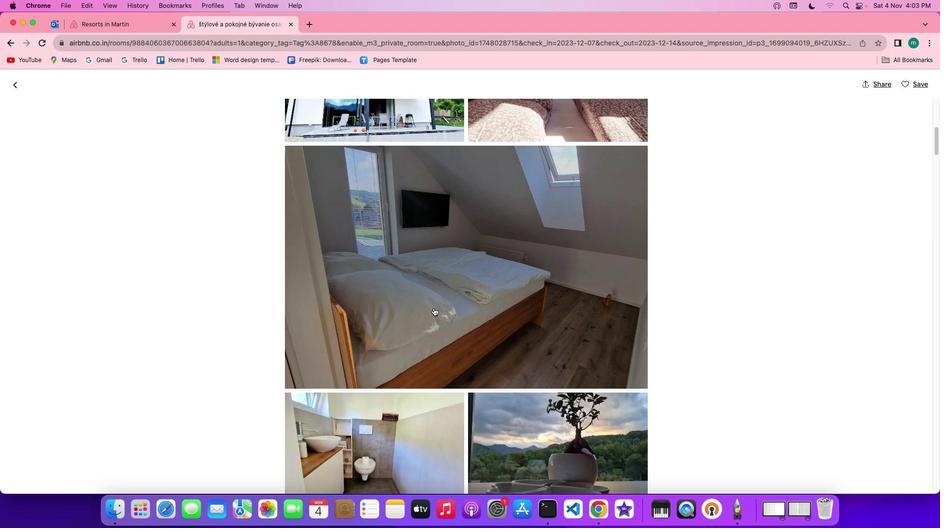
Action: Mouse scrolled (433, 308) with delta (0, 0)
Screenshot: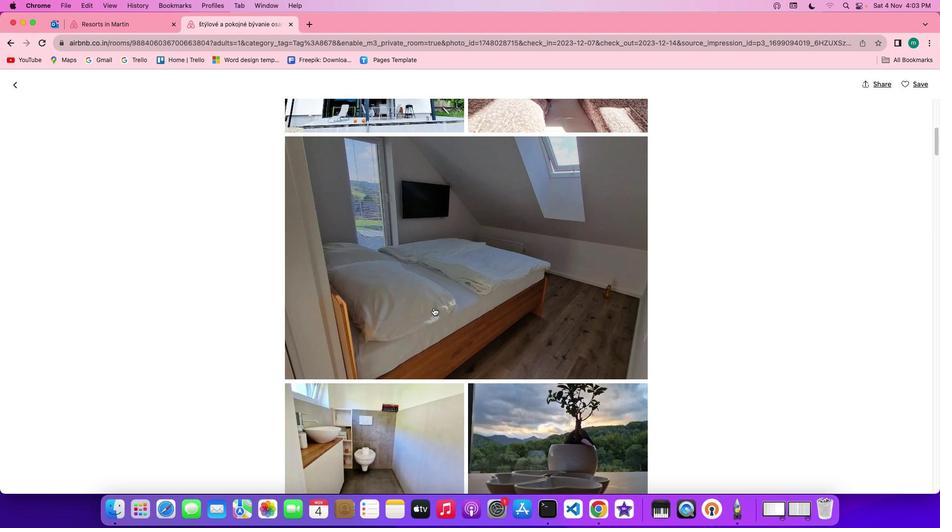 
Action: Mouse scrolled (433, 308) with delta (0, 0)
Screenshot: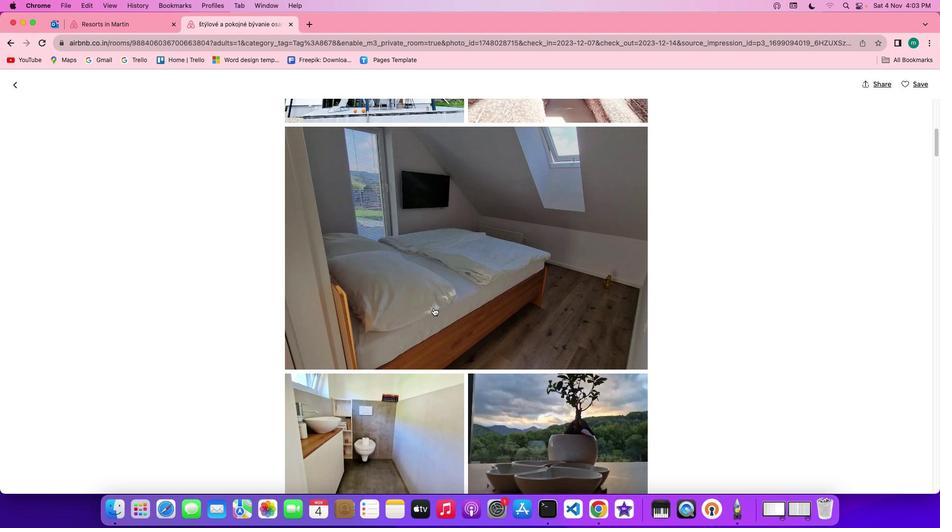 
Action: Mouse scrolled (433, 308) with delta (0, 0)
Screenshot: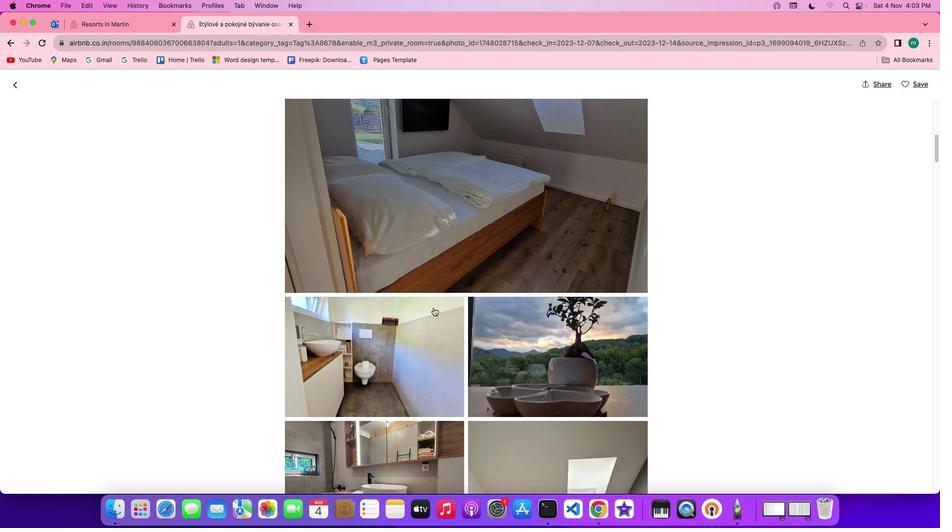 
Action: Mouse scrolled (433, 308) with delta (0, 0)
Screenshot: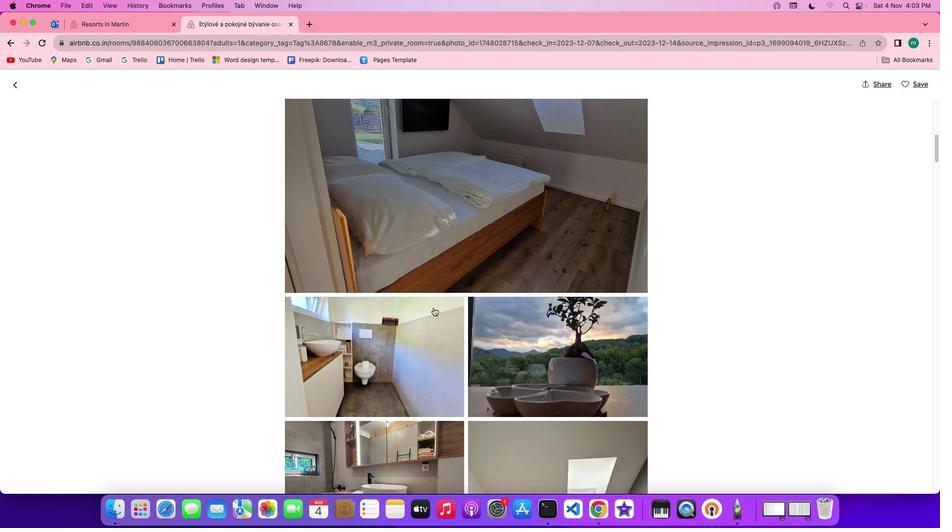 
Action: Mouse scrolled (433, 308) with delta (0, -1)
Screenshot: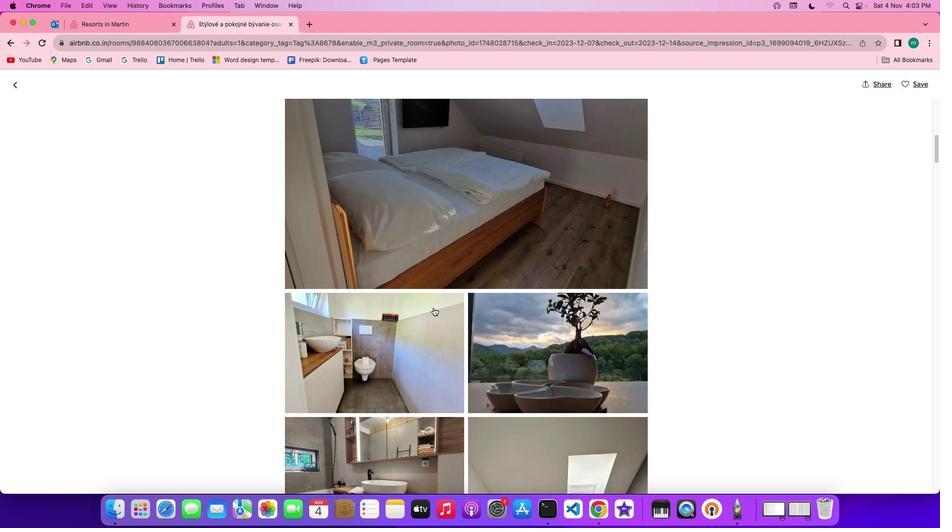 
Action: Mouse scrolled (433, 308) with delta (0, 0)
Screenshot: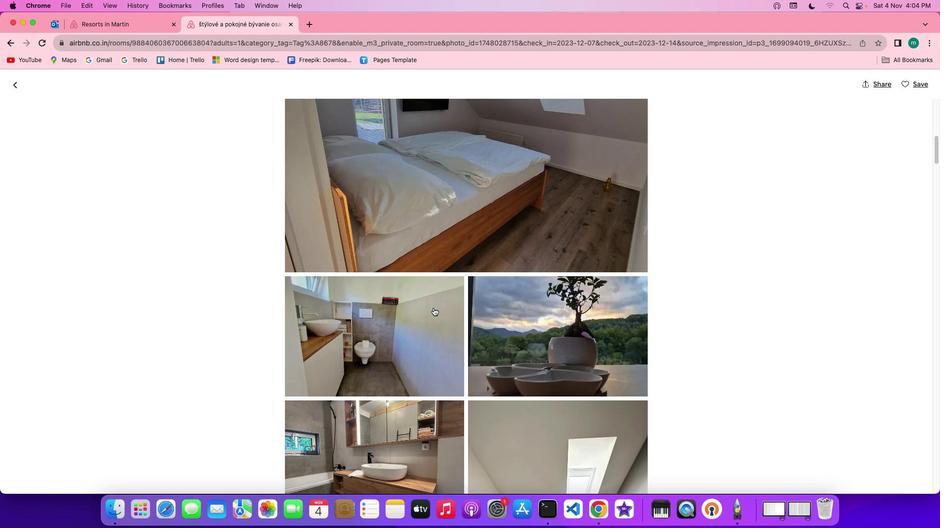 
Action: Mouse scrolled (433, 308) with delta (0, 0)
Screenshot: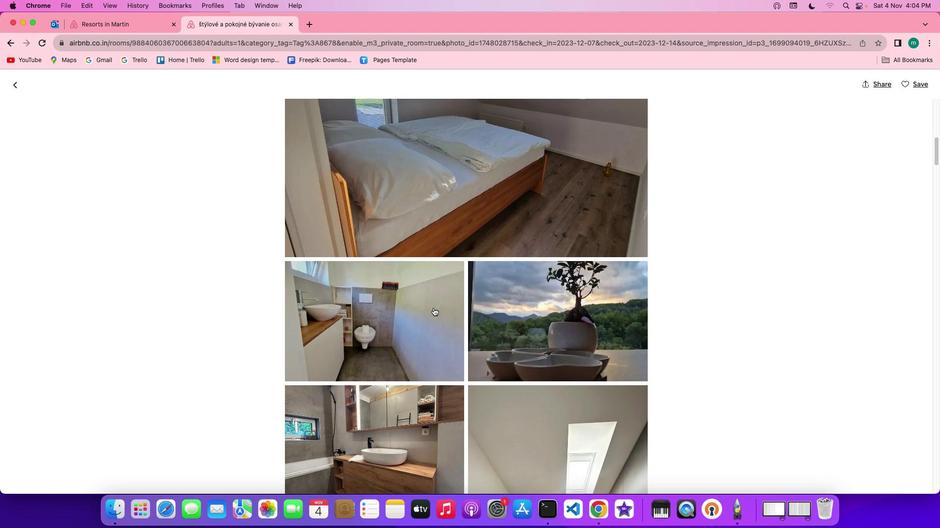 
Action: Mouse scrolled (433, 308) with delta (0, 0)
Screenshot: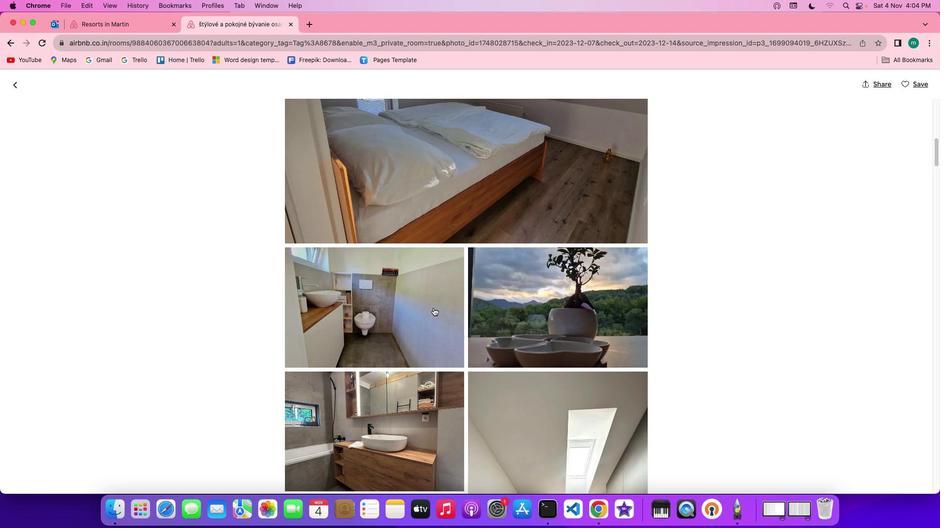 
Action: Mouse moved to (434, 308)
Screenshot: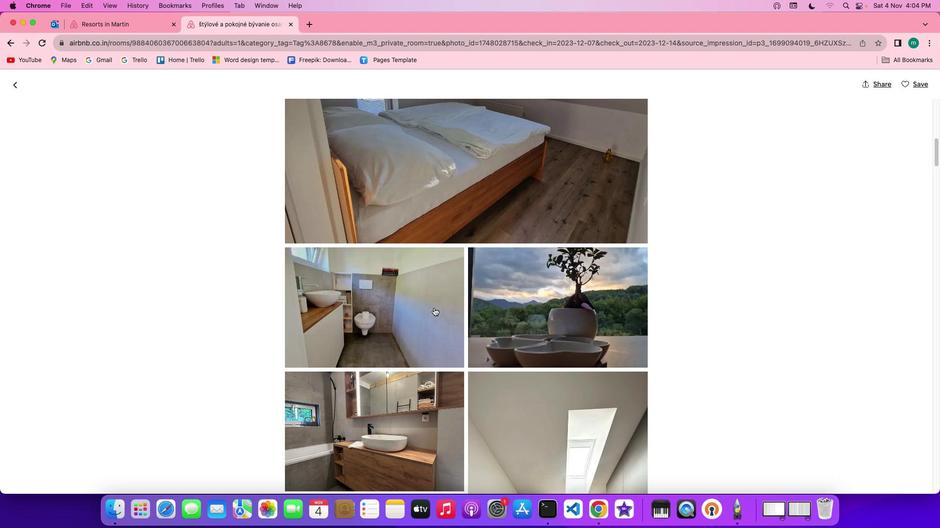 
Action: Mouse scrolled (434, 308) with delta (0, 0)
Screenshot: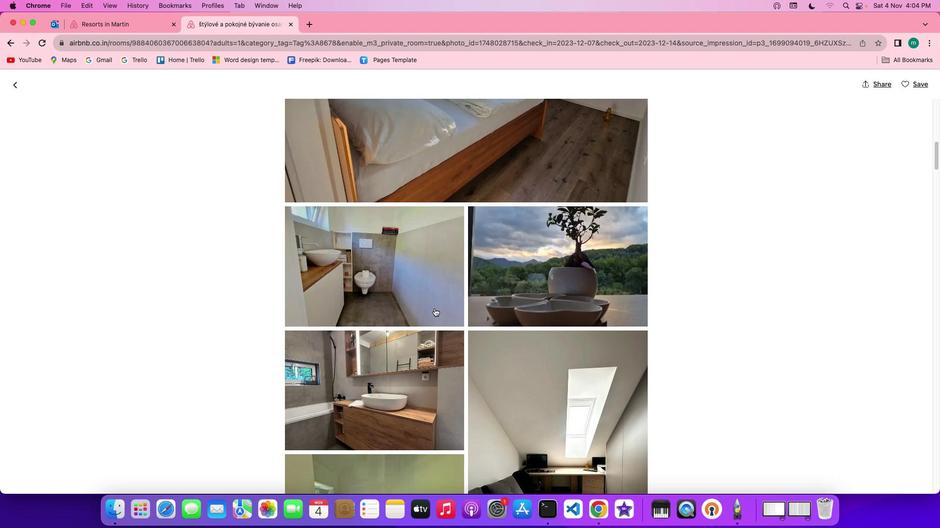 
Action: Mouse scrolled (434, 308) with delta (0, 0)
Screenshot: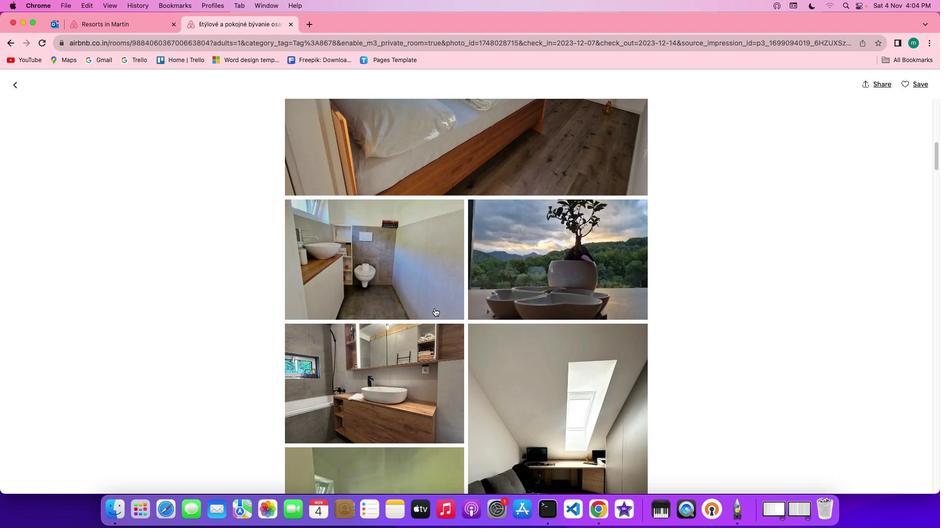 
Action: Mouse moved to (434, 308)
Screenshot: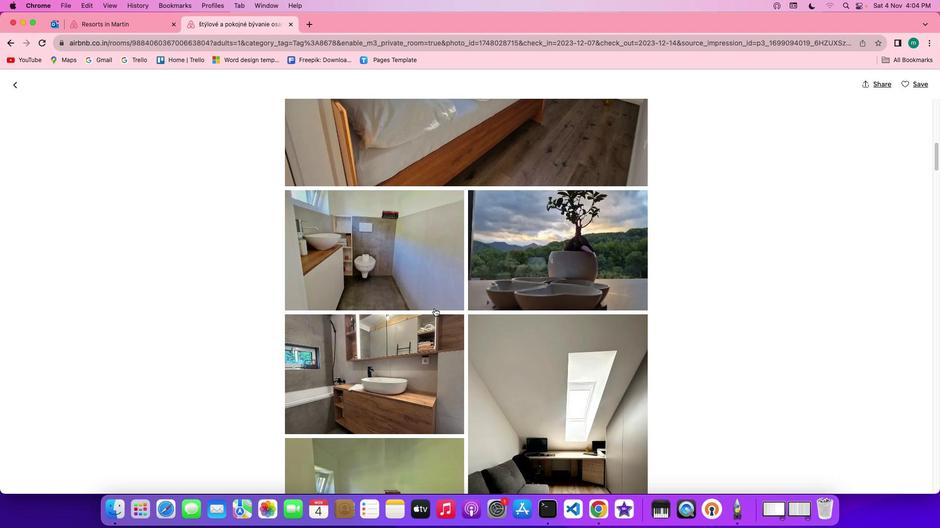 
Action: Mouse scrolled (434, 308) with delta (0, 0)
Screenshot: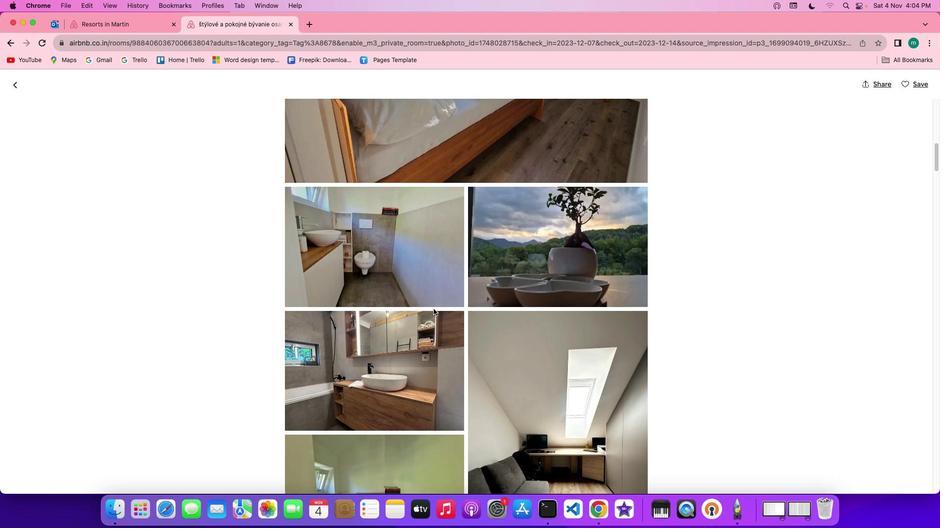 
Action: Mouse moved to (432, 309)
Screenshot: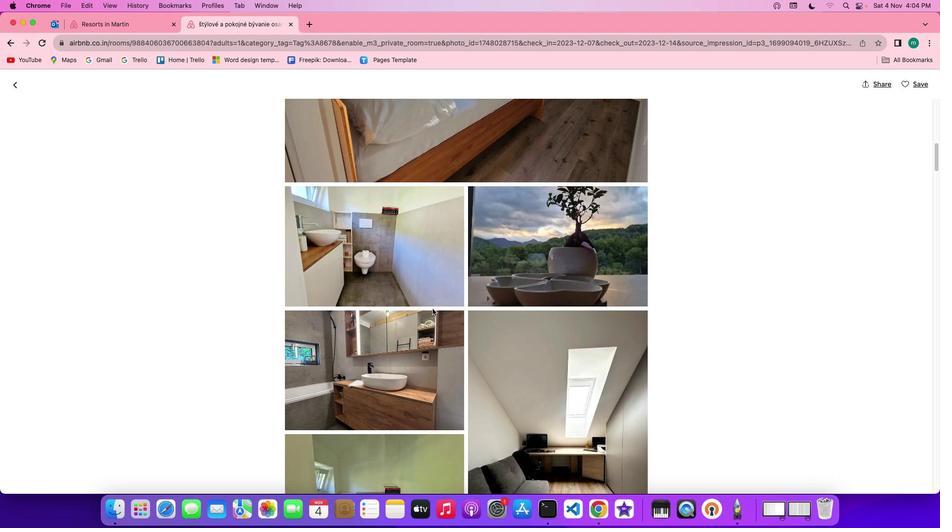 
Action: Mouse scrolled (432, 309) with delta (0, 0)
Screenshot: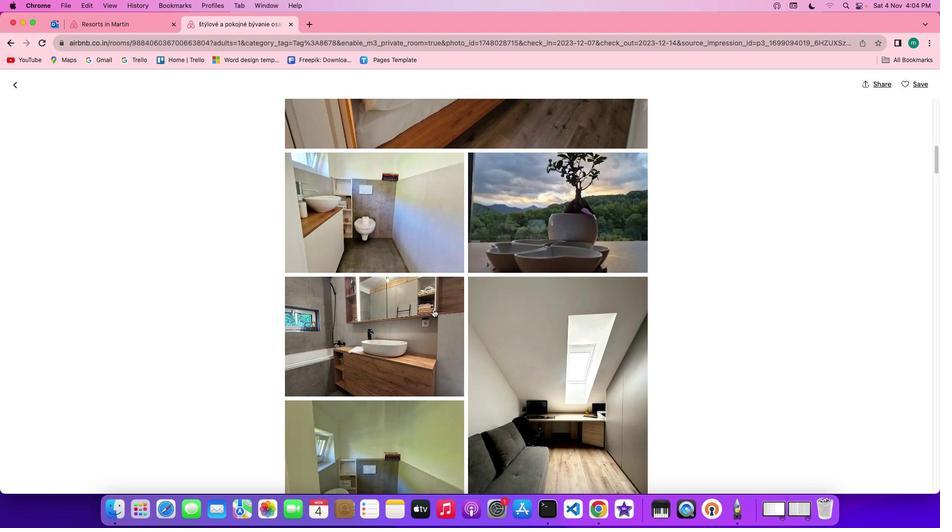 
Action: Mouse scrolled (432, 309) with delta (0, 0)
Screenshot: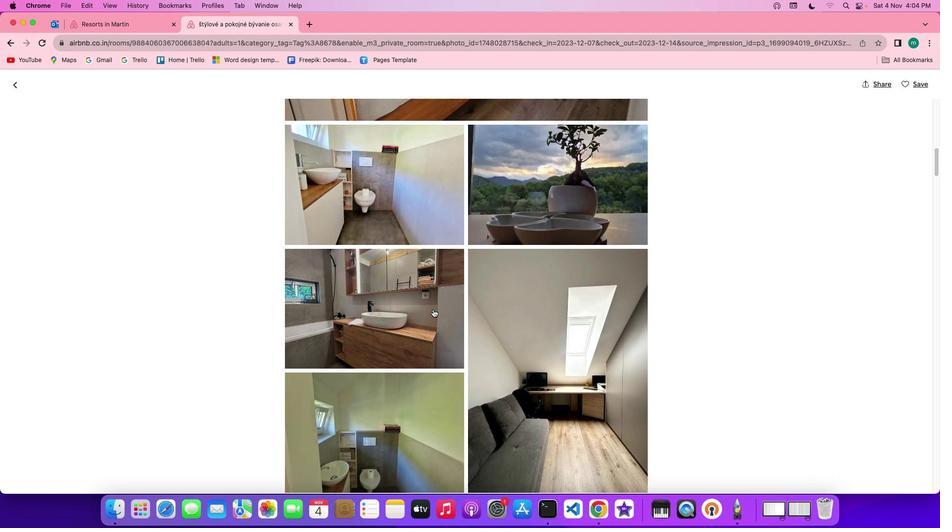 
Action: Mouse scrolled (432, 309) with delta (0, 0)
Screenshot: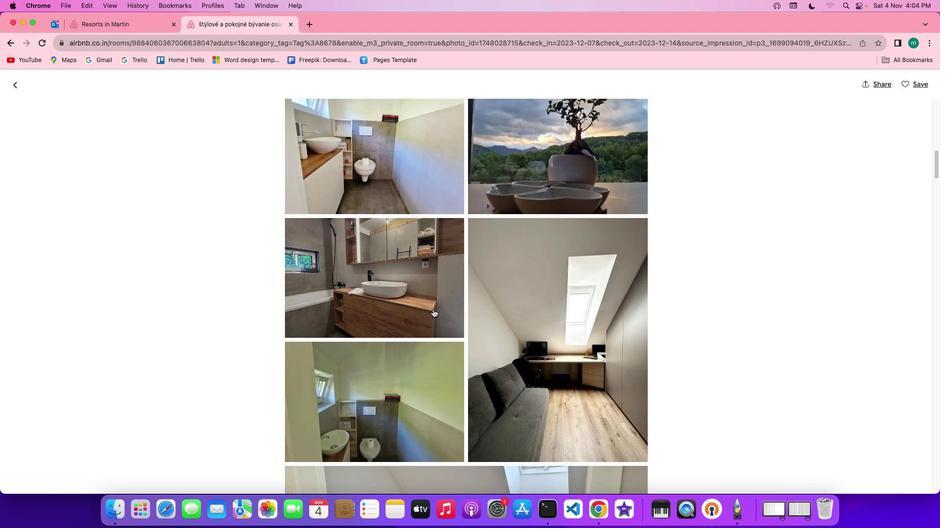 
Action: Mouse moved to (432, 309)
Screenshot: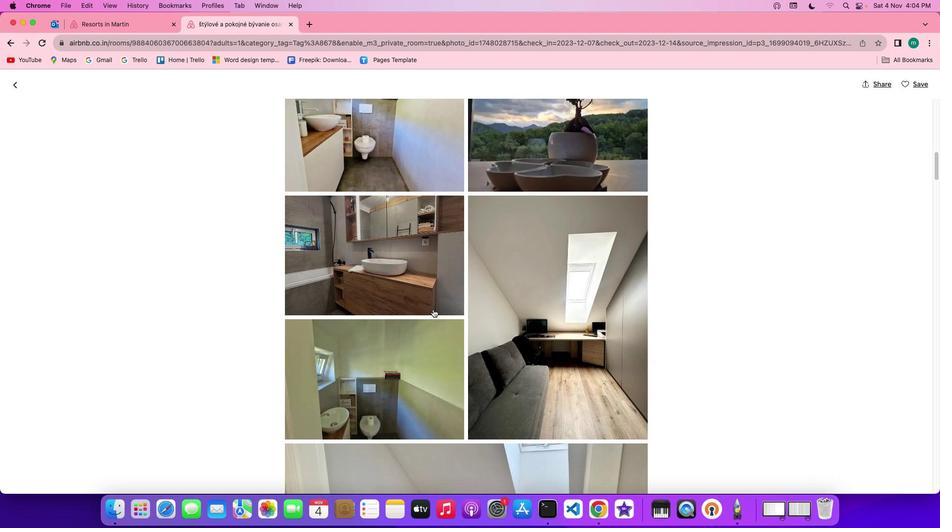 
Action: Mouse scrolled (432, 309) with delta (0, 0)
Screenshot: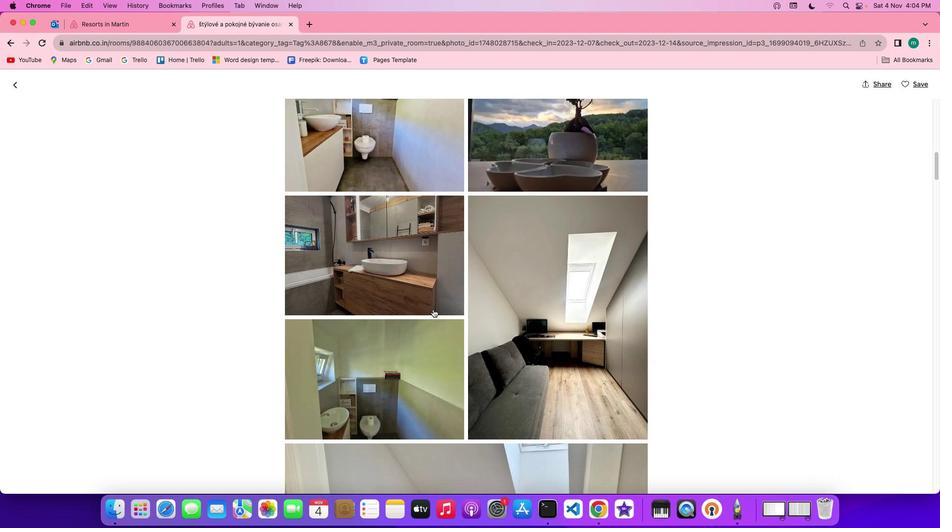 
Action: Mouse moved to (433, 309)
Screenshot: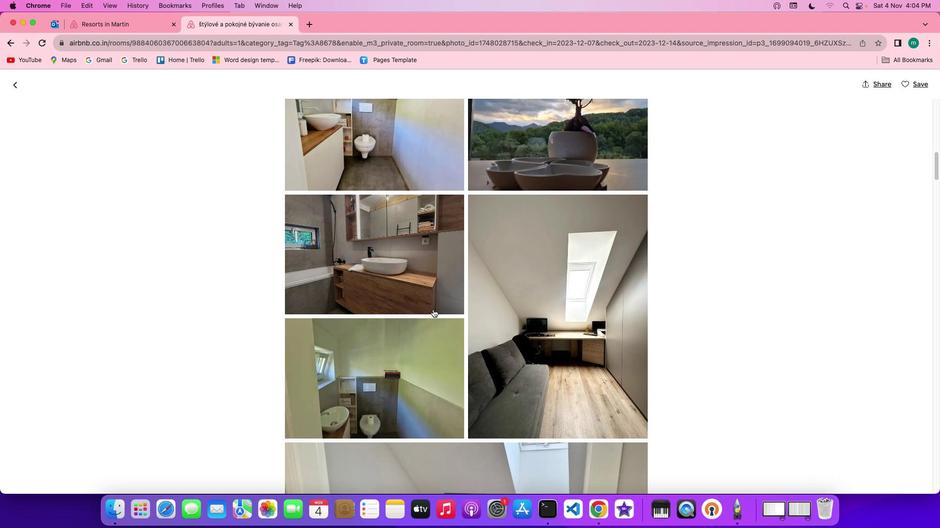 
Action: Mouse scrolled (433, 309) with delta (0, 0)
Screenshot: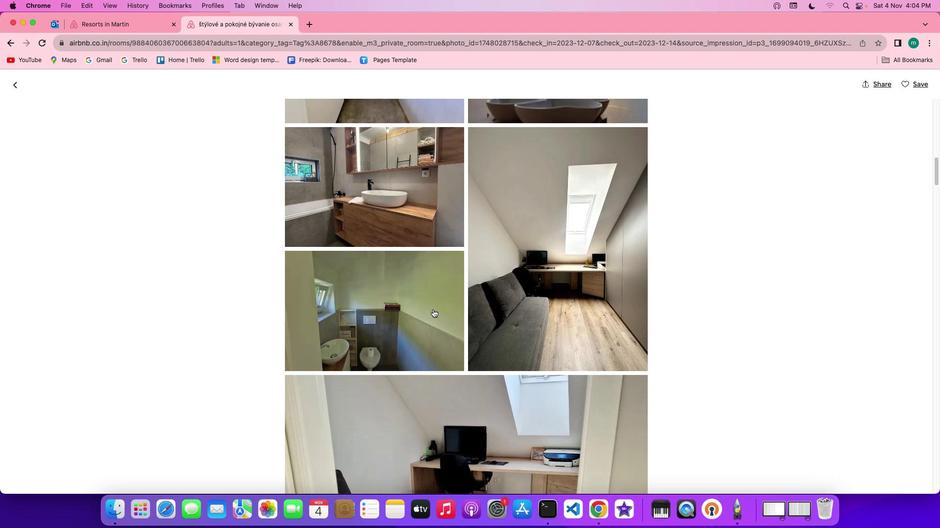 
Action: Mouse scrolled (433, 309) with delta (0, 0)
Screenshot: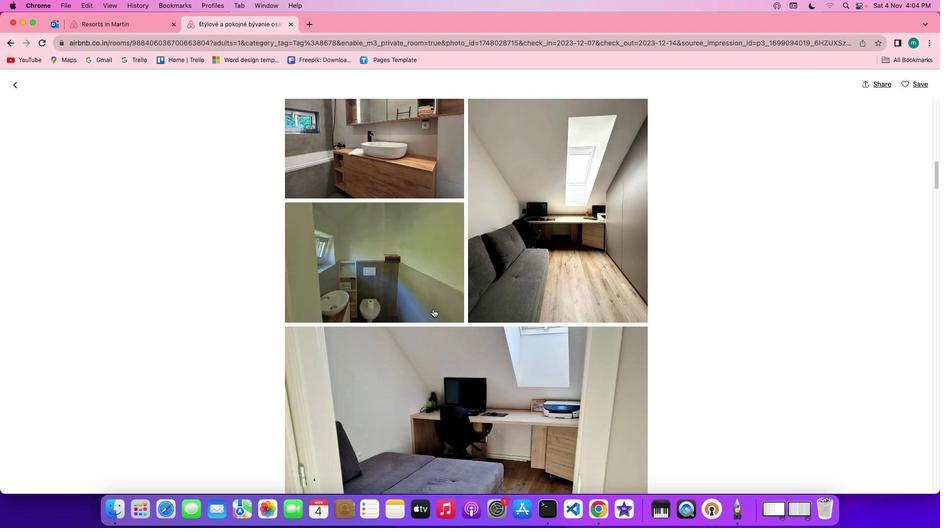 
Action: Mouse scrolled (433, 309) with delta (0, 0)
Screenshot: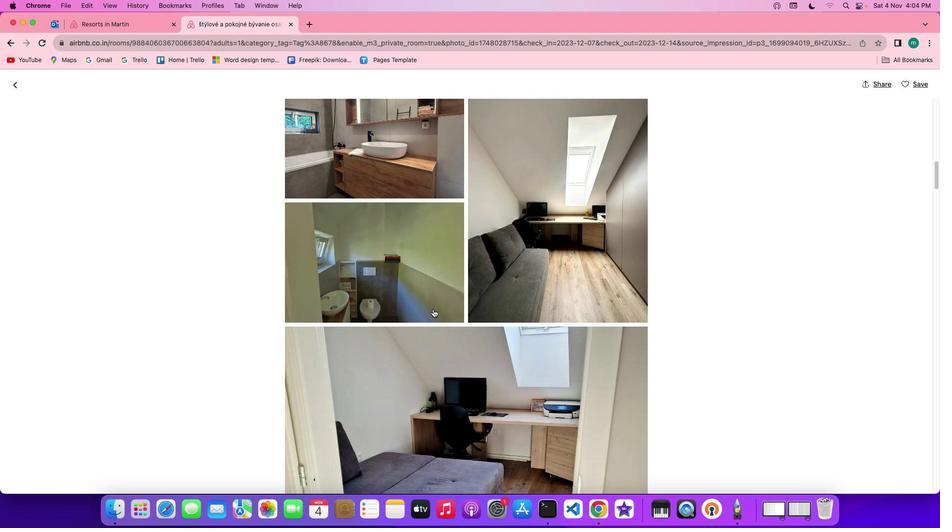 
Action: Mouse scrolled (433, 309) with delta (0, -1)
Screenshot: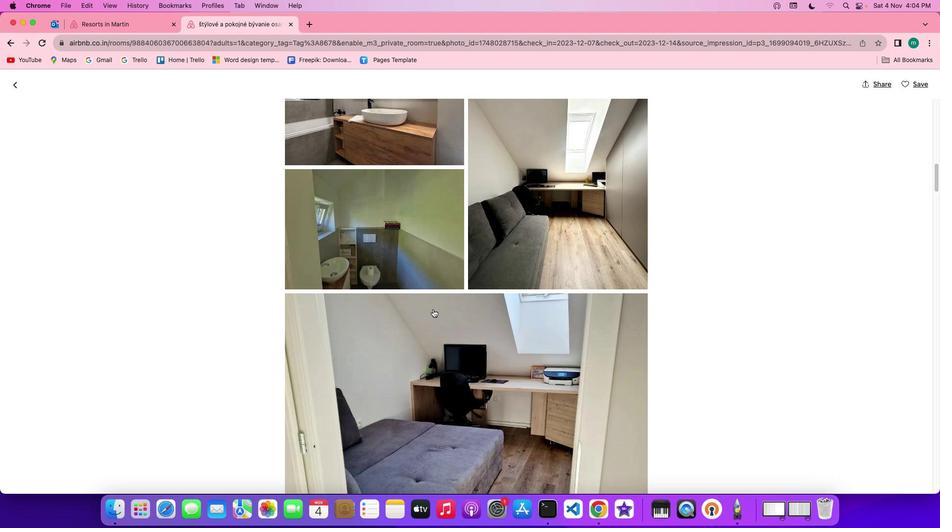 
Action: Mouse moved to (435, 308)
Screenshot: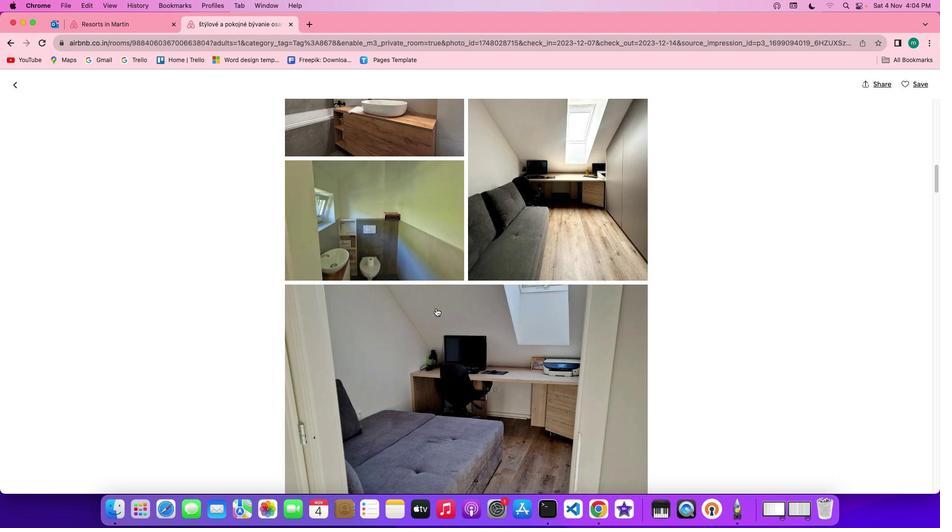
Action: Mouse scrolled (435, 308) with delta (0, 0)
Screenshot: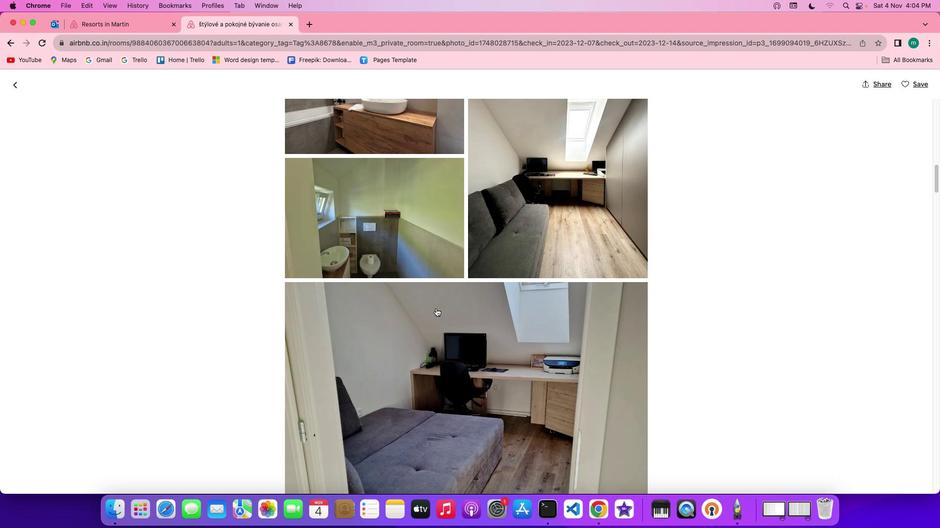 
Action: Mouse scrolled (435, 308) with delta (0, 0)
Screenshot: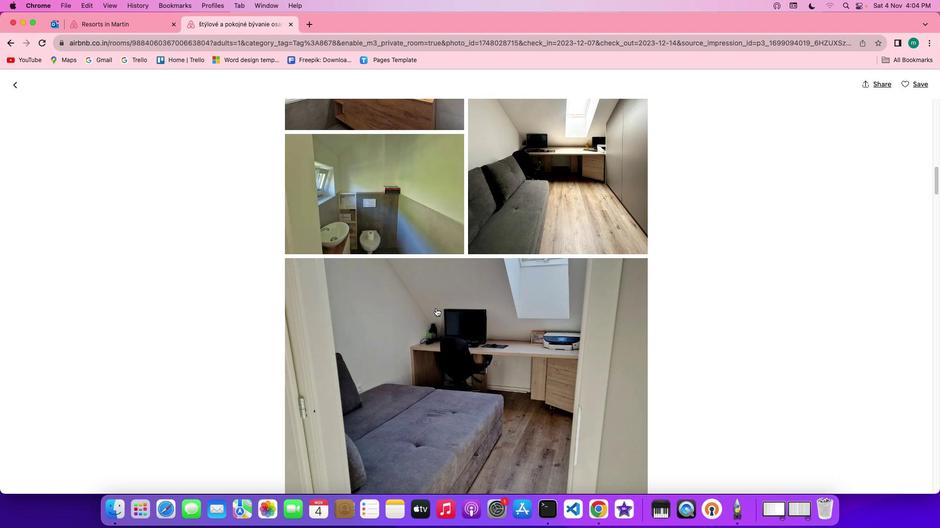 
Action: Mouse scrolled (435, 308) with delta (0, 0)
Screenshot: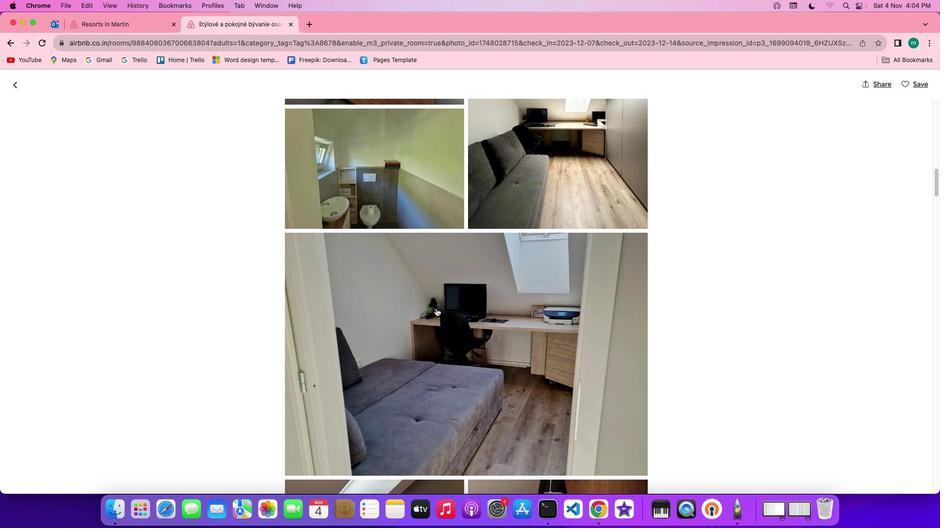 
Action: Mouse scrolled (435, 308) with delta (0, 0)
Screenshot: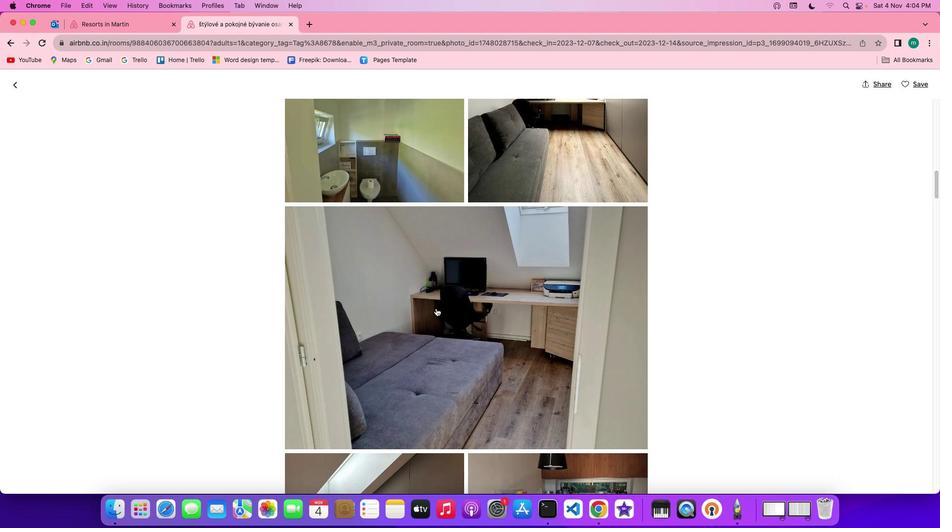 
Action: Mouse scrolled (435, 308) with delta (0, 0)
Screenshot: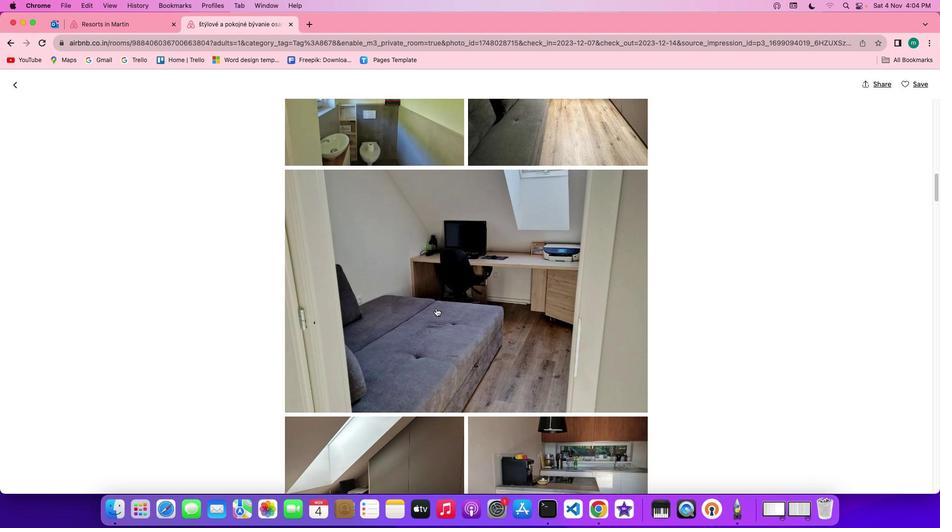 
Action: Mouse scrolled (435, 308) with delta (0, 0)
Screenshot: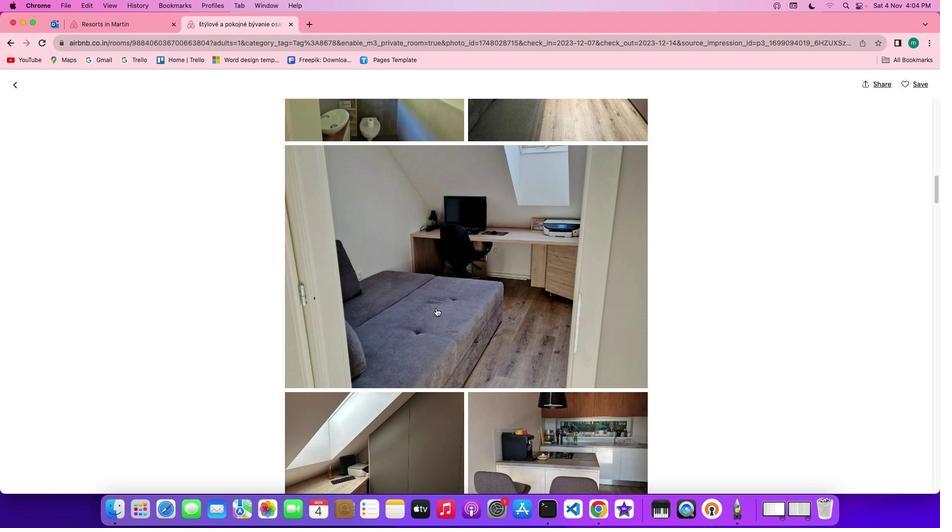 
Action: Mouse scrolled (435, 308) with delta (0, 0)
Screenshot: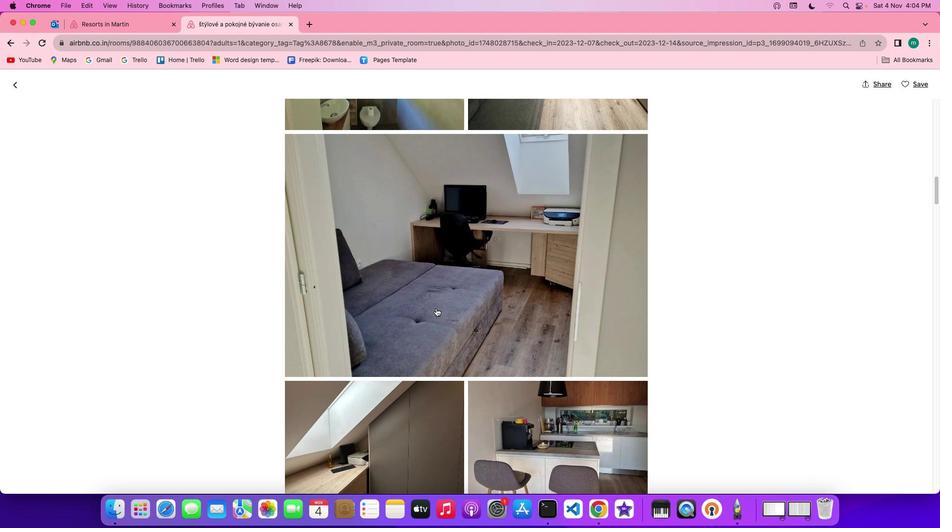 
Action: Mouse scrolled (435, 308) with delta (0, 0)
Screenshot: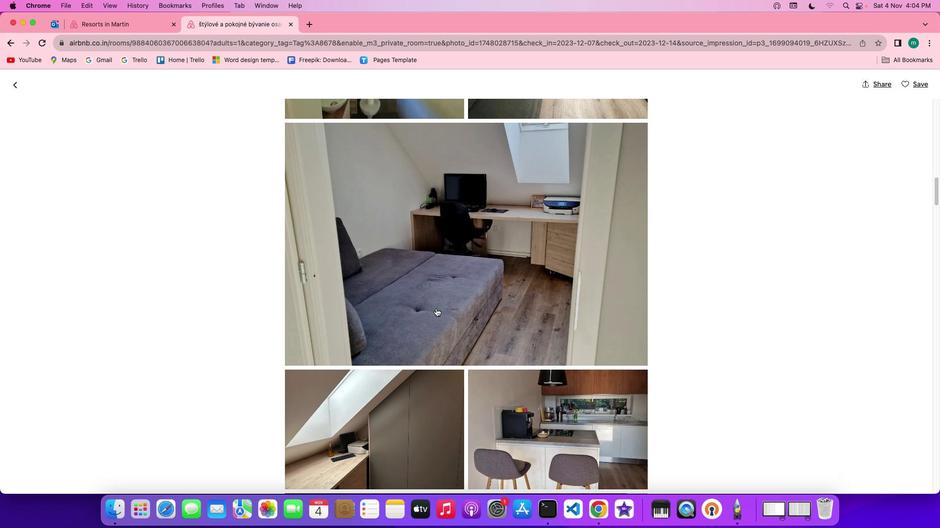 
Action: Mouse scrolled (435, 308) with delta (0, 0)
Screenshot: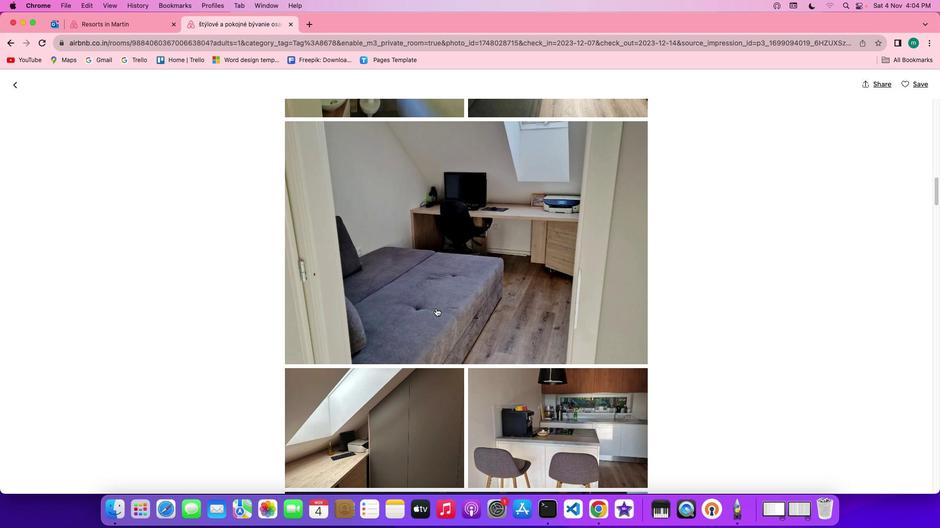 
Action: Mouse scrolled (435, 308) with delta (0, 0)
Screenshot: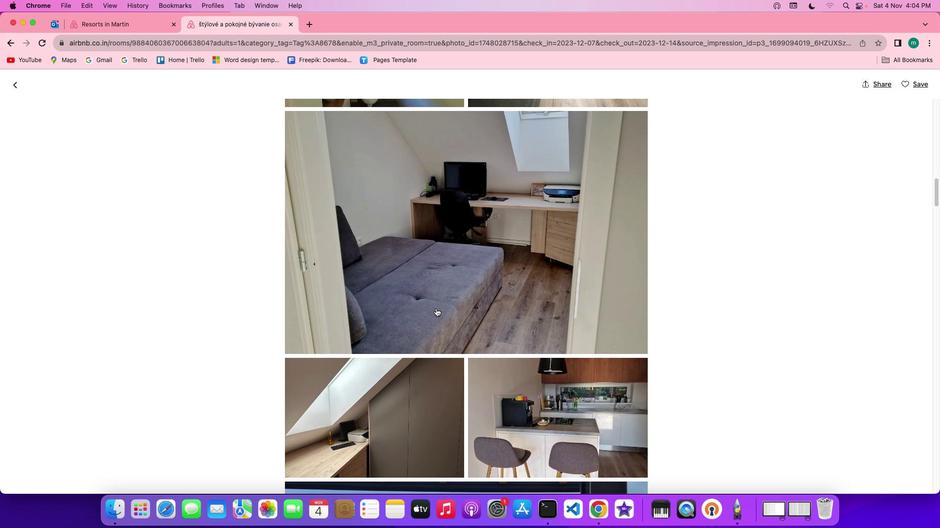 
Action: Mouse scrolled (435, 308) with delta (0, 0)
Screenshot: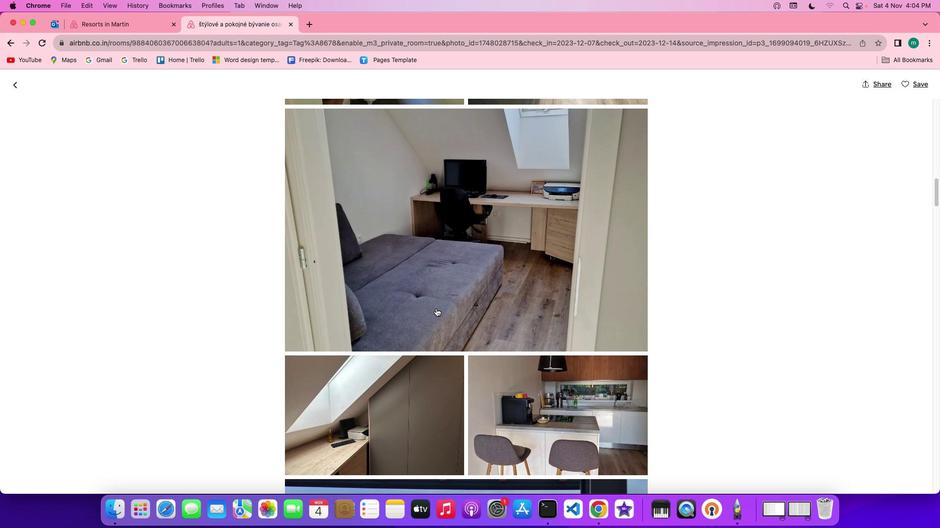 
Action: Mouse scrolled (435, 308) with delta (0, 0)
Screenshot: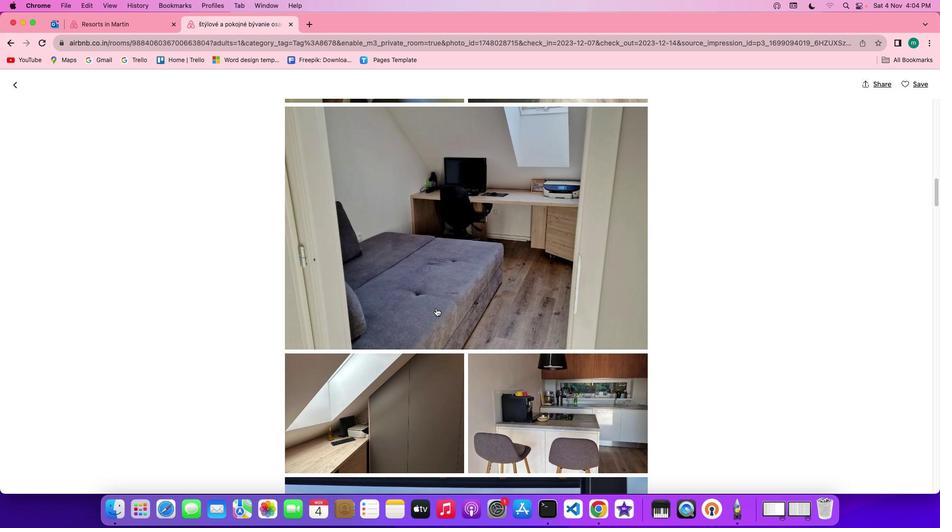 
Action: Mouse scrolled (435, 308) with delta (0, 0)
Screenshot: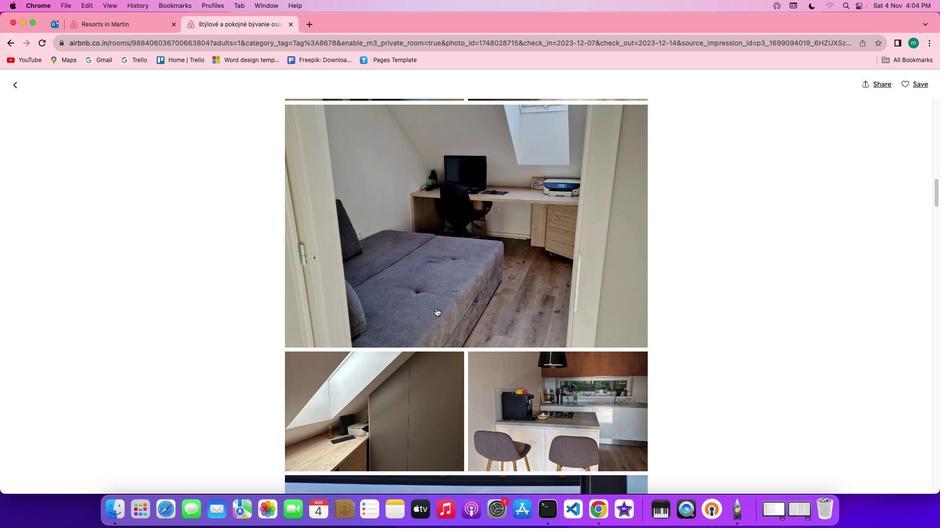 
Action: Mouse scrolled (435, 308) with delta (0, 0)
Screenshot: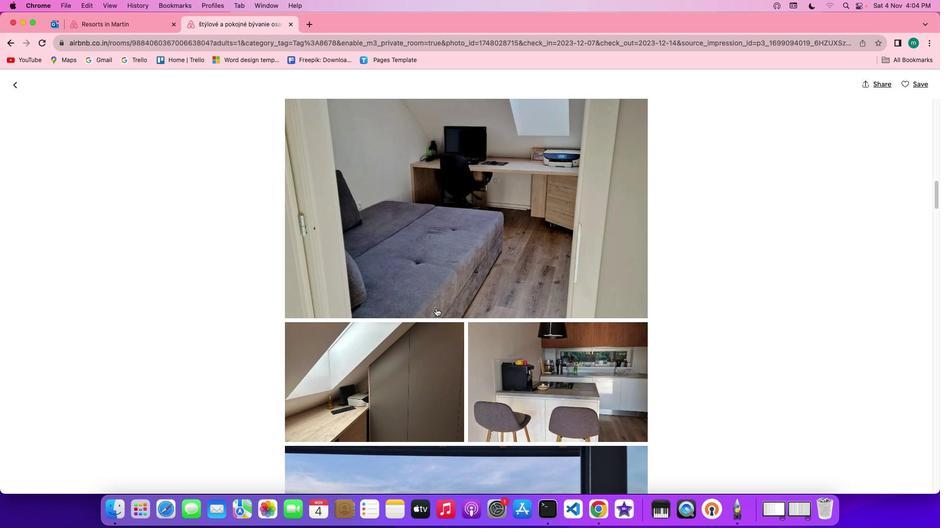 
Action: Mouse scrolled (435, 308) with delta (0, 0)
Screenshot: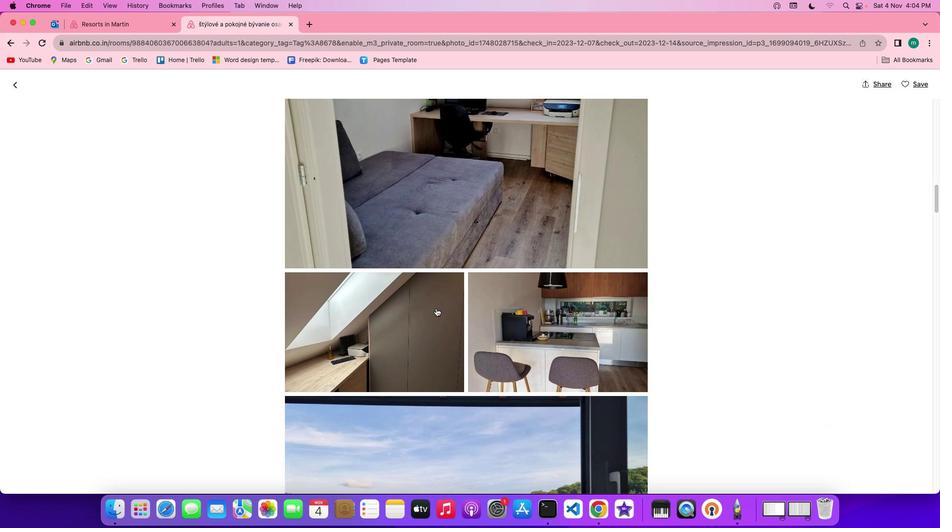 
Action: Mouse scrolled (435, 308) with delta (0, 0)
Screenshot: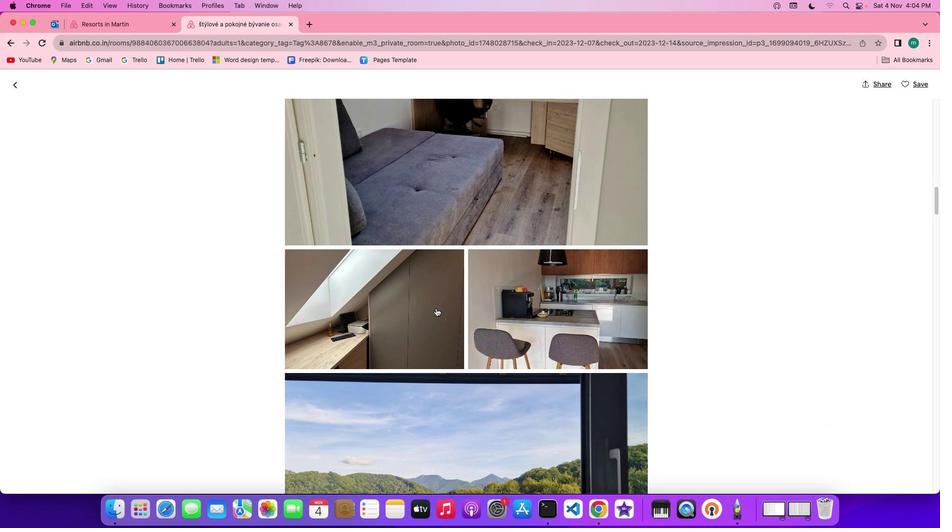 
Action: Mouse scrolled (435, 308) with delta (0, -1)
Screenshot: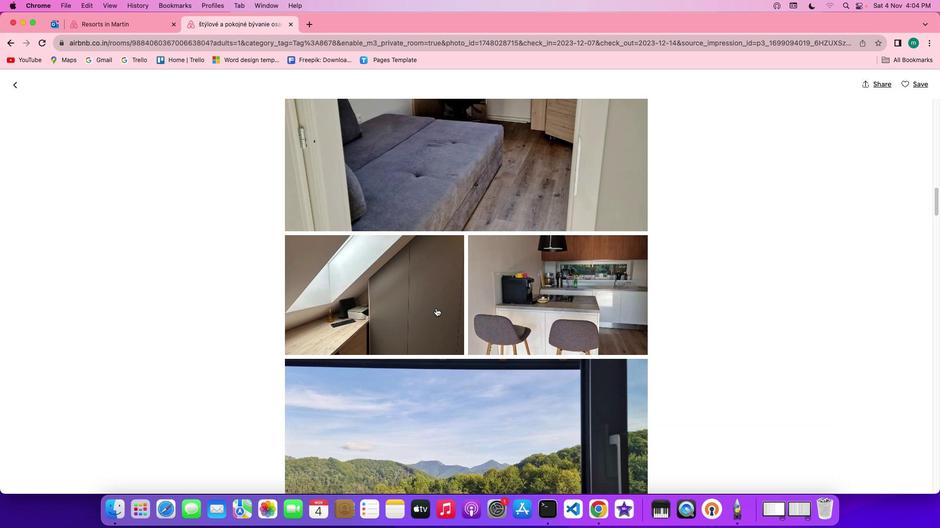 
Action: Mouse scrolled (435, 308) with delta (0, 0)
Screenshot: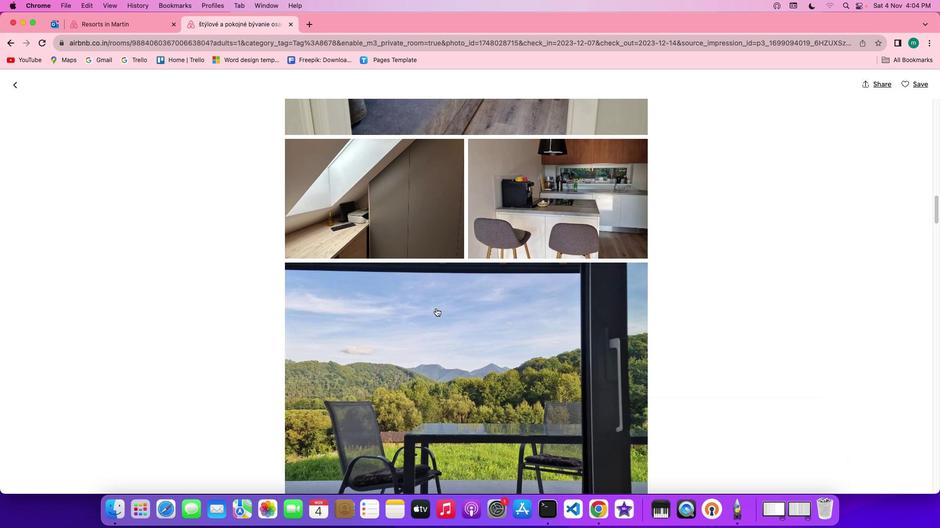 
Action: Mouse scrolled (435, 308) with delta (0, 0)
Screenshot: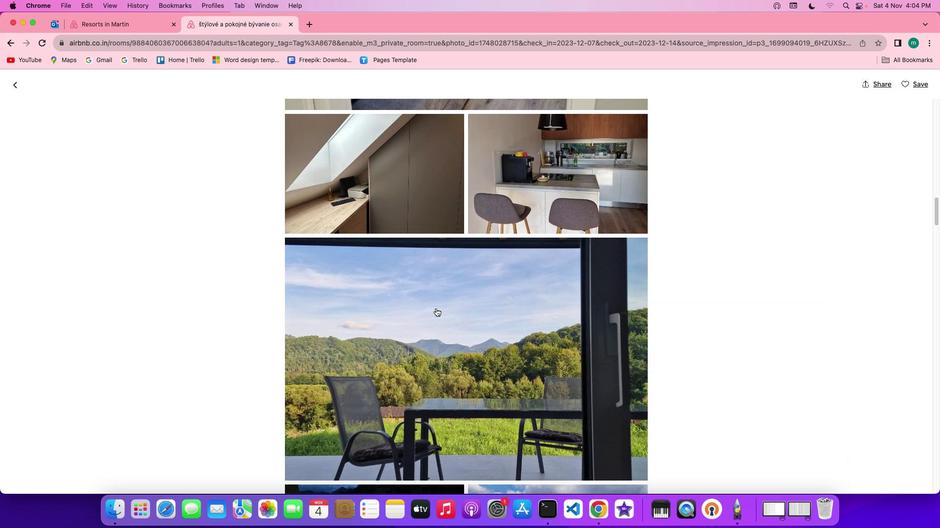 
Action: Mouse scrolled (435, 308) with delta (0, 0)
Screenshot: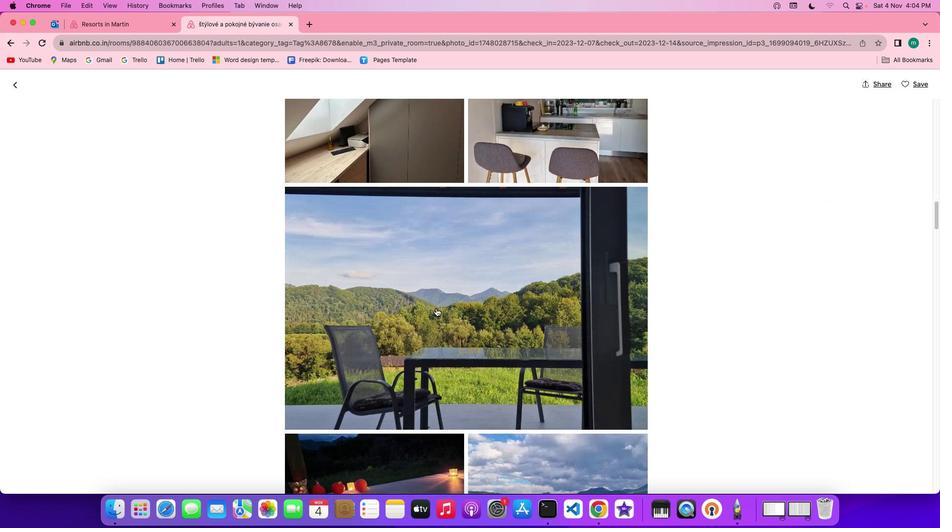 
Action: Mouse scrolled (435, 308) with delta (0, -1)
Screenshot: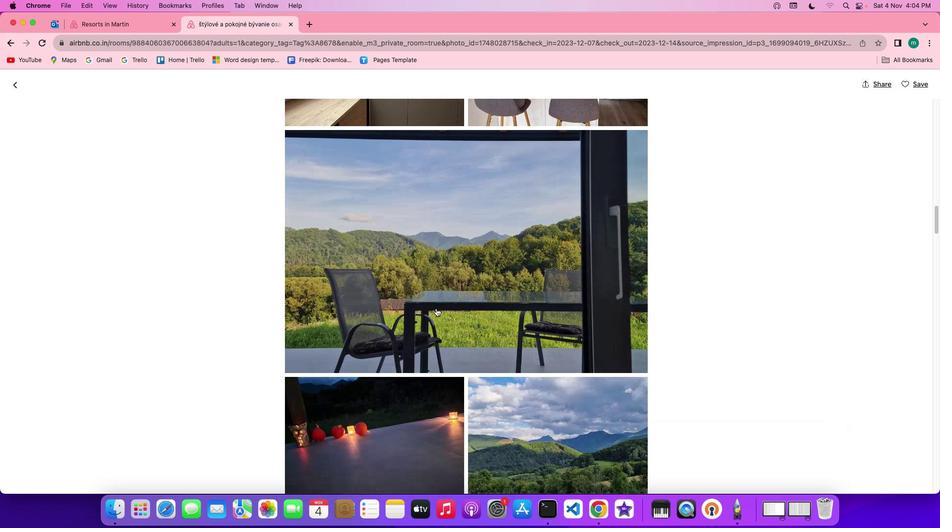 
Action: Mouse scrolled (435, 308) with delta (0, -1)
Screenshot: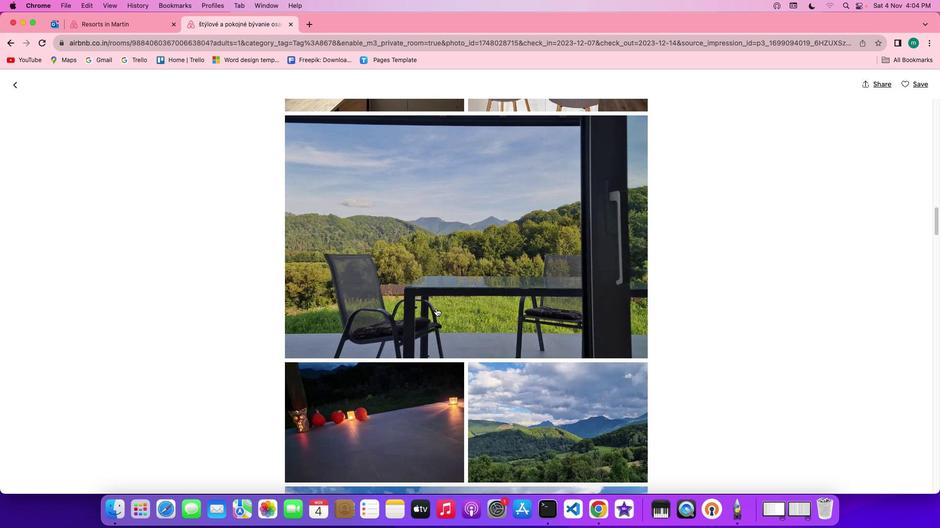 
Action: Mouse scrolled (435, 308) with delta (0, 0)
Screenshot: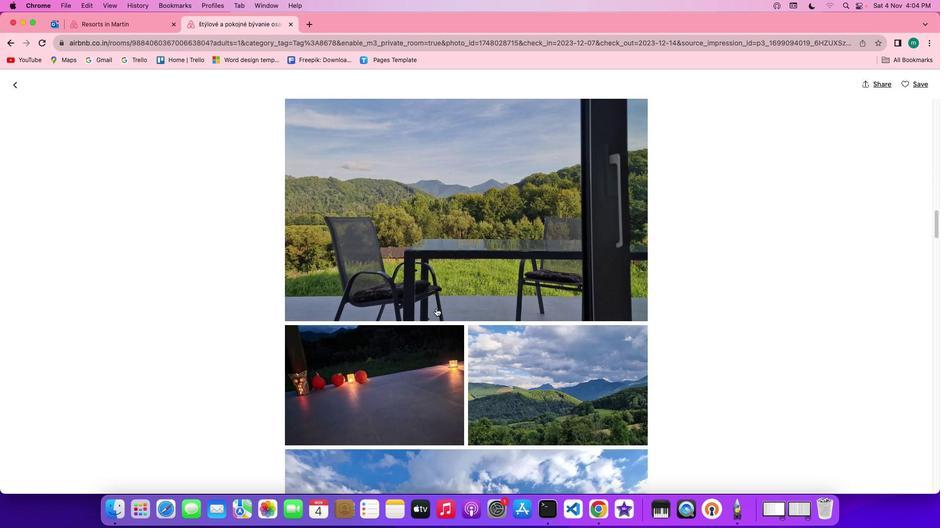 
Action: Mouse scrolled (435, 308) with delta (0, 0)
Screenshot: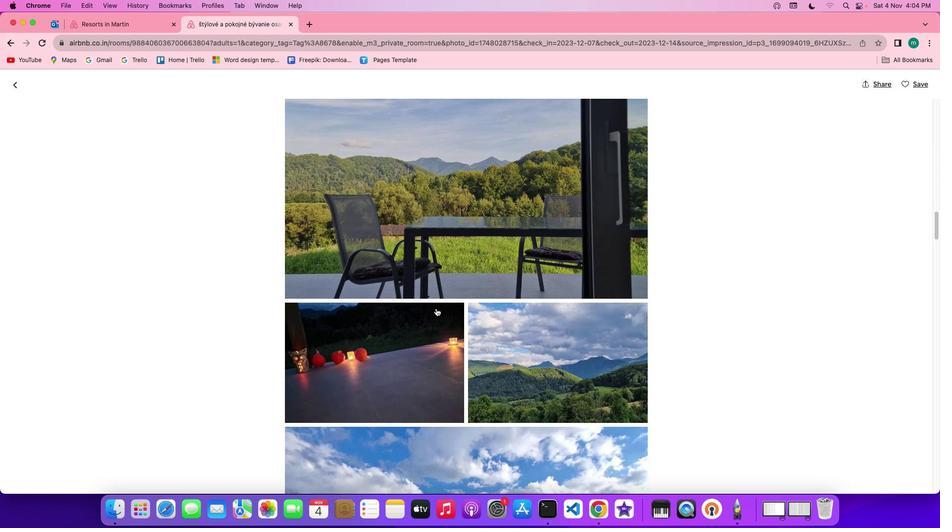 
Action: Mouse scrolled (435, 308) with delta (0, 0)
Screenshot: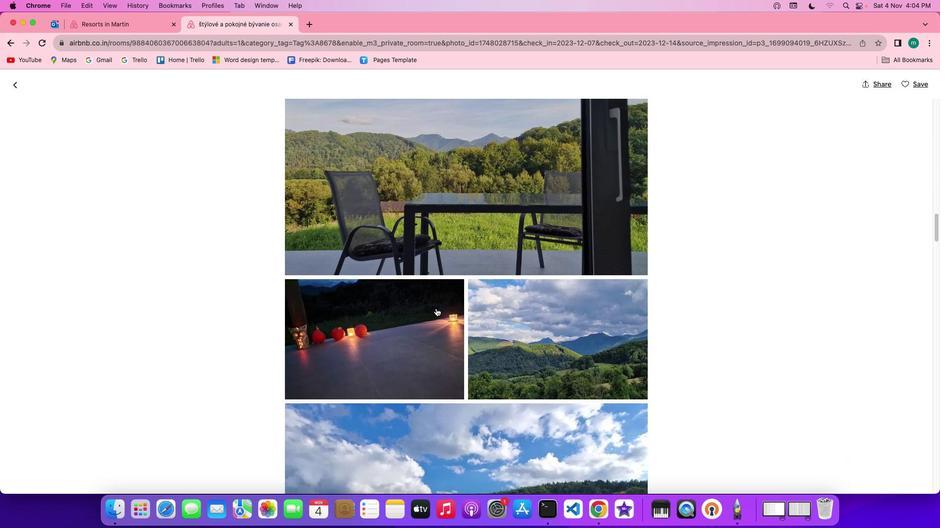 
Action: Mouse scrolled (435, 308) with delta (0, 0)
Screenshot: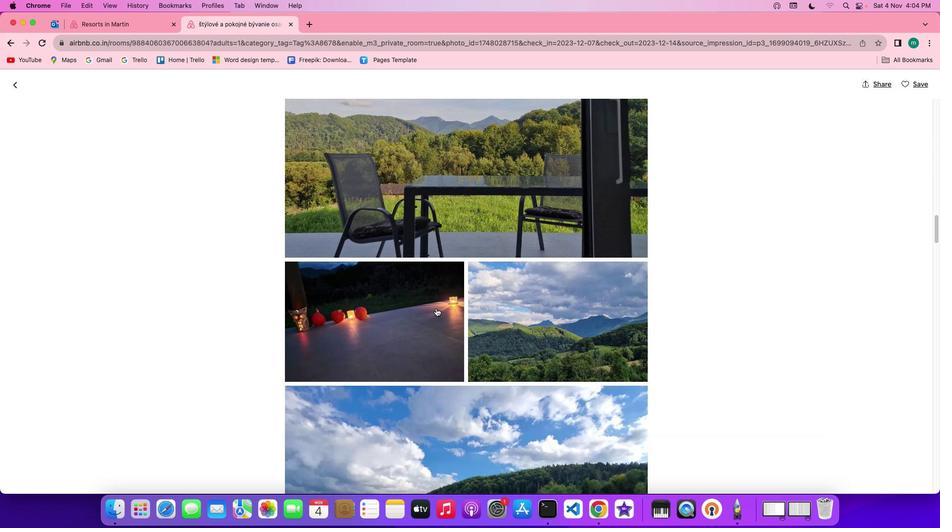 
Action: Mouse scrolled (435, 308) with delta (0, 0)
Screenshot: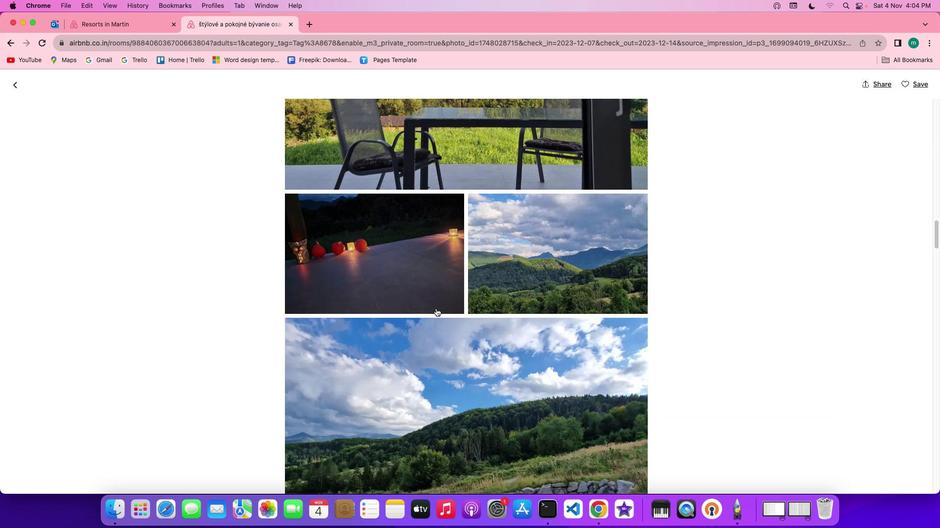 
Action: Mouse scrolled (435, 308) with delta (0, 0)
Screenshot: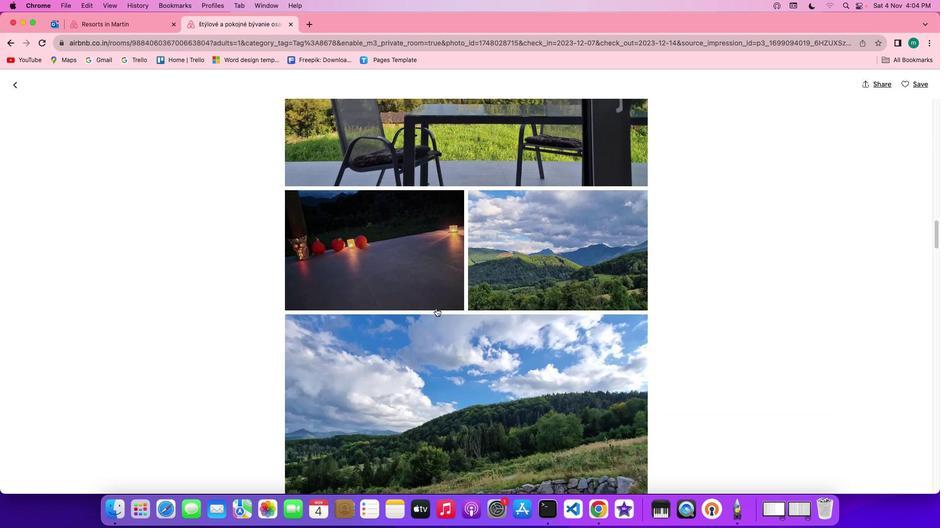 
Action: Mouse scrolled (435, 308) with delta (0, 0)
Screenshot: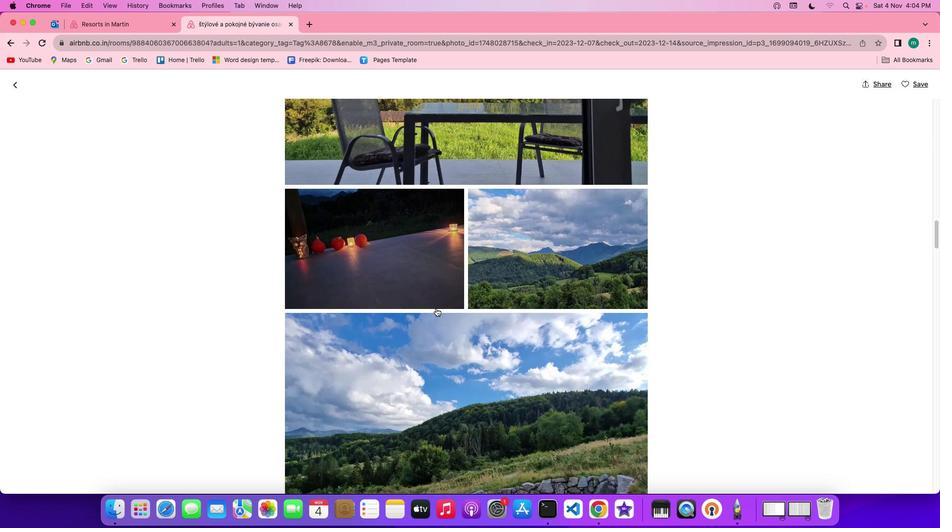 
Action: Mouse scrolled (435, 308) with delta (0, 0)
Screenshot: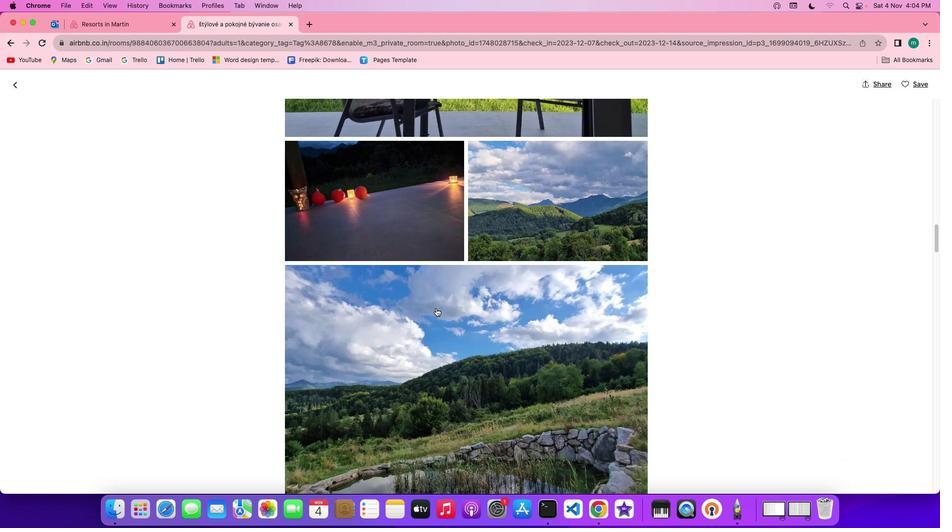 
Action: Mouse scrolled (435, 308) with delta (0, 0)
Screenshot: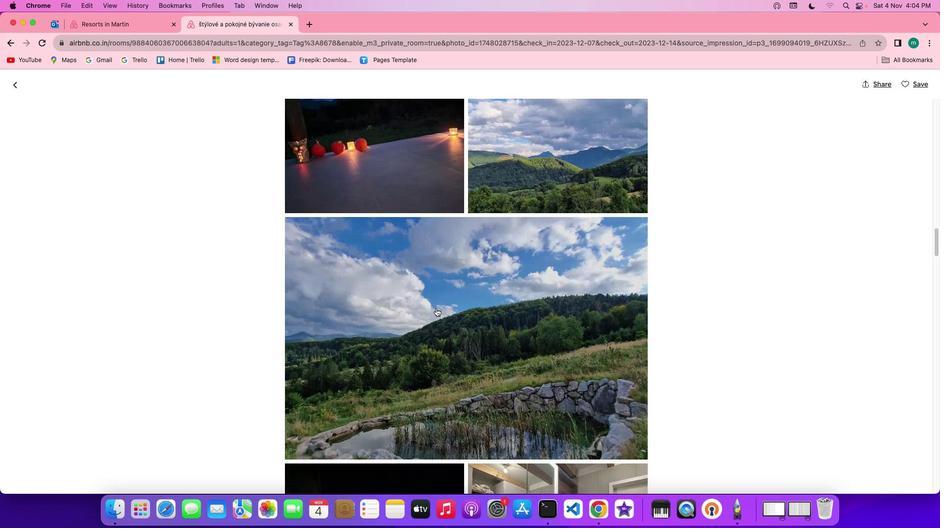 
Action: Mouse scrolled (435, 308) with delta (0, 0)
Screenshot: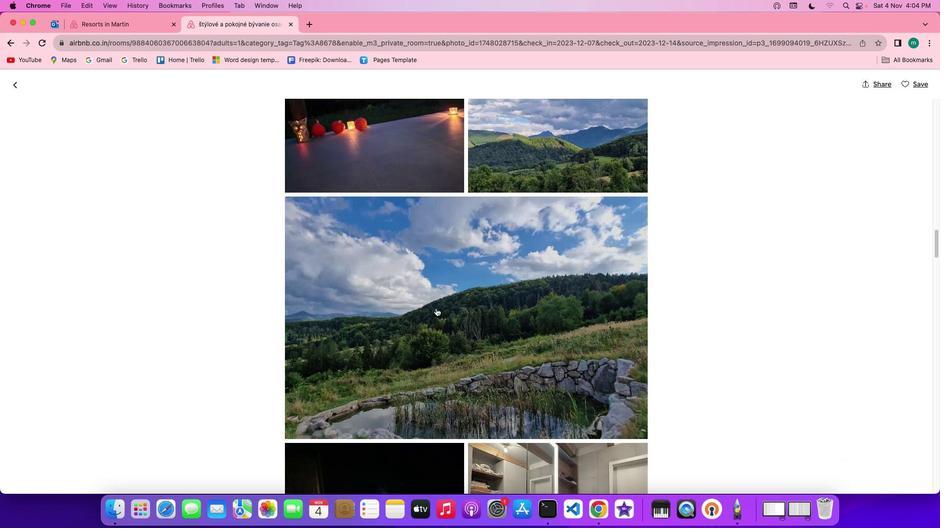 
Action: Mouse scrolled (435, 308) with delta (0, -1)
Screenshot: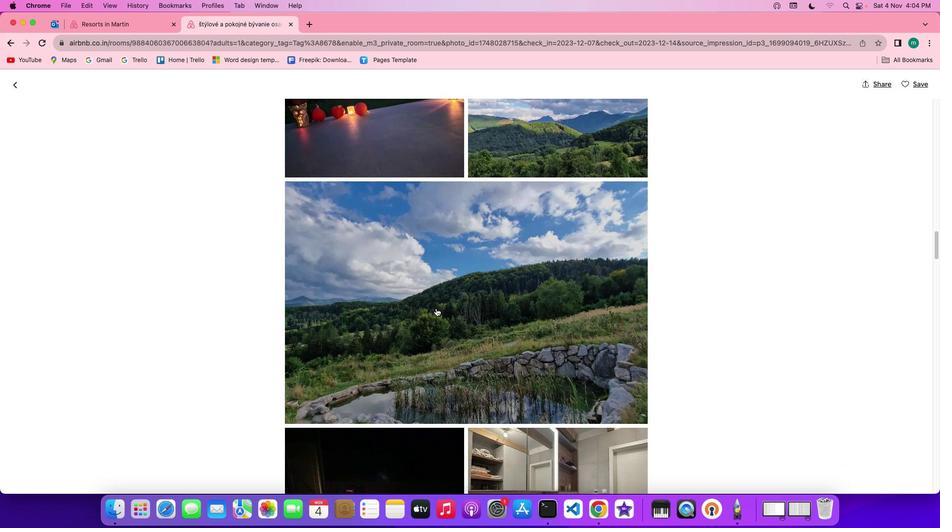 
Action: Mouse scrolled (435, 308) with delta (0, 0)
Screenshot: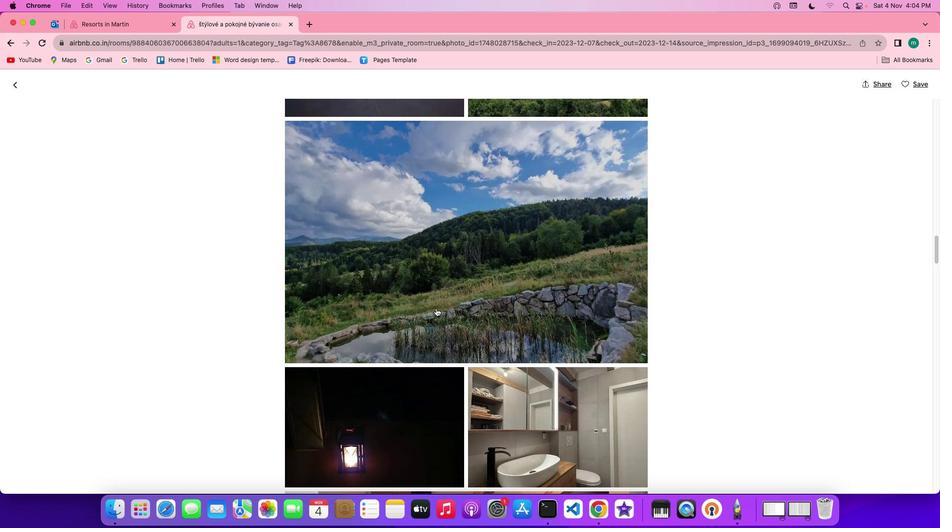 
Action: Mouse scrolled (435, 308) with delta (0, 0)
Screenshot: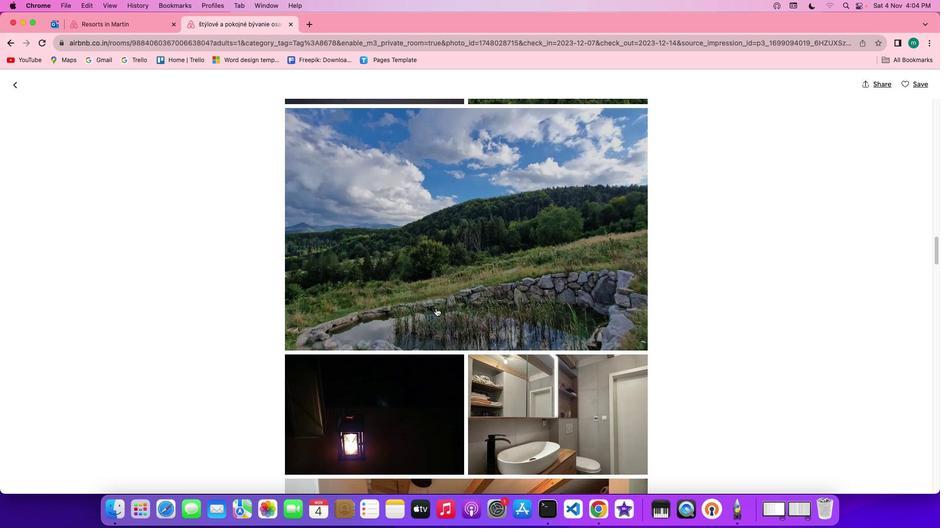 
Action: Mouse scrolled (435, 308) with delta (0, 0)
Screenshot: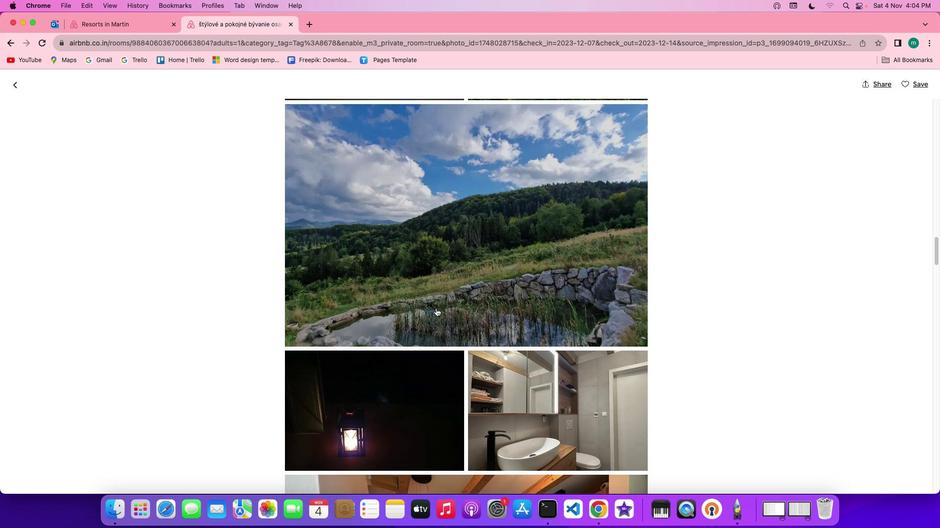 
Action: Mouse scrolled (435, 308) with delta (0, 0)
Screenshot: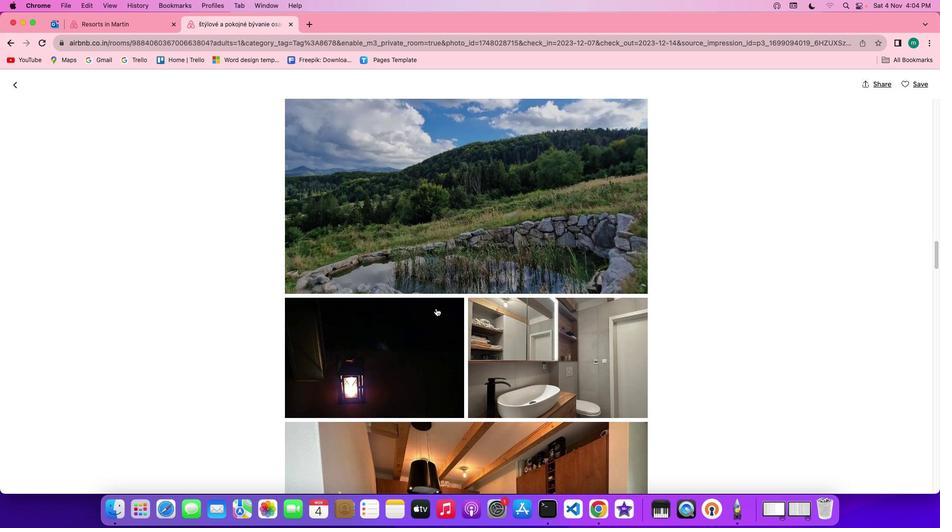 
Action: Mouse scrolled (435, 308) with delta (0, 0)
Screenshot: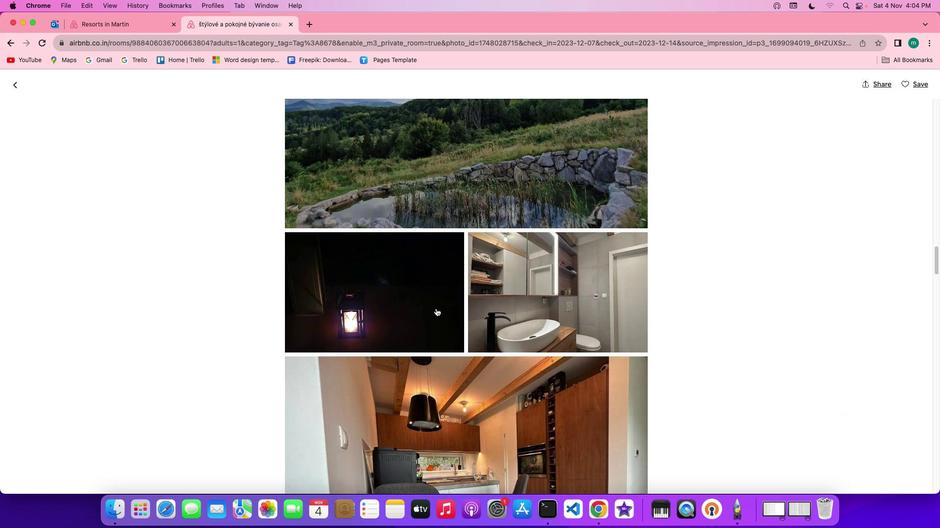 
Action: Mouse scrolled (435, 308) with delta (0, 0)
Screenshot: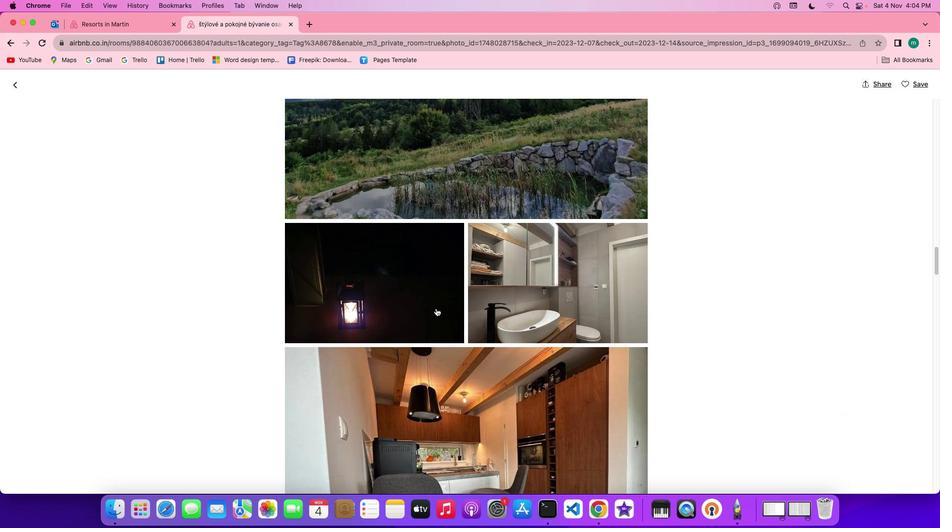 
Action: Mouse scrolled (435, 308) with delta (0, -1)
Screenshot: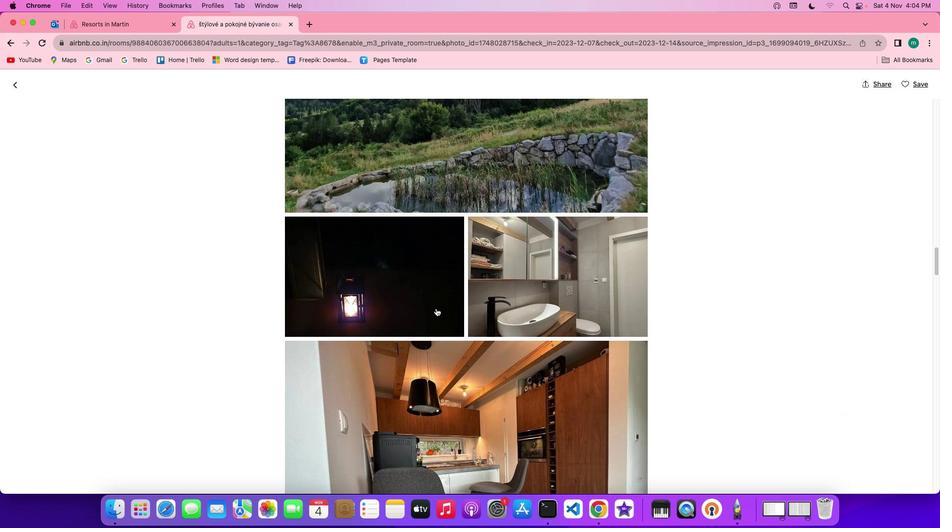 
Action: Mouse scrolled (435, 308) with delta (0, 0)
Screenshot: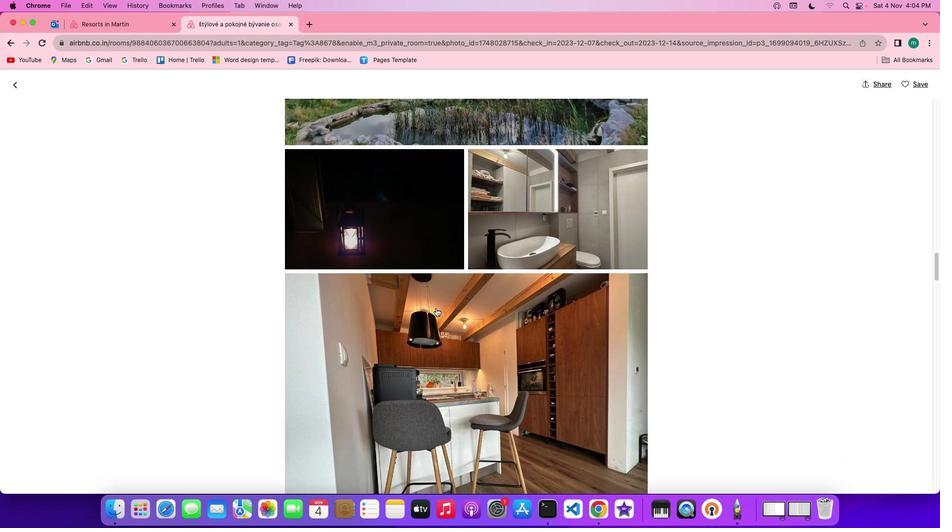 
Action: Mouse scrolled (435, 308) with delta (0, 0)
Screenshot: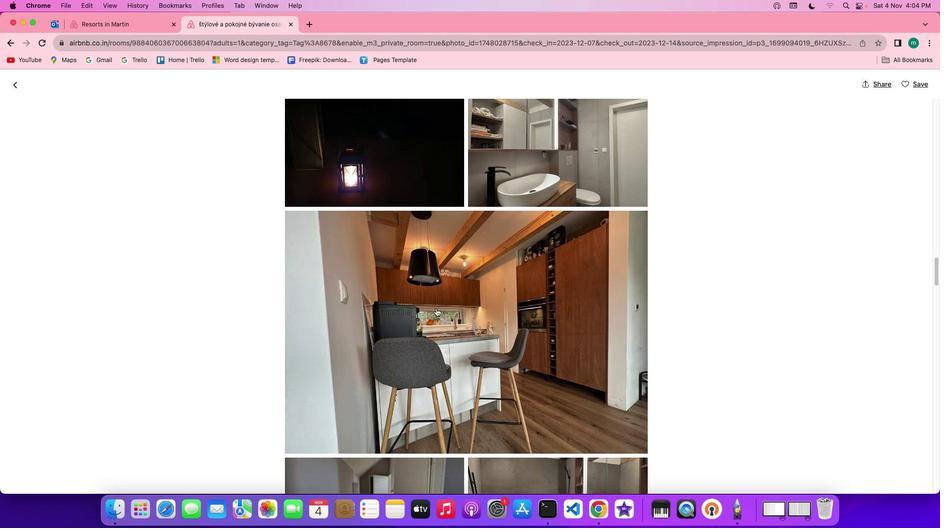 
Action: Mouse scrolled (435, 308) with delta (0, 0)
Screenshot: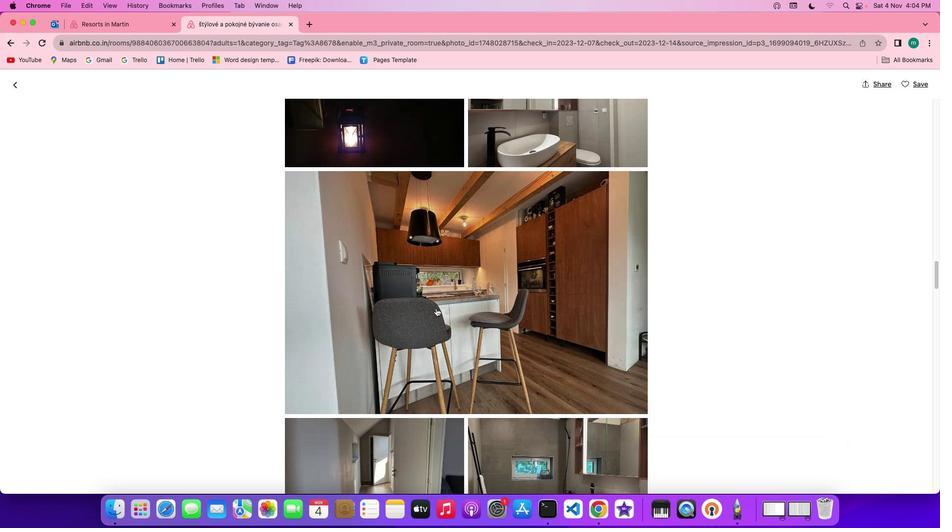 
Action: Mouse scrolled (435, 308) with delta (0, -1)
Screenshot: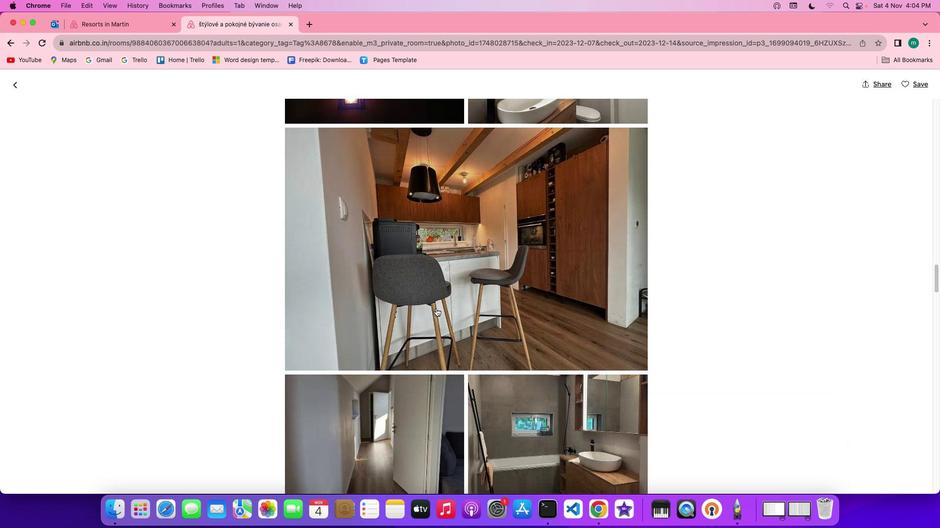 
Action: Mouse scrolled (435, 308) with delta (0, -1)
Screenshot: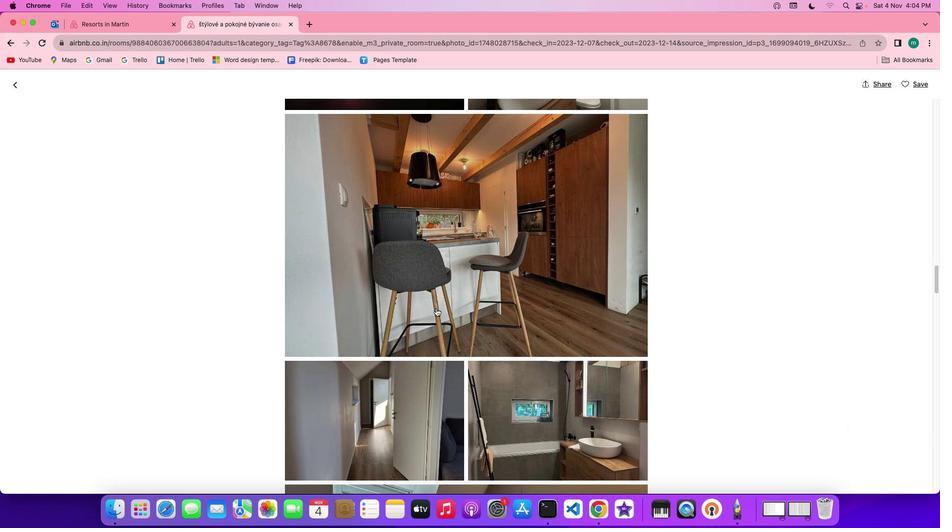 
Action: Mouse scrolled (435, 308) with delta (0, 0)
Screenshot: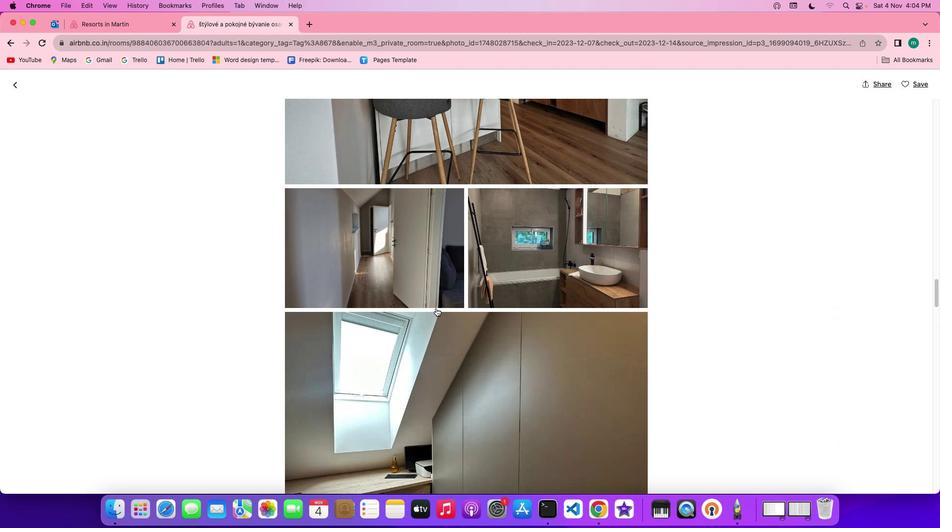 
Action: Mouse scrolled (435, 308) with delta (0, 0)
Screenshot: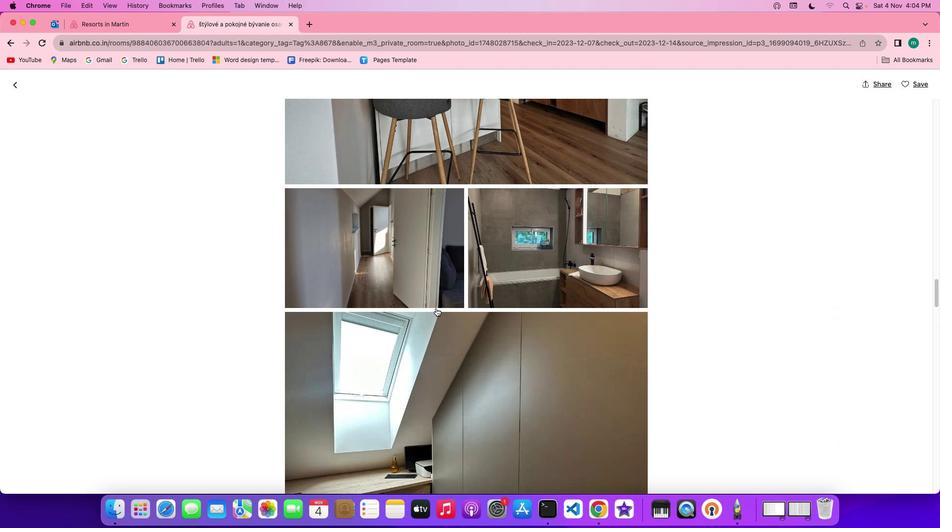 
Action: Mouse scrolled (435, 308) with delta (0, -1)
Screenshot: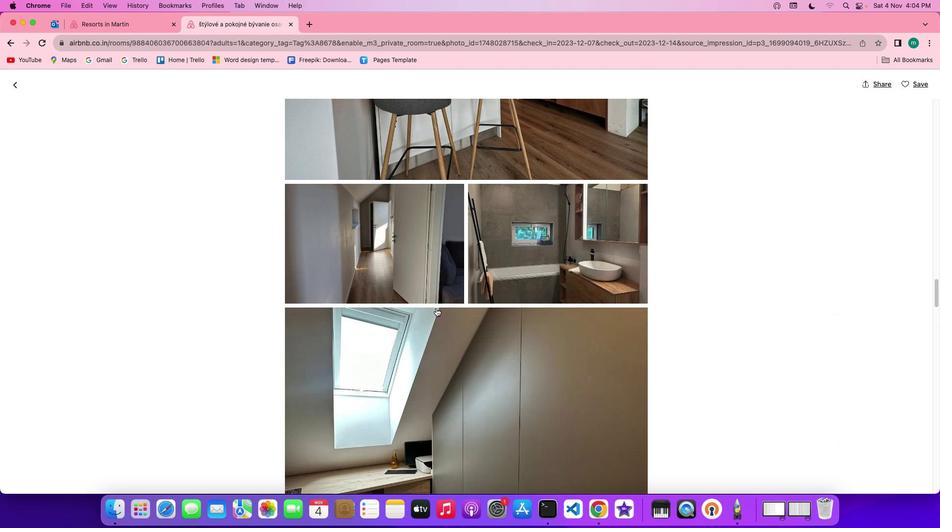 
Action: Mouse scrolled (435, 308) with delta (0, -1)
Screenshot: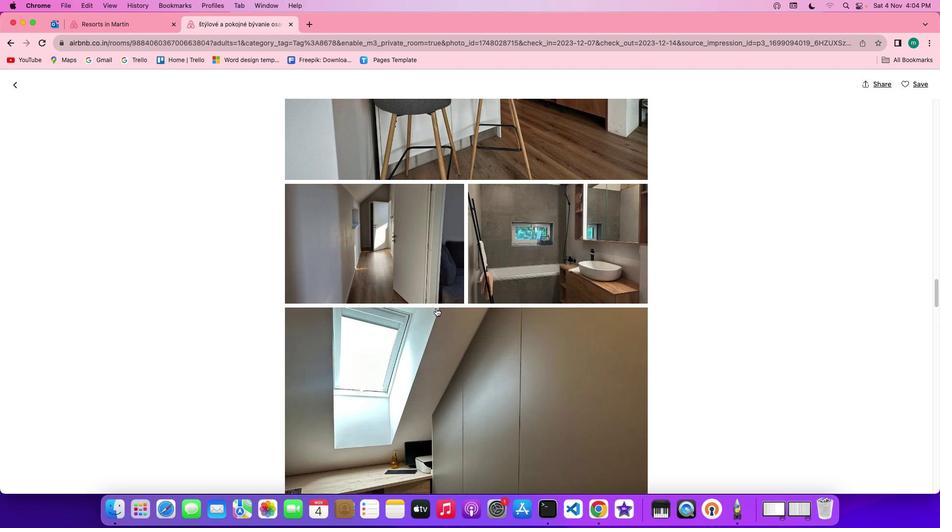 
Action: Mouse scrolled (435, 308) with delta (0, 0)
Screenshot: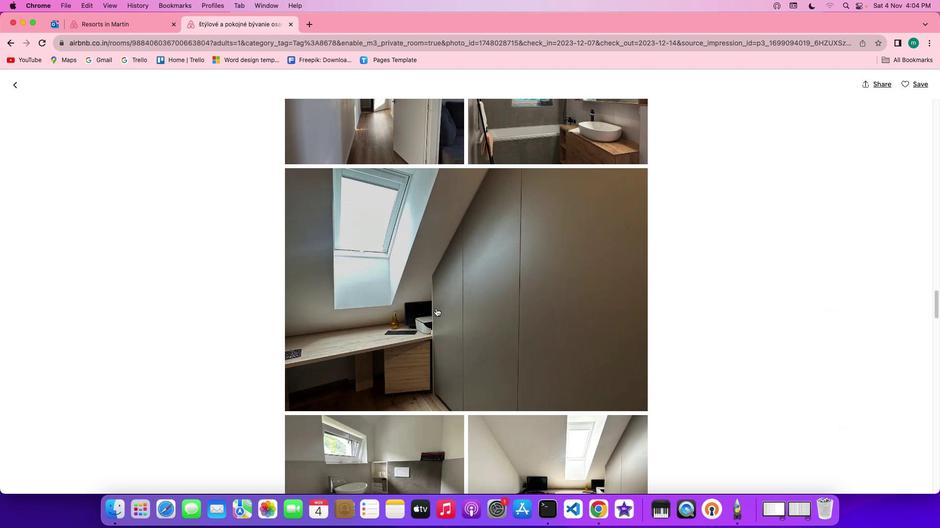 
Action: Mouse scrolled (435, 308) with delta (0, 0)
Screenshot: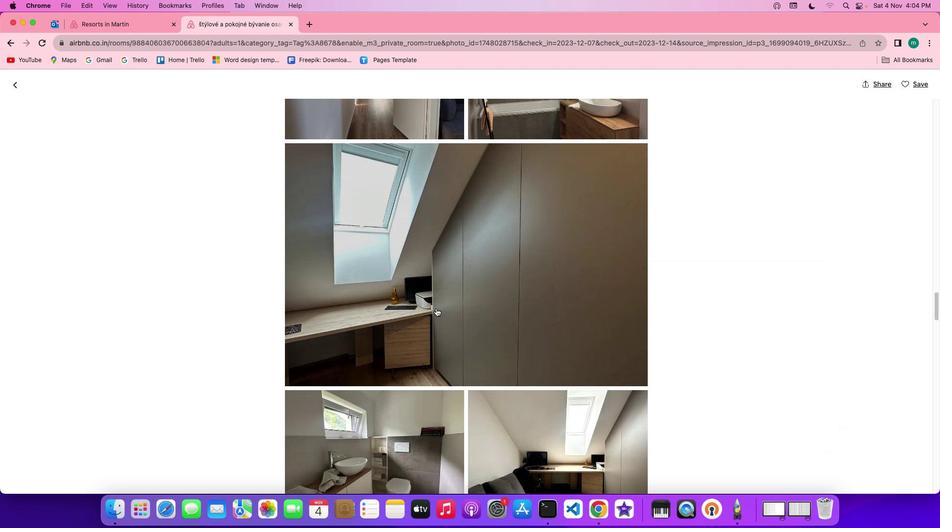 
Action: Mouse scrolled (435, 308) with delta (0, -1)
Screenshot: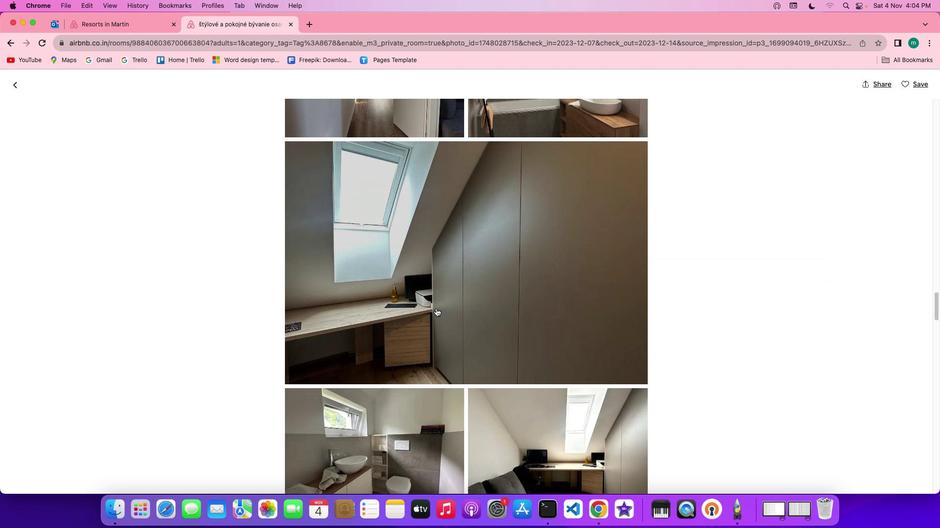 
Action: Mouse scrolled (435, 308) with delta (0, -1)
Screenshot: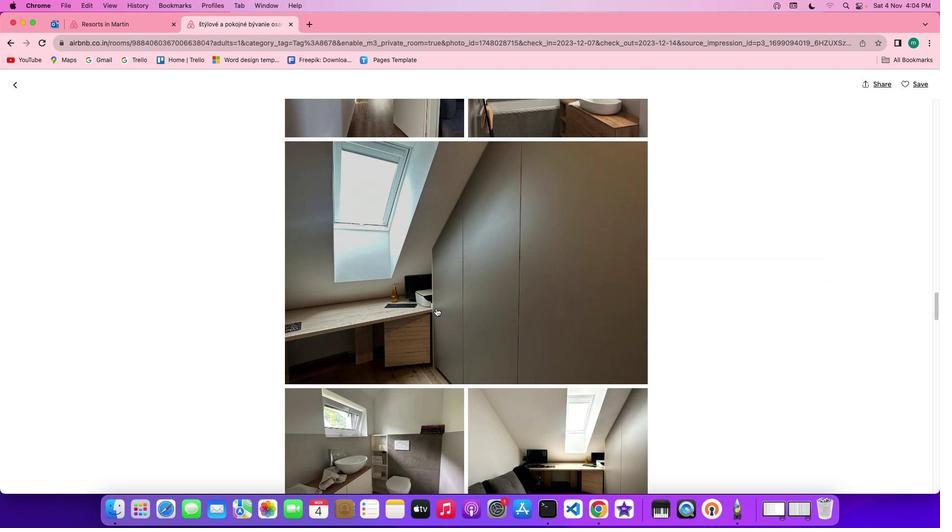 
Action: Mouse scrolled (435, 308) with delta (0, 0)
Screenshot: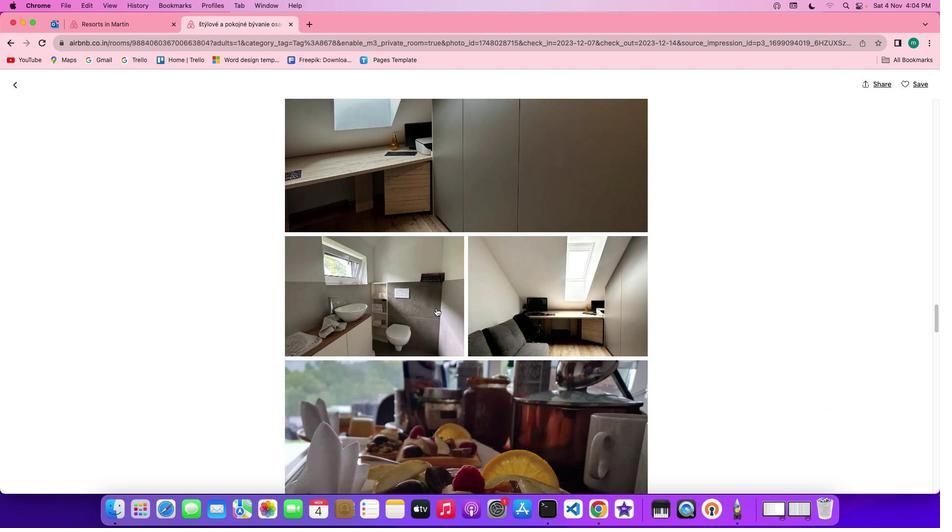 
Action: Mouse scrolled (435, 308) with delta (0, 0)
Screenshot: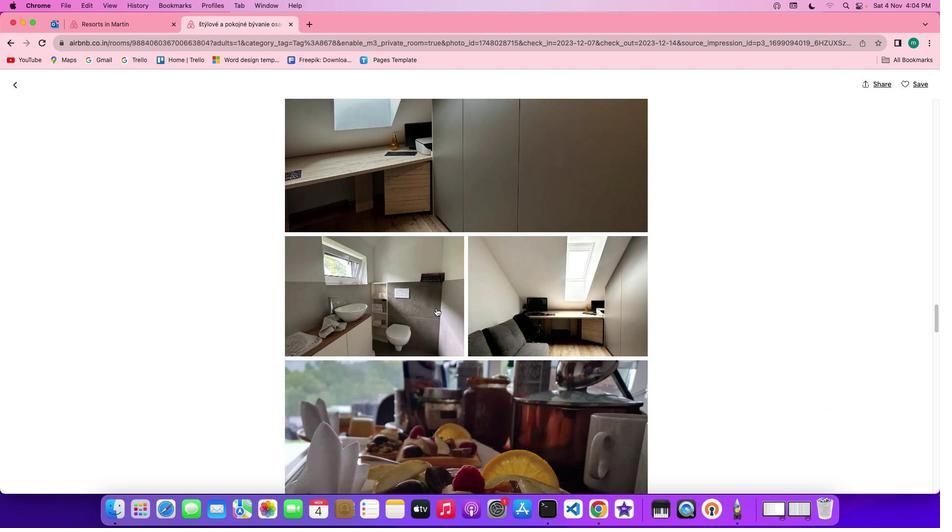 
Action: Mouse scrolled (435, 308) with delta (0, -1)
Screenshot: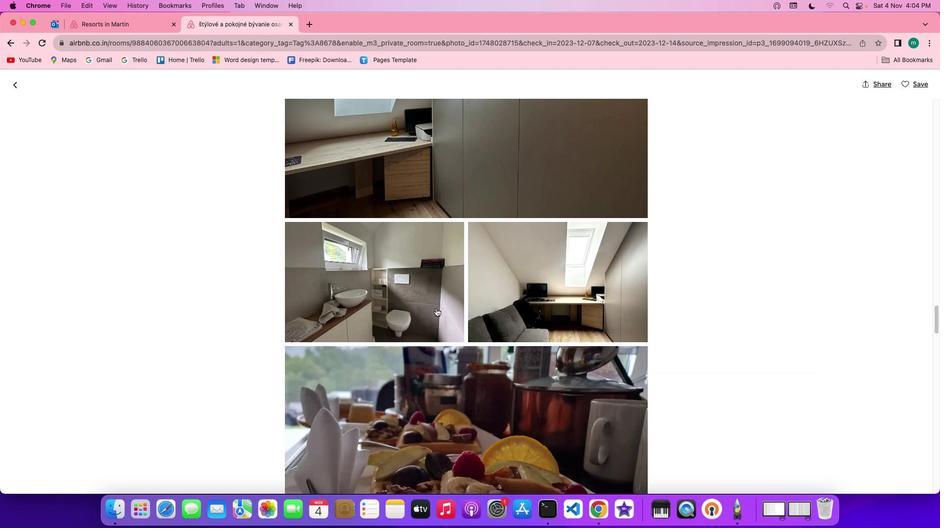 
Action: Mouse scrolled (435, 308) with delta (0, -1)
Screenshot: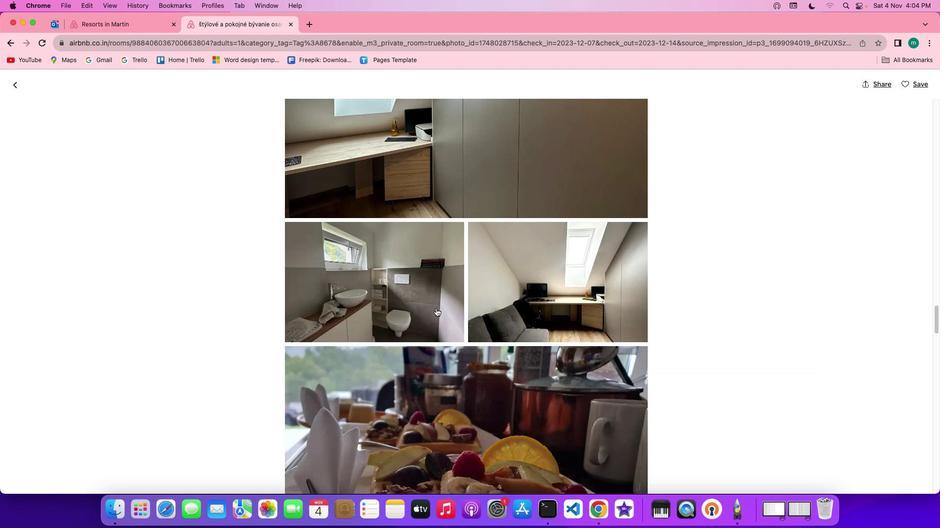 
Action: Mouse scrolled (435, 308) with delta (0, 0)
Screenshot: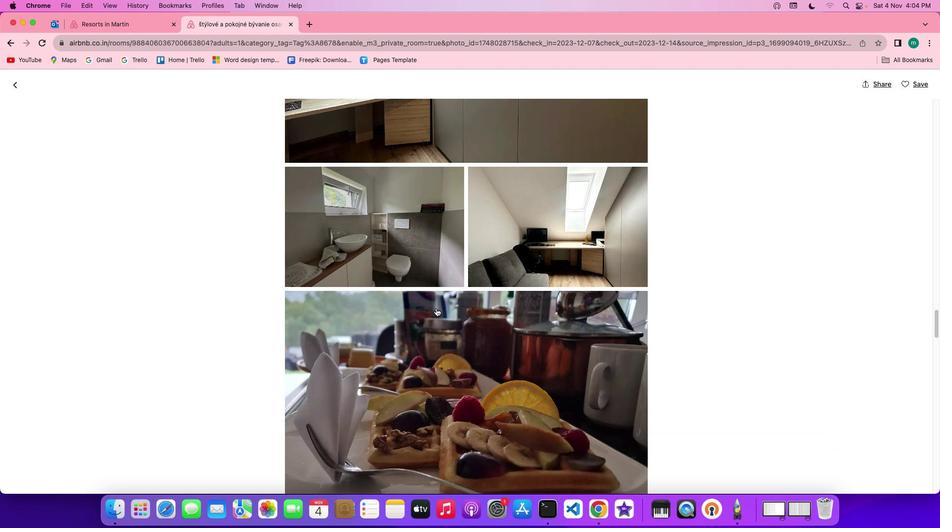 
Action: Mouse scrolled (435, 308) with delta (0, 0)
Screenshot: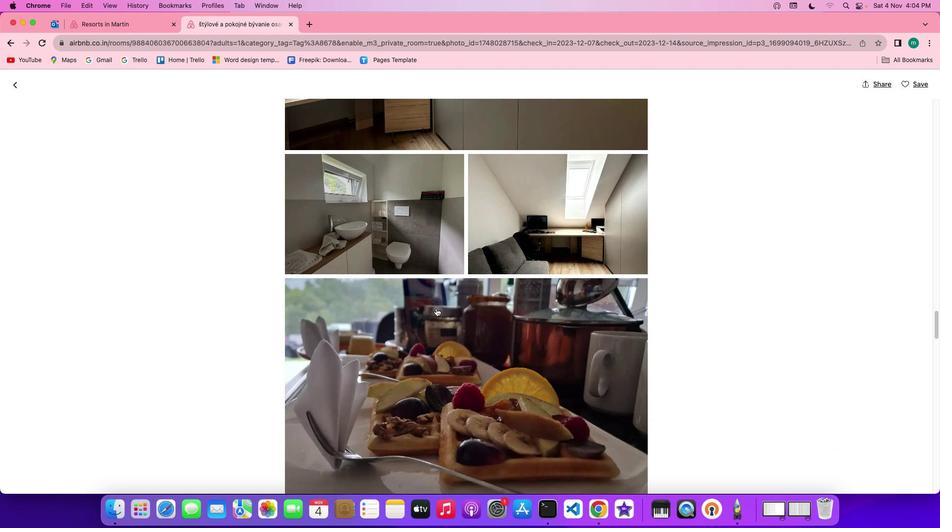 
Action: Mouse scrolled (435, 308) with delta (0, 0)
Screenshot: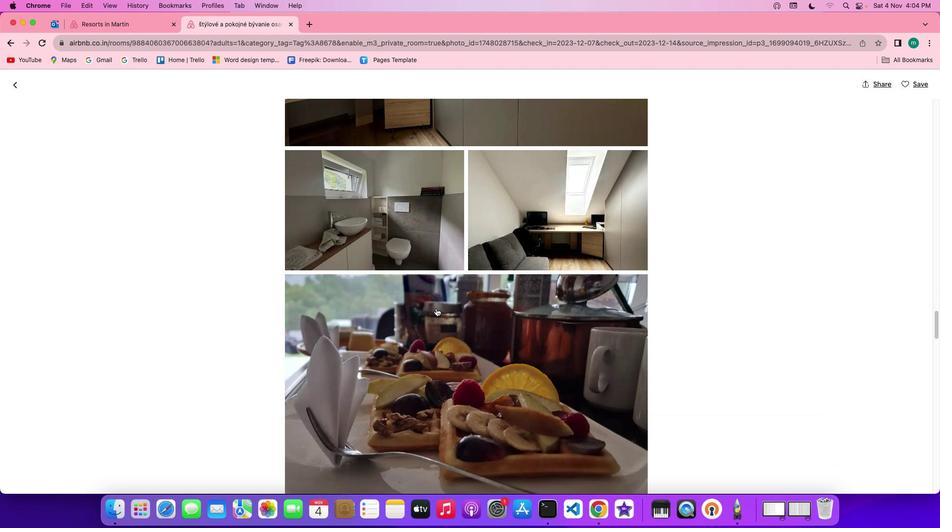 
Action: Mouse scrolled (435, 308) with delta (0, 0)
Screenshot: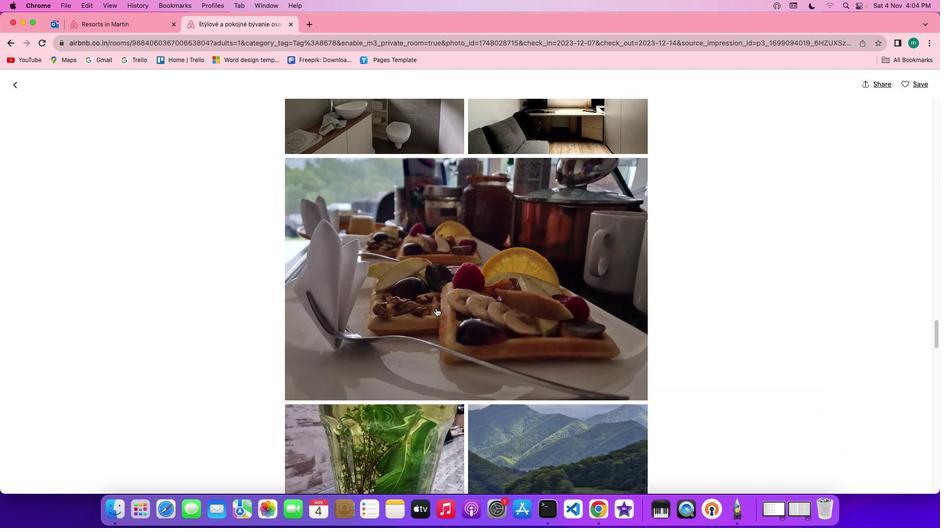 
Action: Mouse scrolled (435, 308) with delta (0, 0)
Screenshot: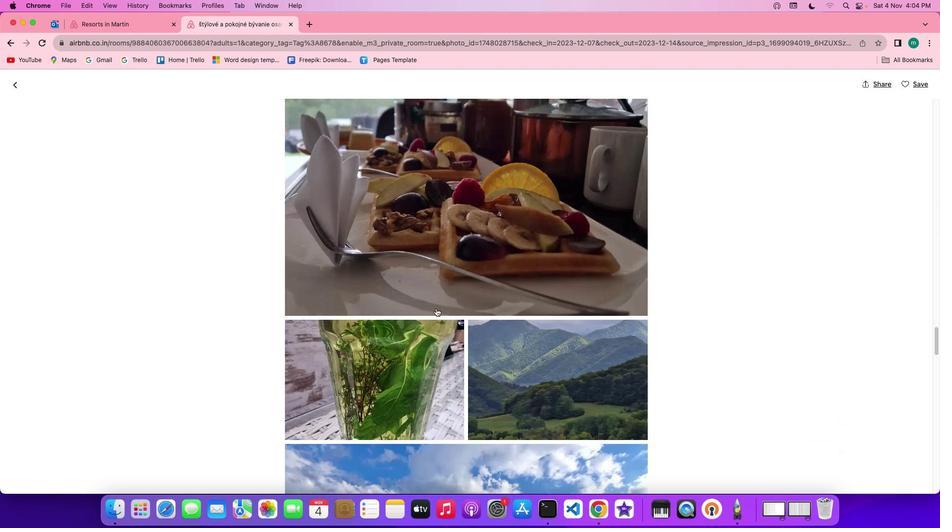 
Action: Mouse scrolled (435, 308) with delta (0, 0)
Screenshot: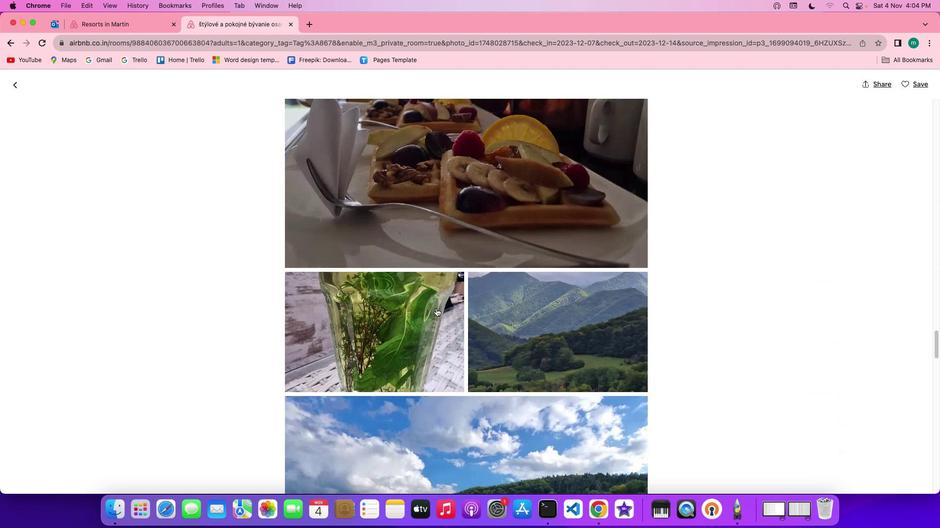 
Action: Mouse scrolled (435, 308) with delta (0, -1)
Screenshot: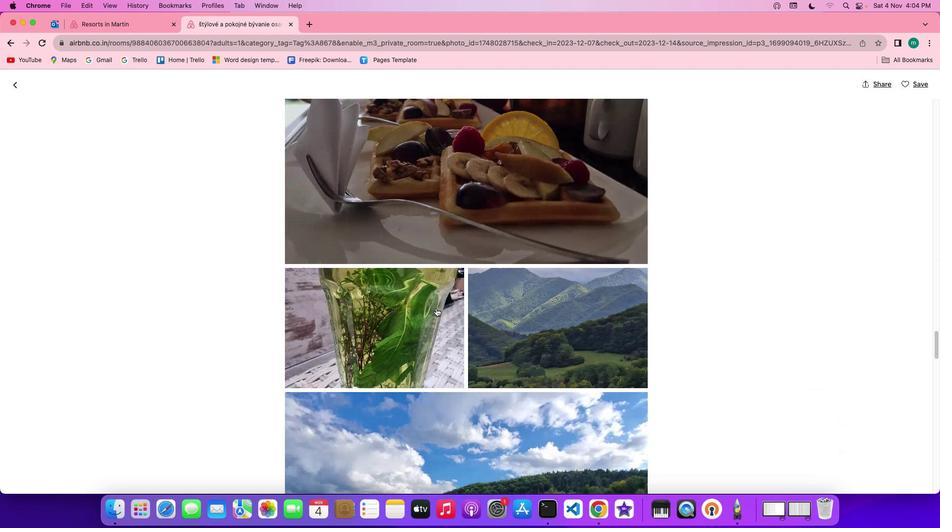 
Action: Mouse scrolled (435, 308) with delta (0, -1)
Screenshot: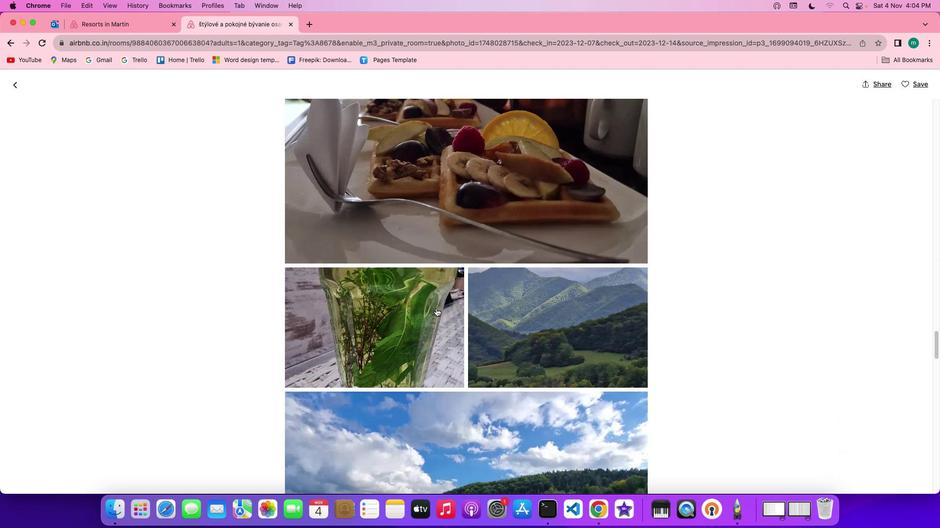
Action: Mouse scrolled (435, 308) with delta (0, 0)
Screenshot: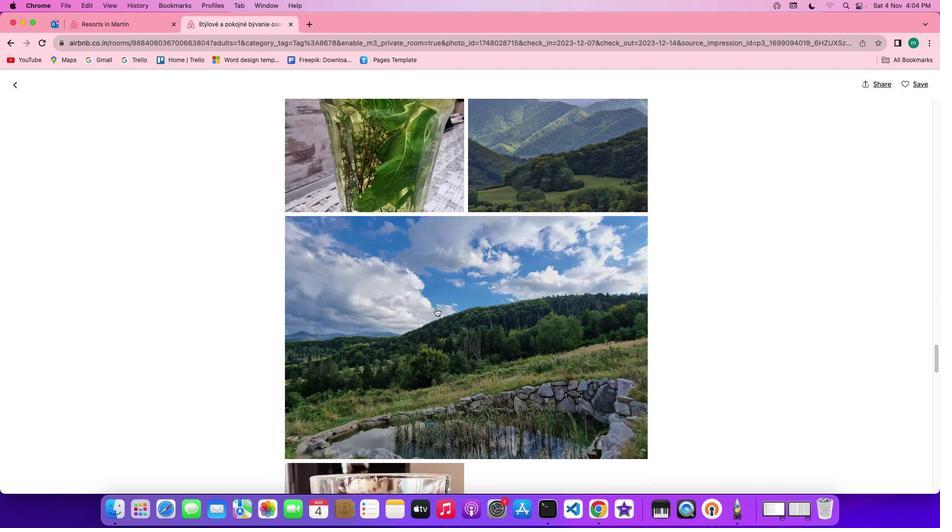 
Action: Mouse scrolled (435, 308) with delta (0, 0)
Screenshot: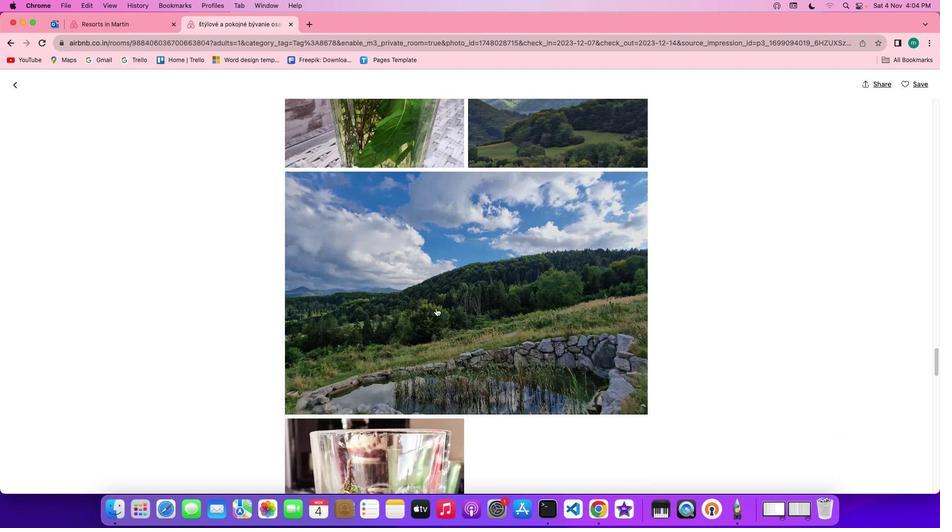 
Action: Mouse scrolled (435, 308) with delta (0, -1)
Screenshot: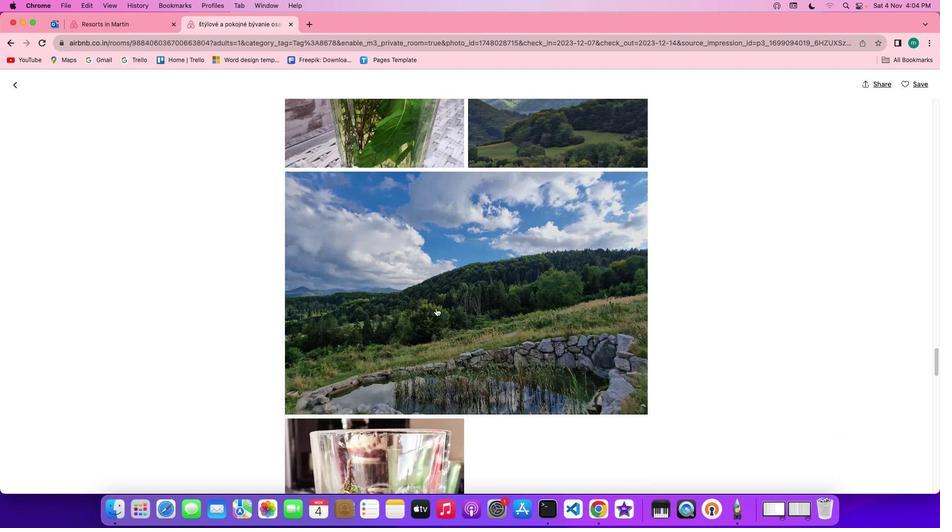 
Action: Mouse scrolled (435, 308) with delta (0, -1)
Screenshot: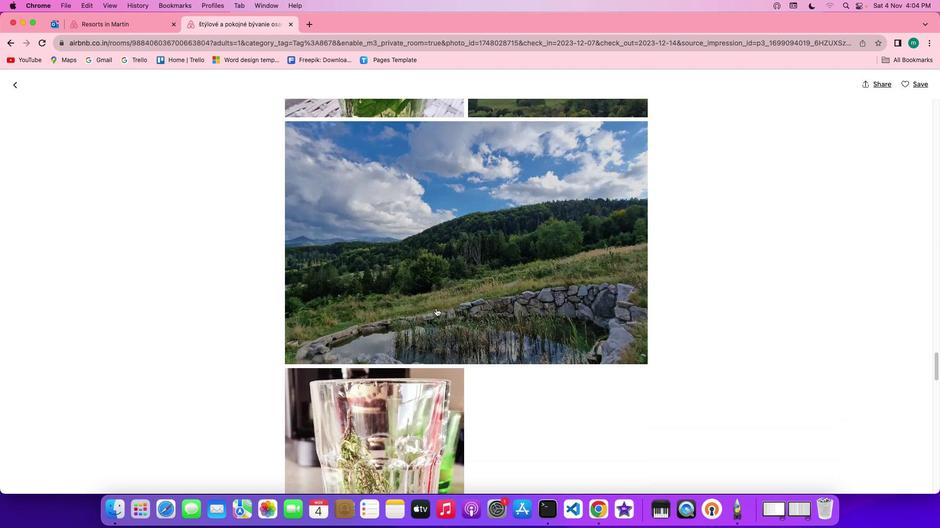 
Action: Mouse scrolled (435, 308) with delta (0, -1)
Screenshot: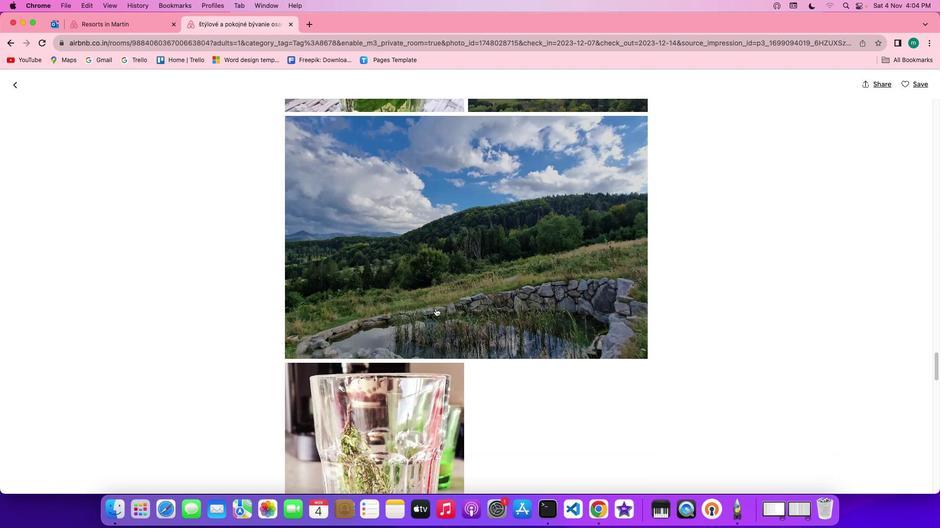 
Action: Mouse moved to (435, 309)
Screenshot: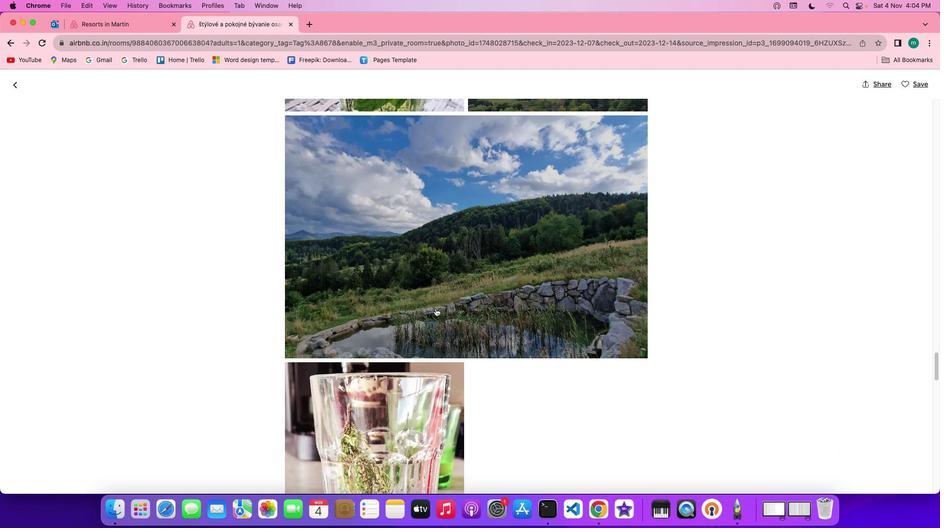 
Action: Mouse scrolled (435, 309) with delta (0, 0)
Screenshot: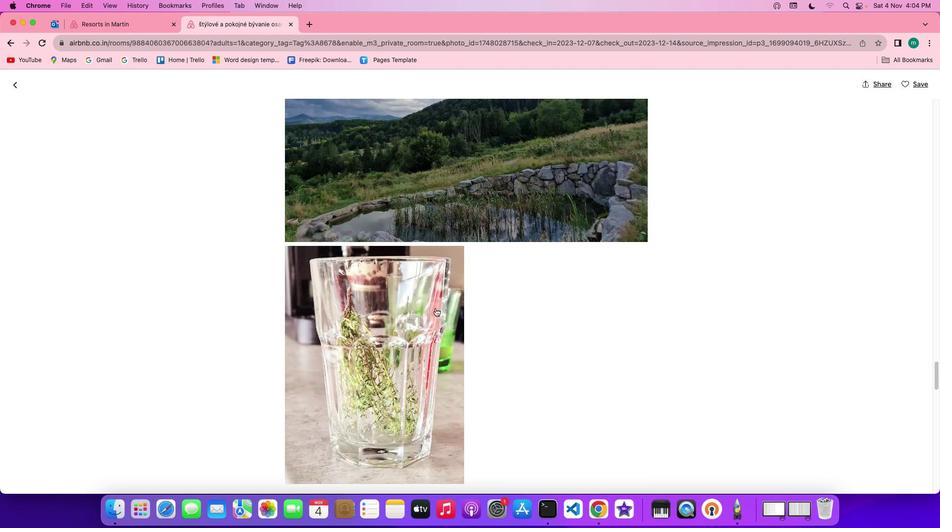 
Action: Mouse scrolled (435, 309) with delta (0, 0)
Screenshot: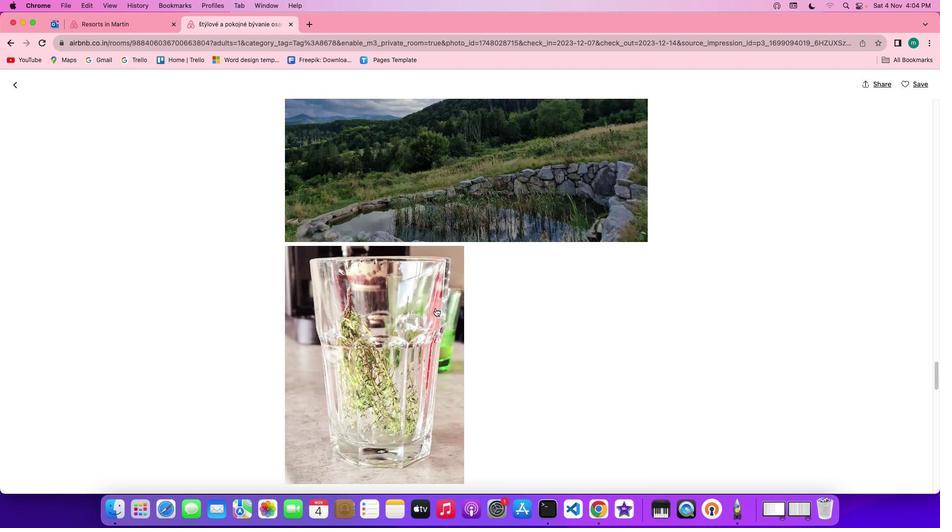 
Action: Mouse scrolled (435, 309) with delta (0, -1)
Screenshot: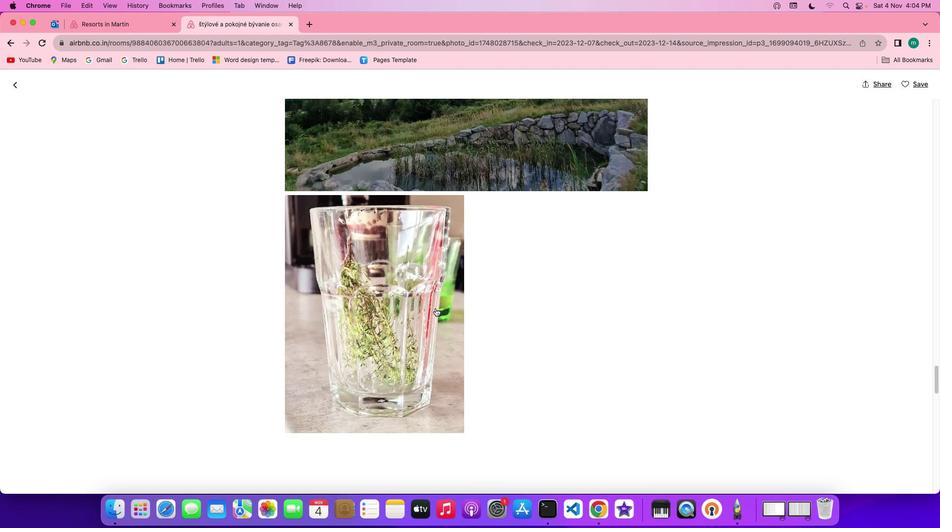 
Action: Mouse scrolled (435, 309) with delta (0, -1)
Screenshot: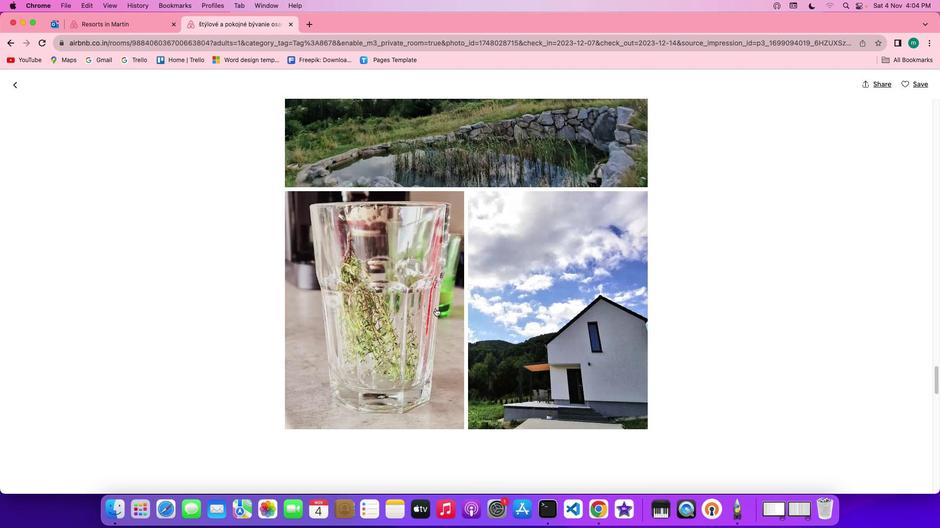
Action: Mouse scrolled (435, 309) with delta (0, 0)
Screenshot: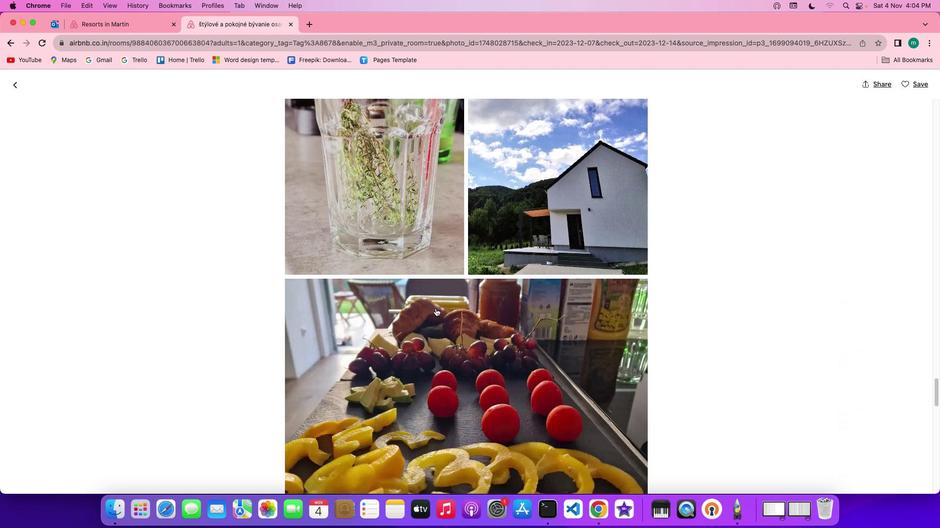 
Action: Mouse scrolled (435, 309) with delta (0, 0)
Screenshot: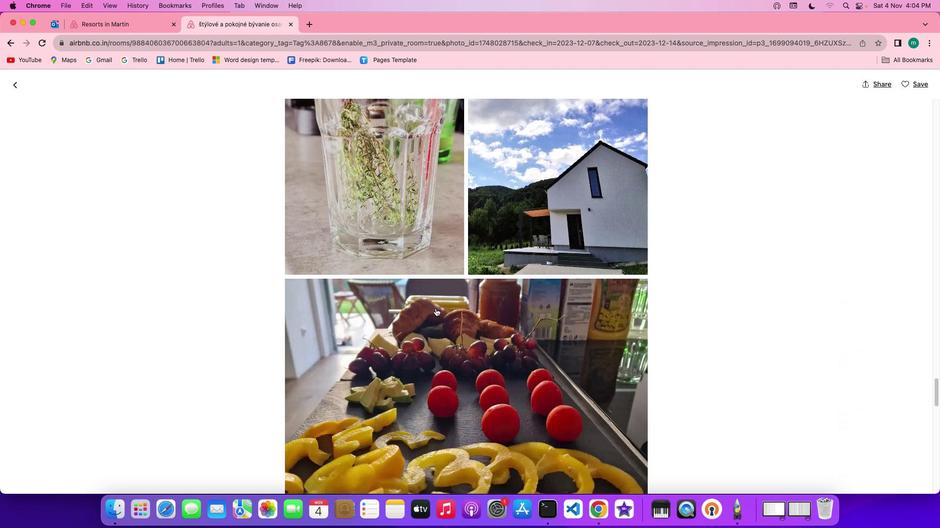 
Action: Mouse scrolled (435, 309) with delta (0, -1)
Screenshot: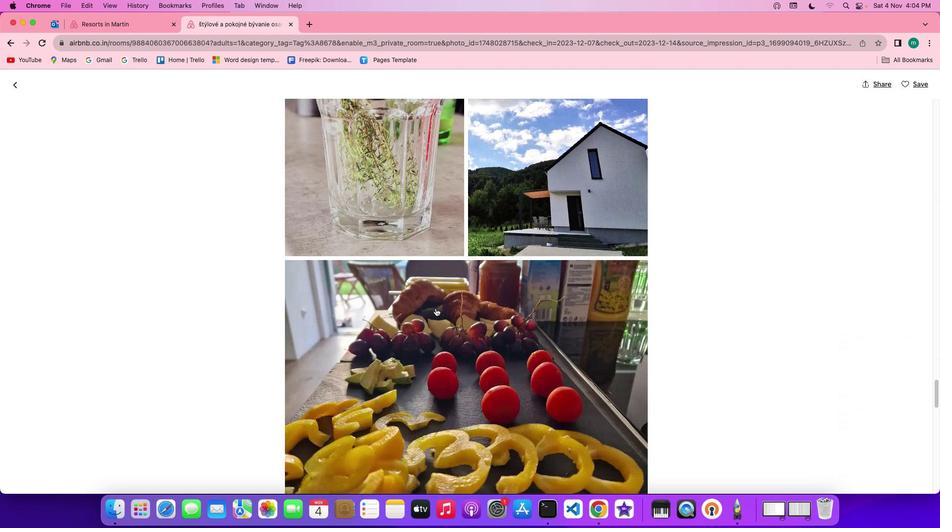 
Action: Mouse scrolled (435, 309) with delta (0, -1)
Screenshot: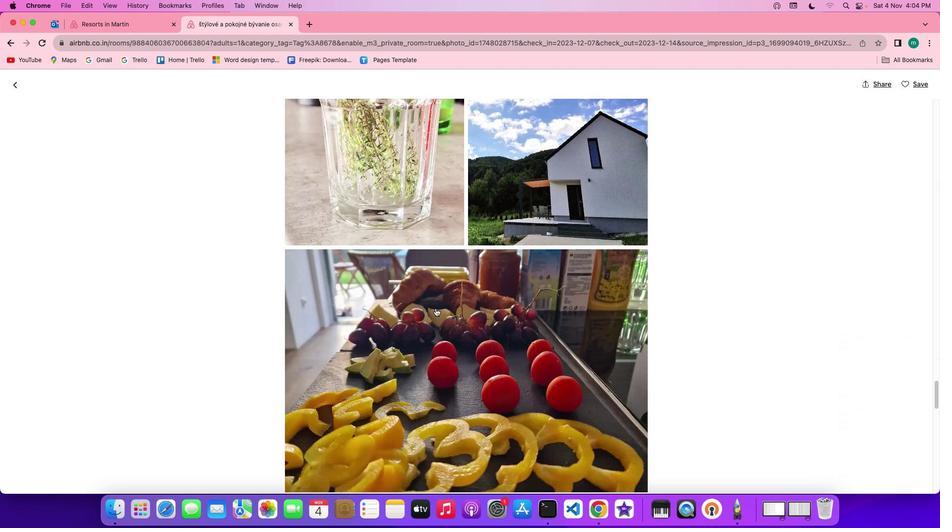 
Action: Mouse scrolled (435, 309) with delta (0, 0)
Screenshot: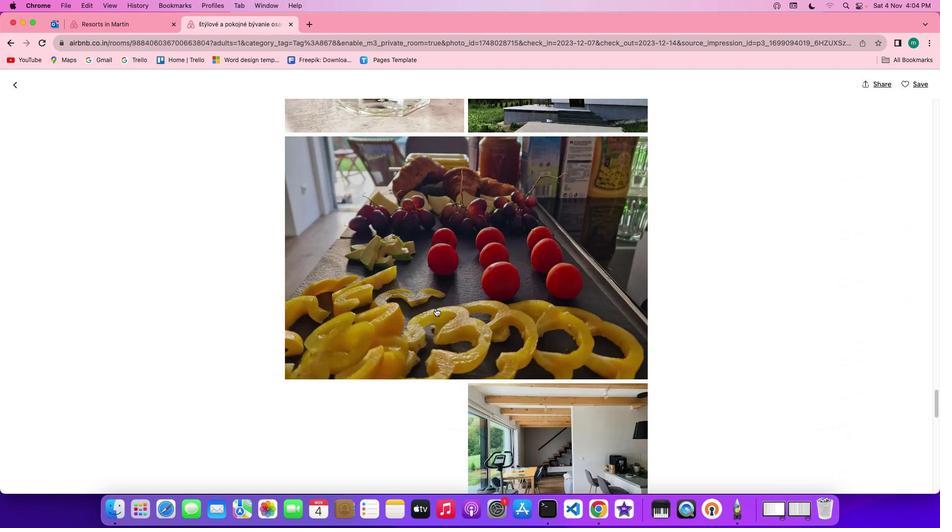 
Action: Mouse scrolled (435, 309) with delta (0, 0)
Screenshot: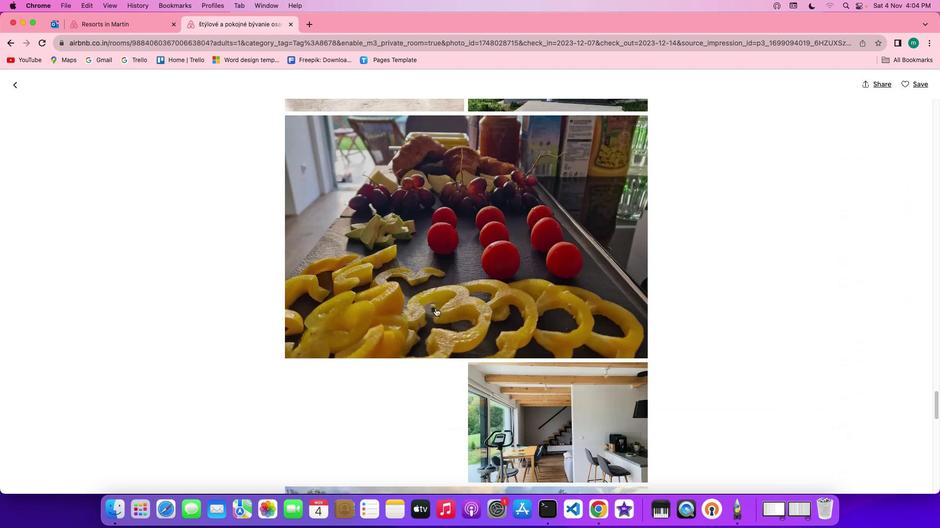 
Action: Mouse scrolled (435, 309) with delta (0, 0)
Screenshot: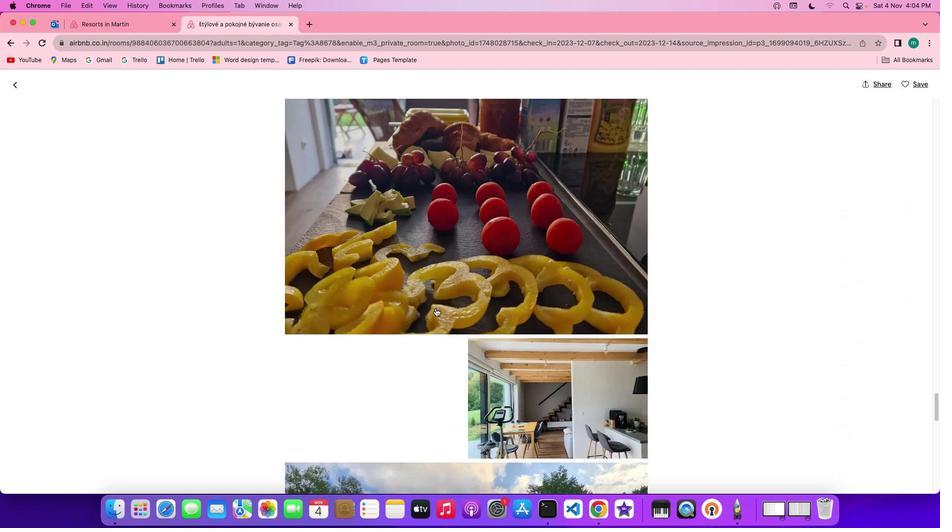 
Action: Mouse scrolled (435, 309) with delta (0, -1)
Screenshot: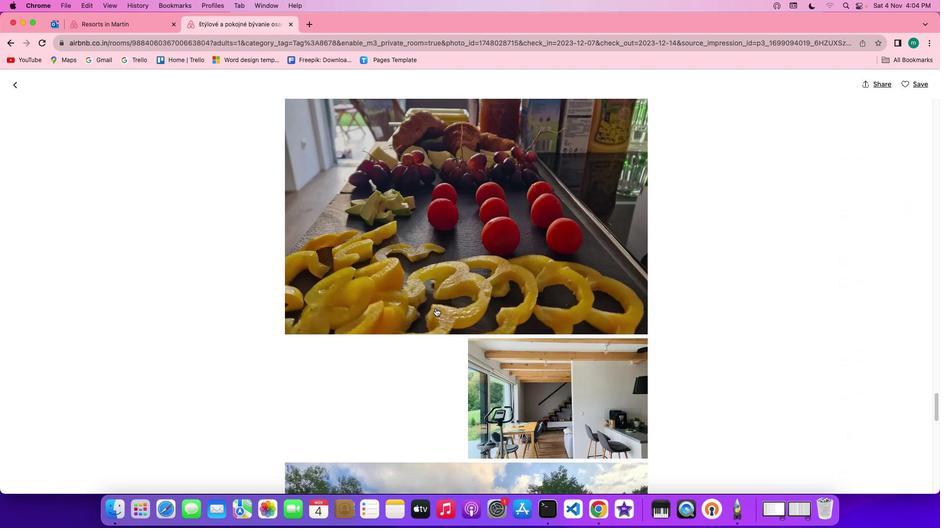 
Action: Mouse scrolled (435, 309) with delta (0, 0)
Screenshot: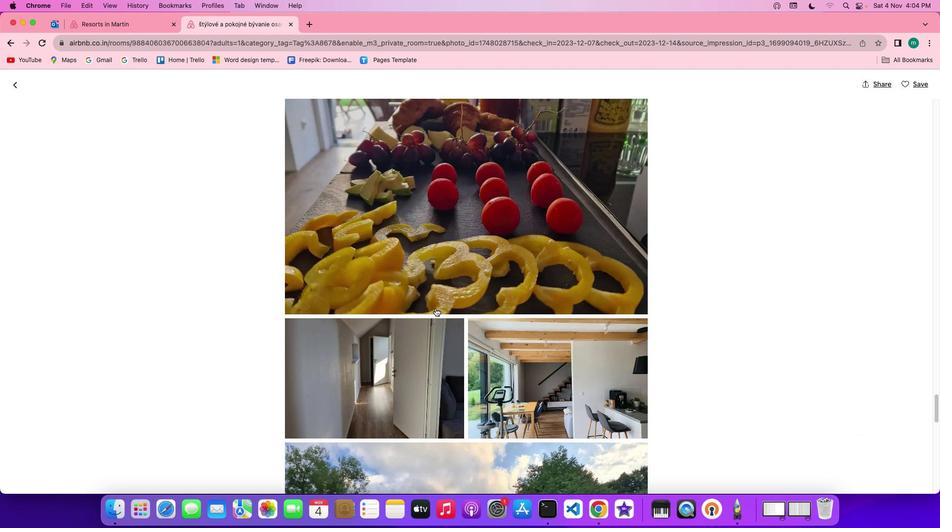 
Action: Mouse scrolled (435, 309) with delta (0, 0)
Screenshot: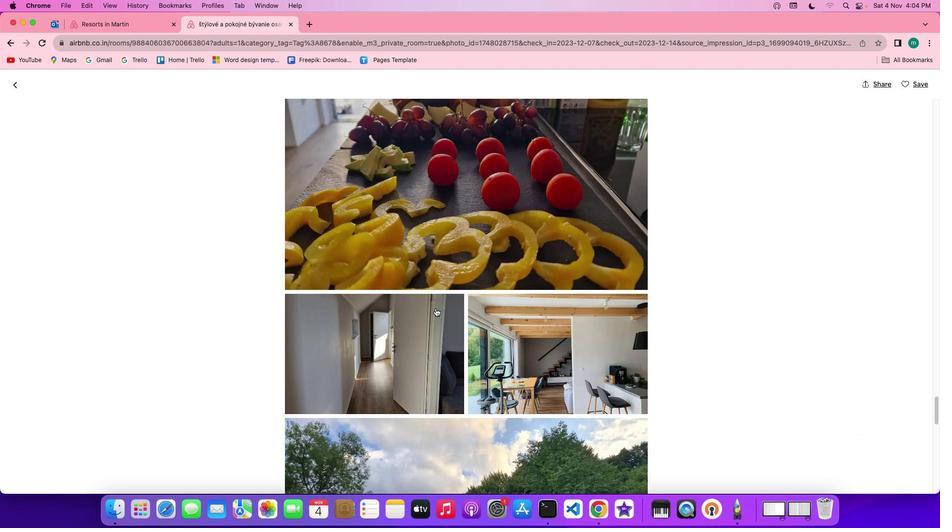 
Action: Mouse scrolled (435, 309) with delta (0, 0)
